 Task: Look for space in Ostuncalco, Guatemala from 3rd August, 2023 to 17th August, 2023 for 3 adults, 1 child in price range Rs.3000 to Rs.15000. Place can be entire place with 3 bedrooms having 4 beds and 2 bathrooms. Property type can be house, flat, guest house. Amenities needed are: washing machine. Booking option can be shelf check-in. Required host language is English.
Action: Mouse moved to (546, 94)
Screenshot: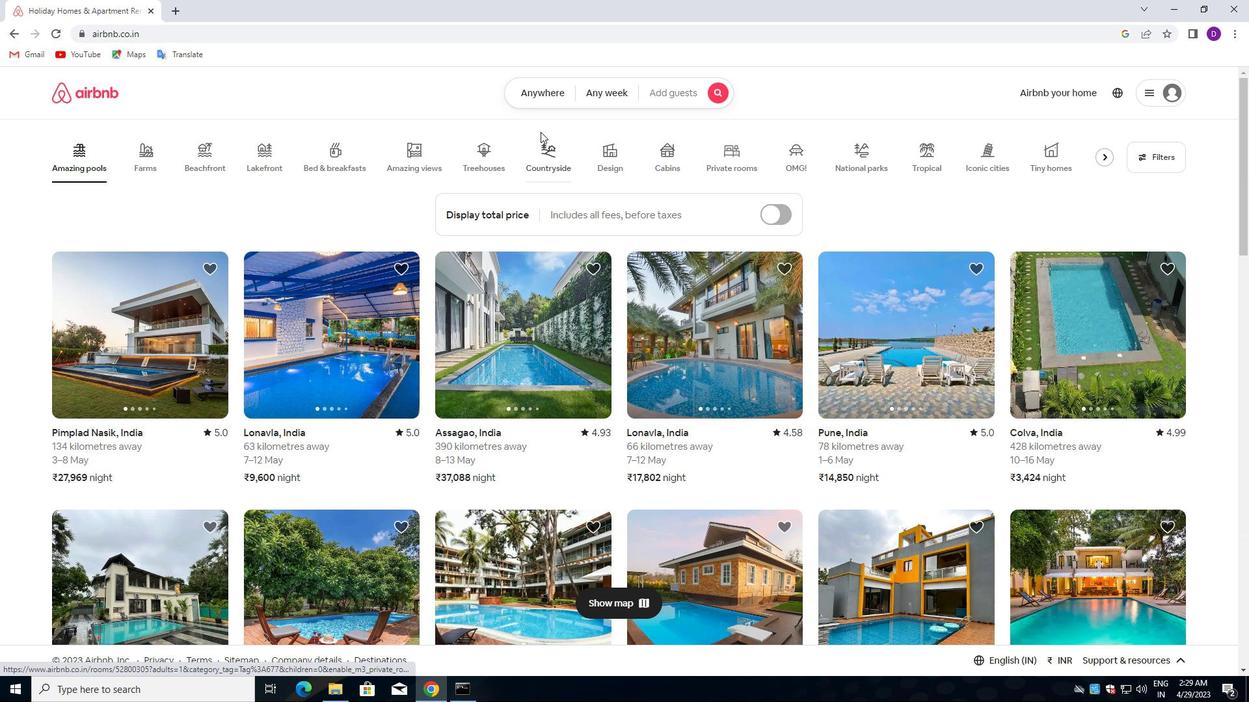 
Action: Mouse pressed left at (546, 94)
Screenshot: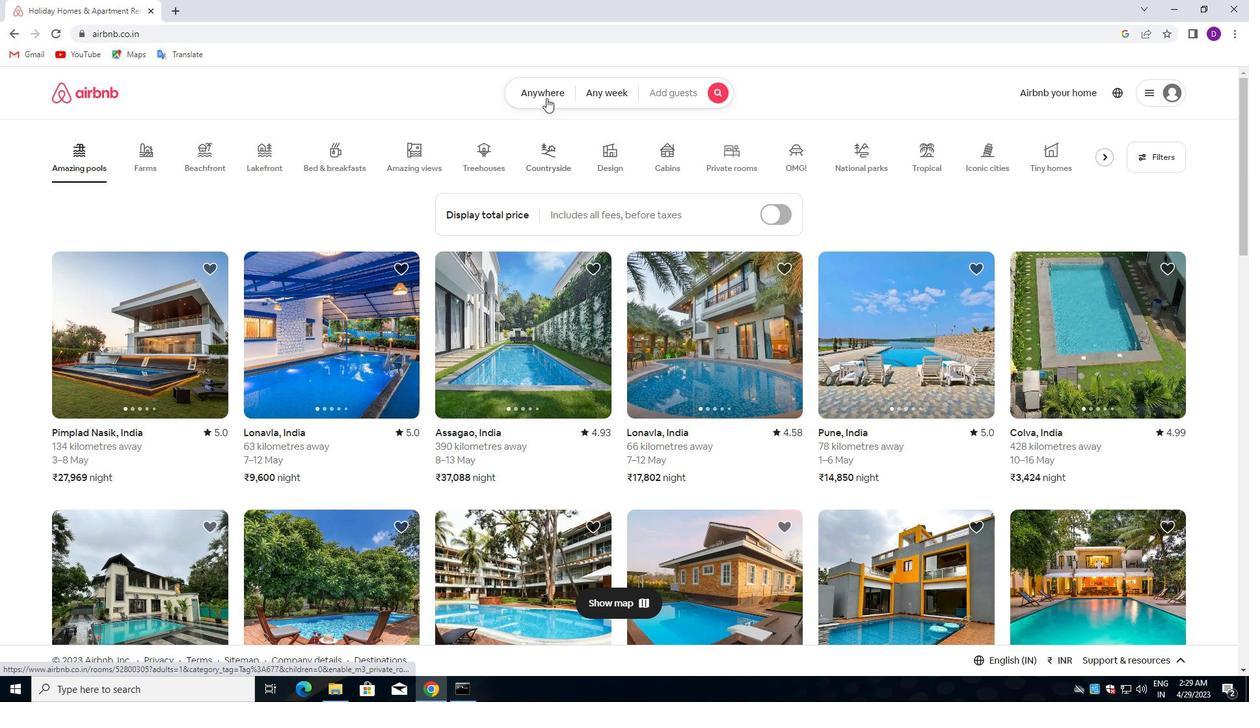 
Action: Mouse moved to (406, 146)
Screenshot: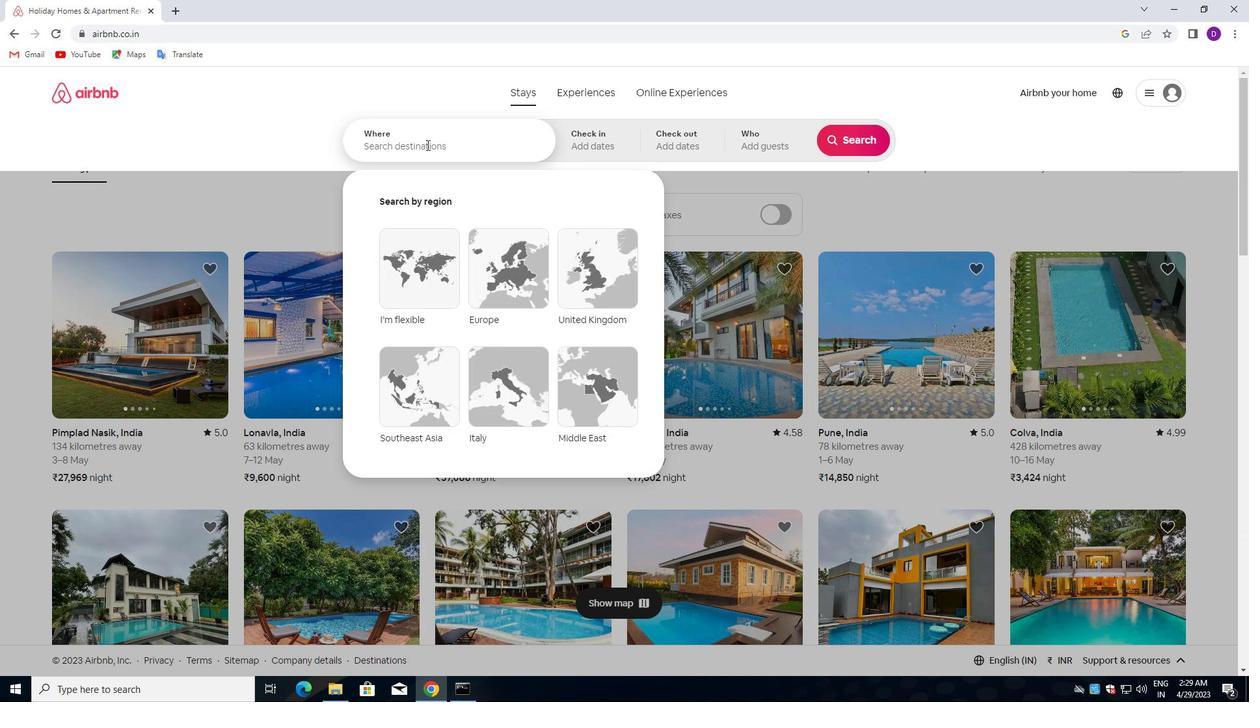 
Action: Mouse pressed left at (406, 146)
Screenshot: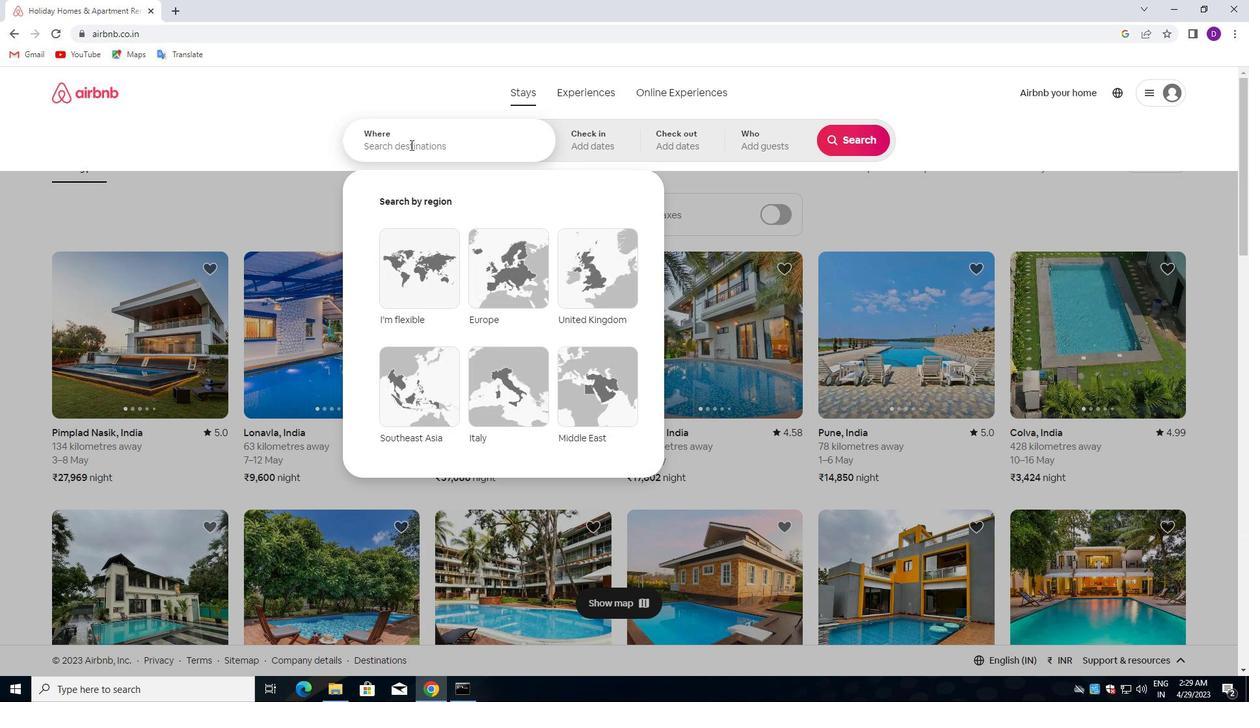 
Action: Key pressed <Key.shift>OSTUNCALCO<Key.down><Key.enter>
Screenshot: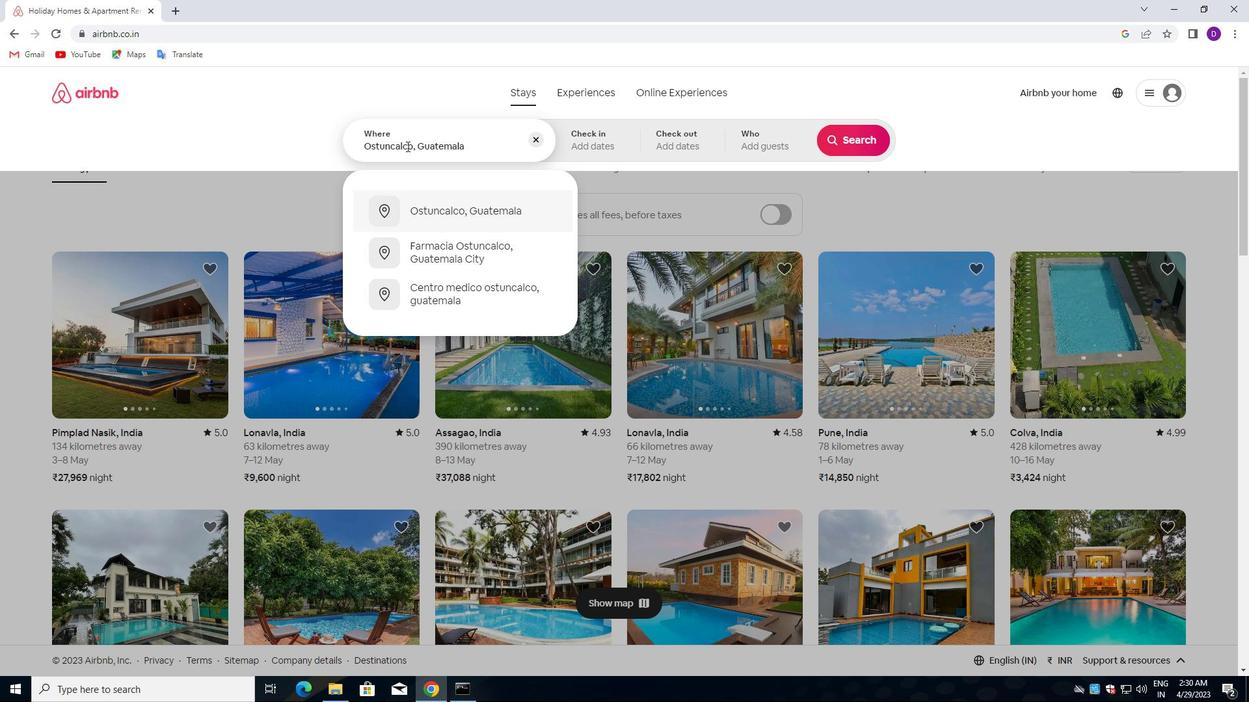 
Action: Mouse moved to (846, 240)
Screenshot: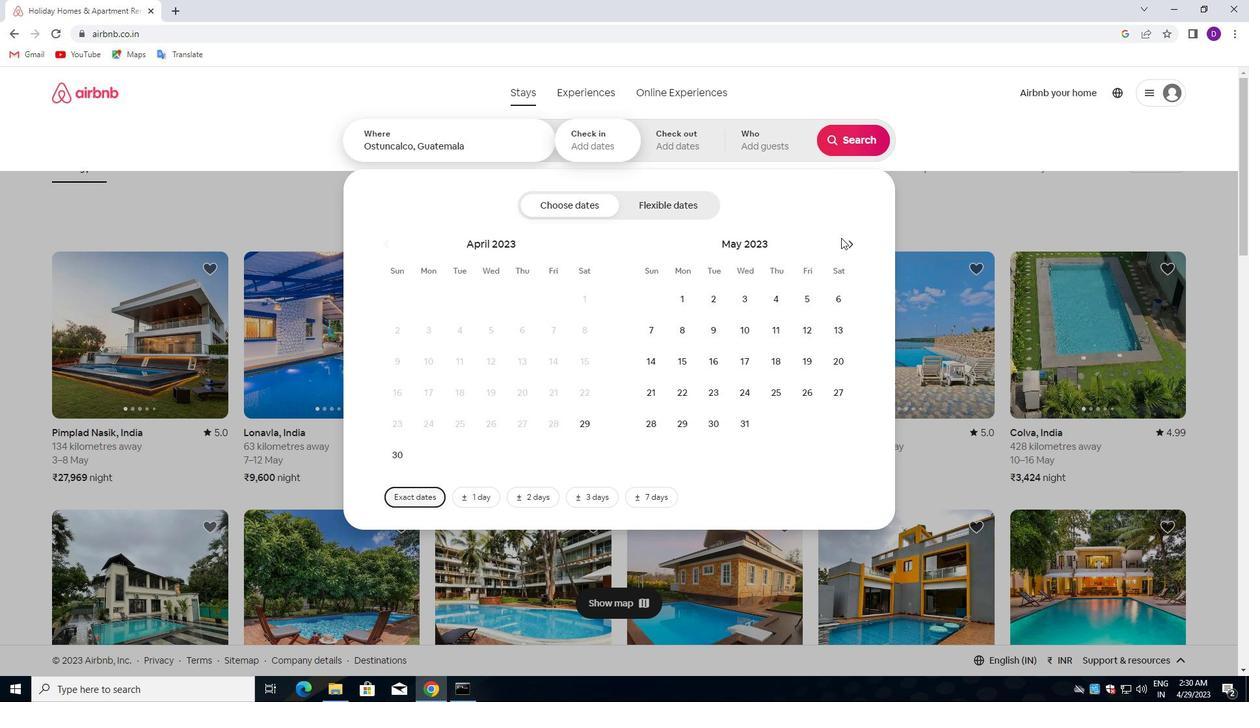 
Action: Mouse pressed left at (846, 240)
Screenshot: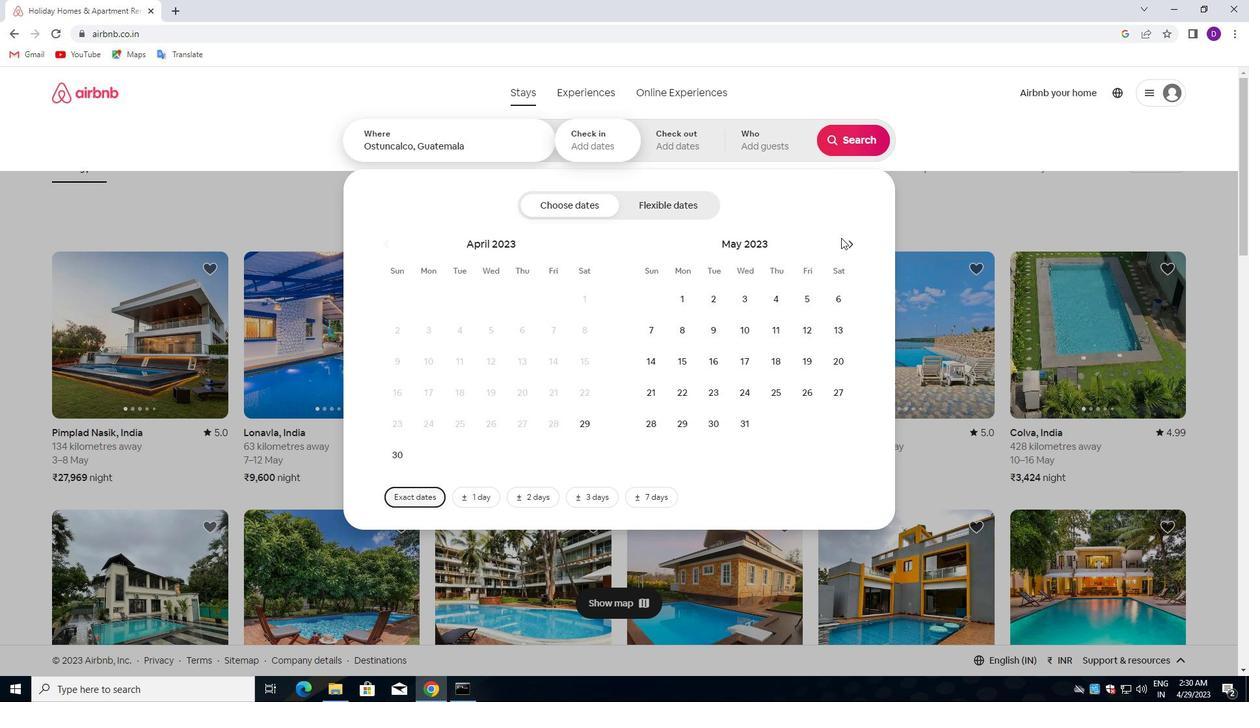 
Action: Mouse pressed left at (846, 240)
Screenshot: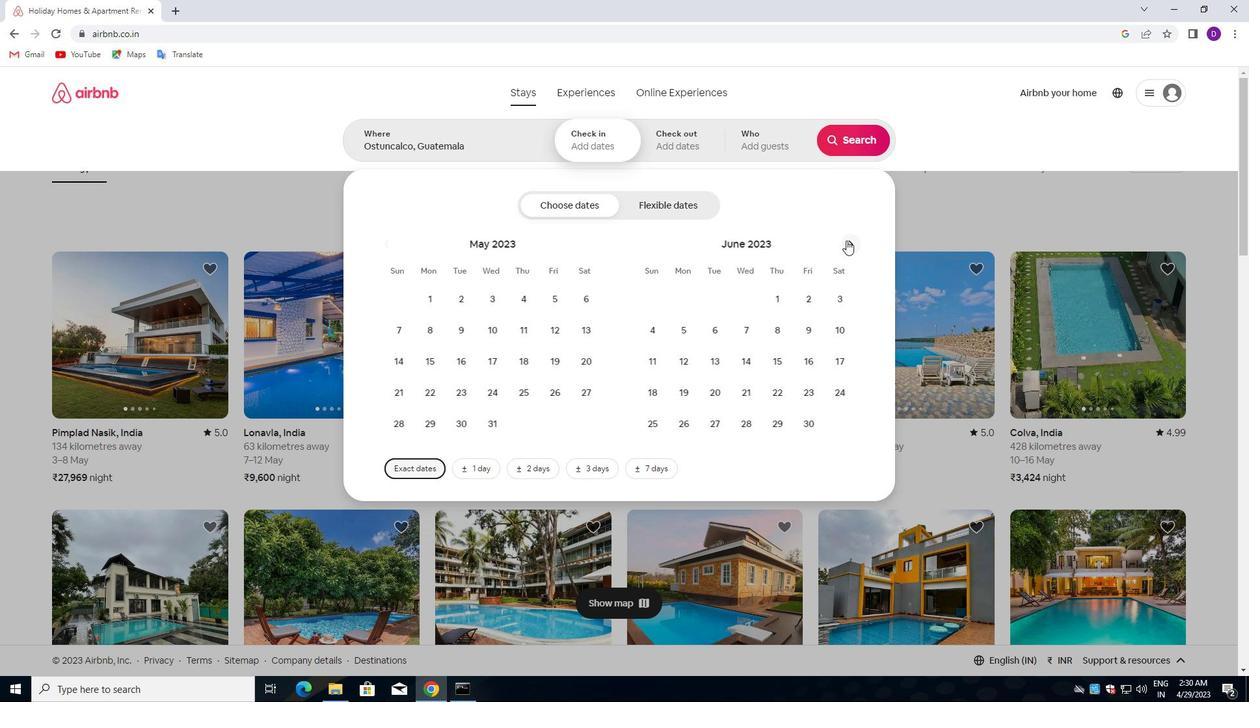 
Action: Mouse pressed left at (846, 240)
Screenshot: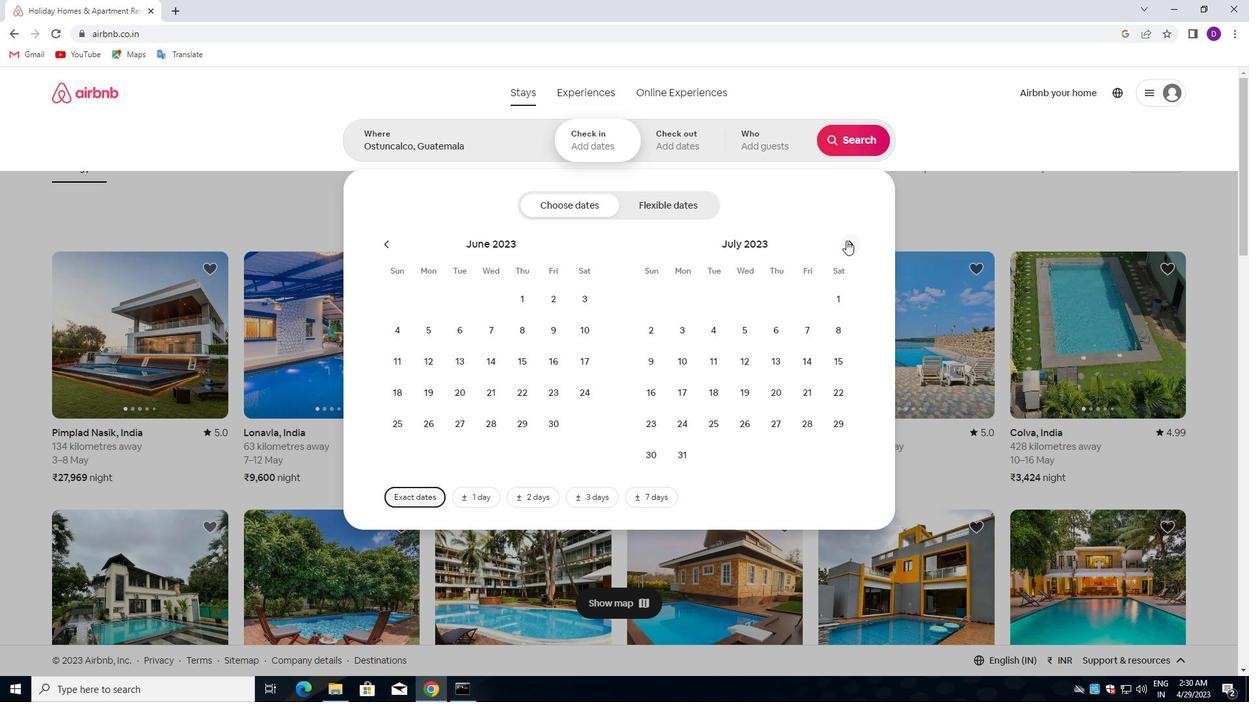 
Action: Mouse moved to (779, 292)
Screenshot: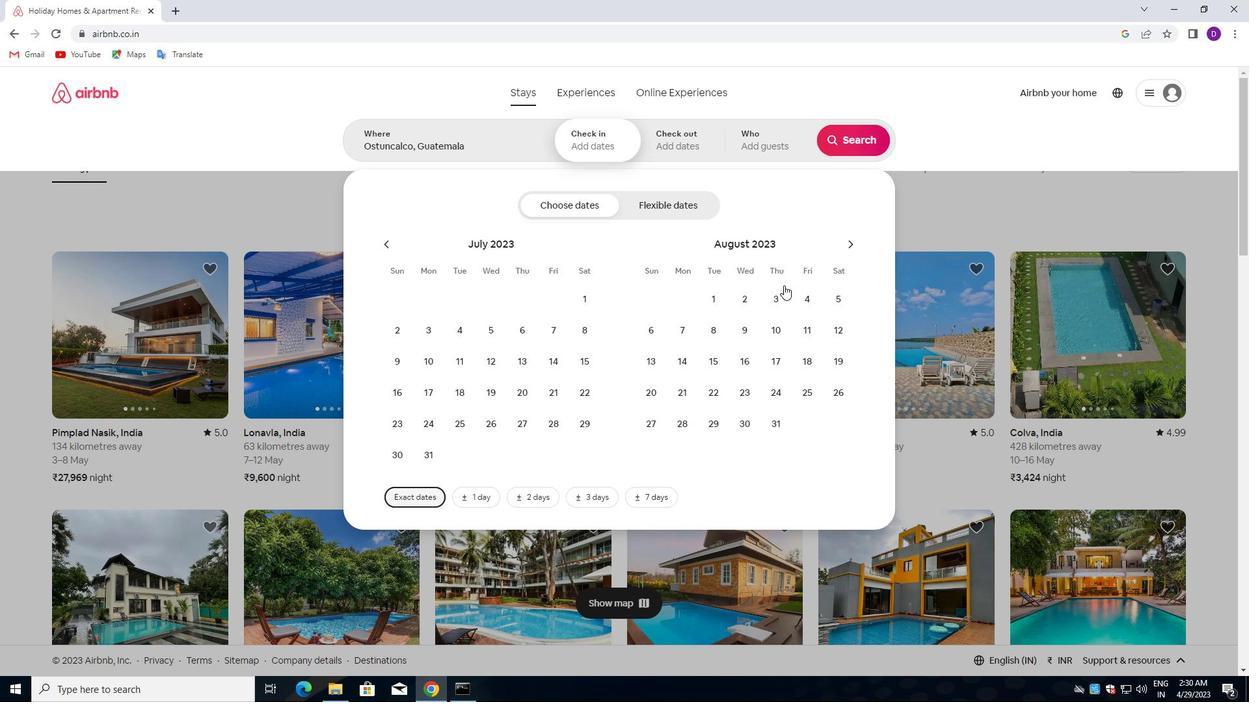 
Action: Mouse pressed left at (779, 292)
Screenshot: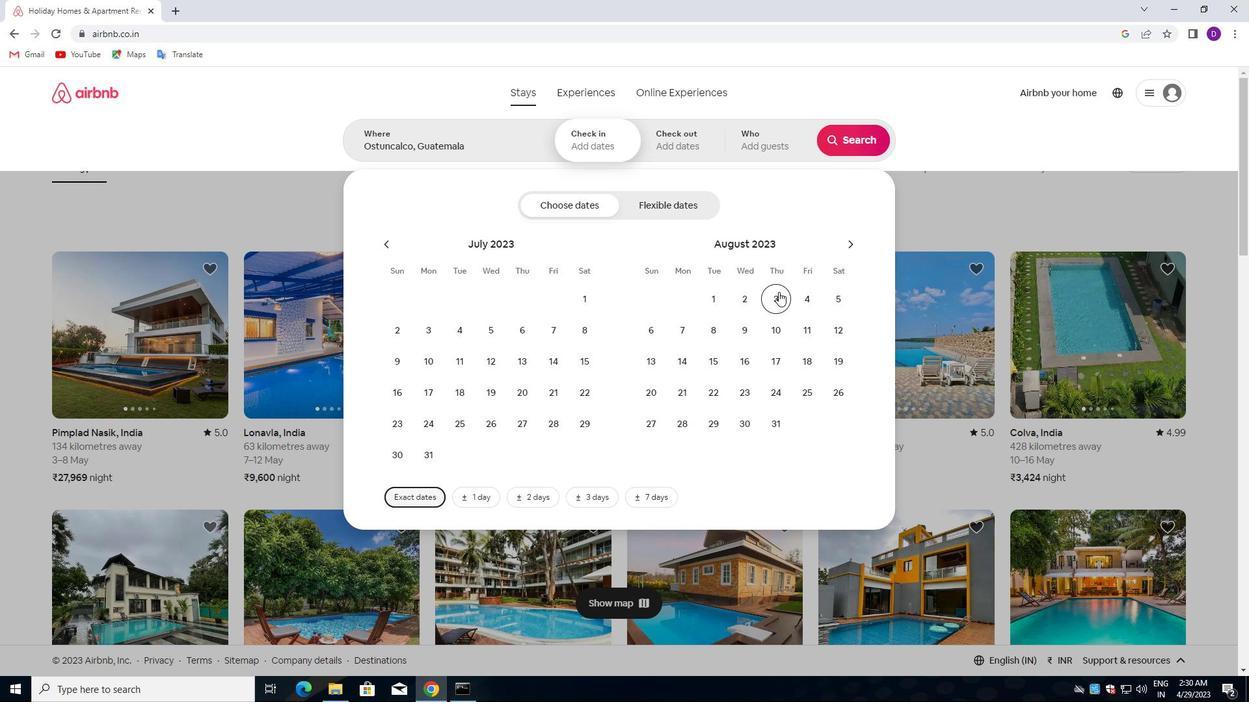 
Action: Mouse moved to (771, 358)
Screenshot: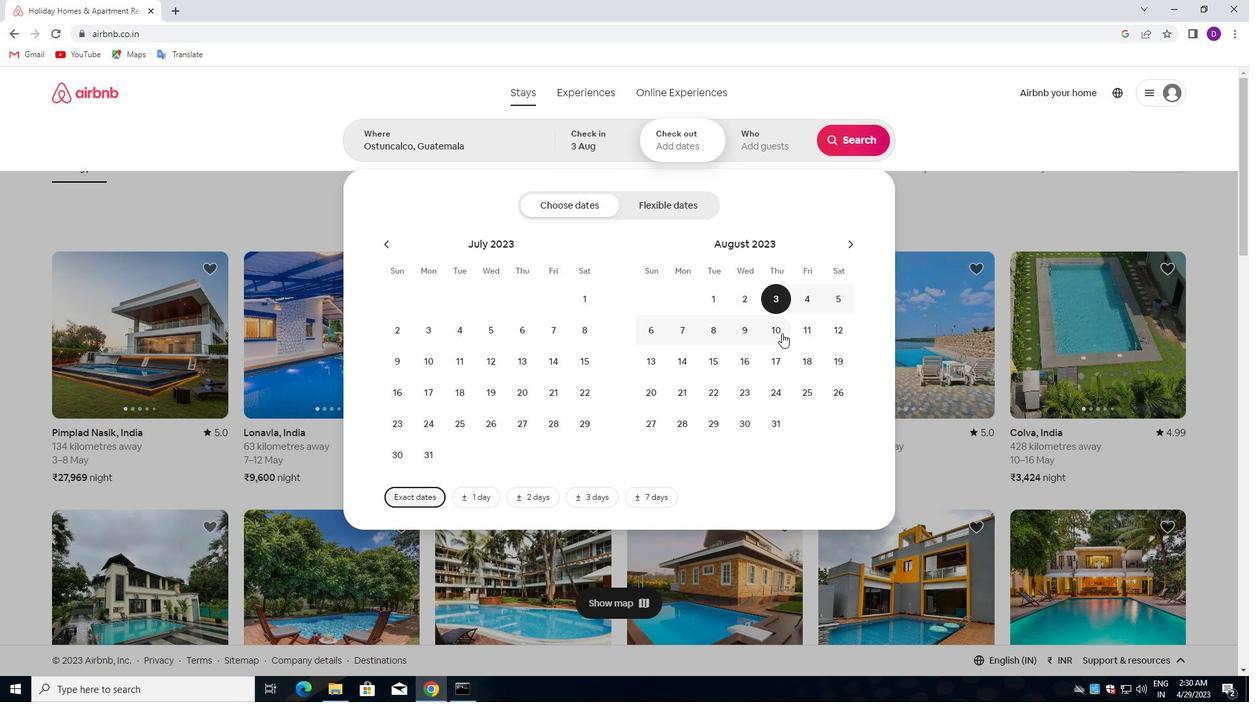 
Action: Mouse pressed left at (771, 358)
Screenshot: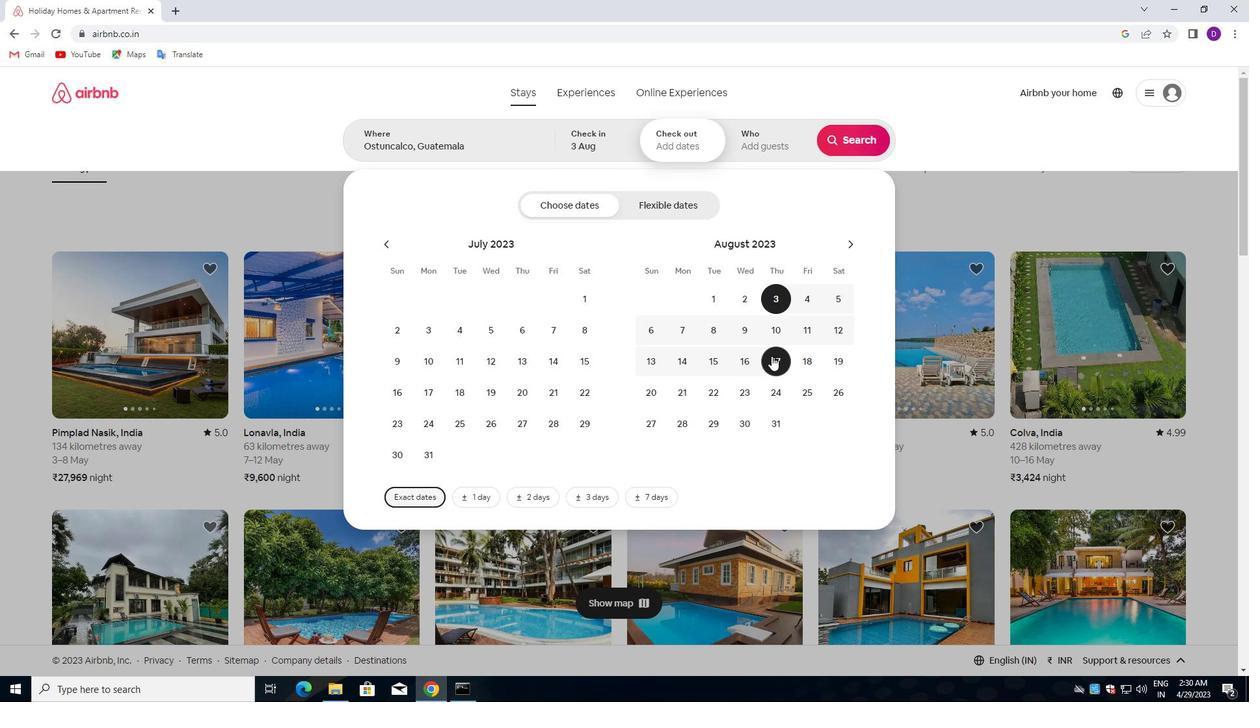
Action: Mouse moved to (758, 143)
Screenshot: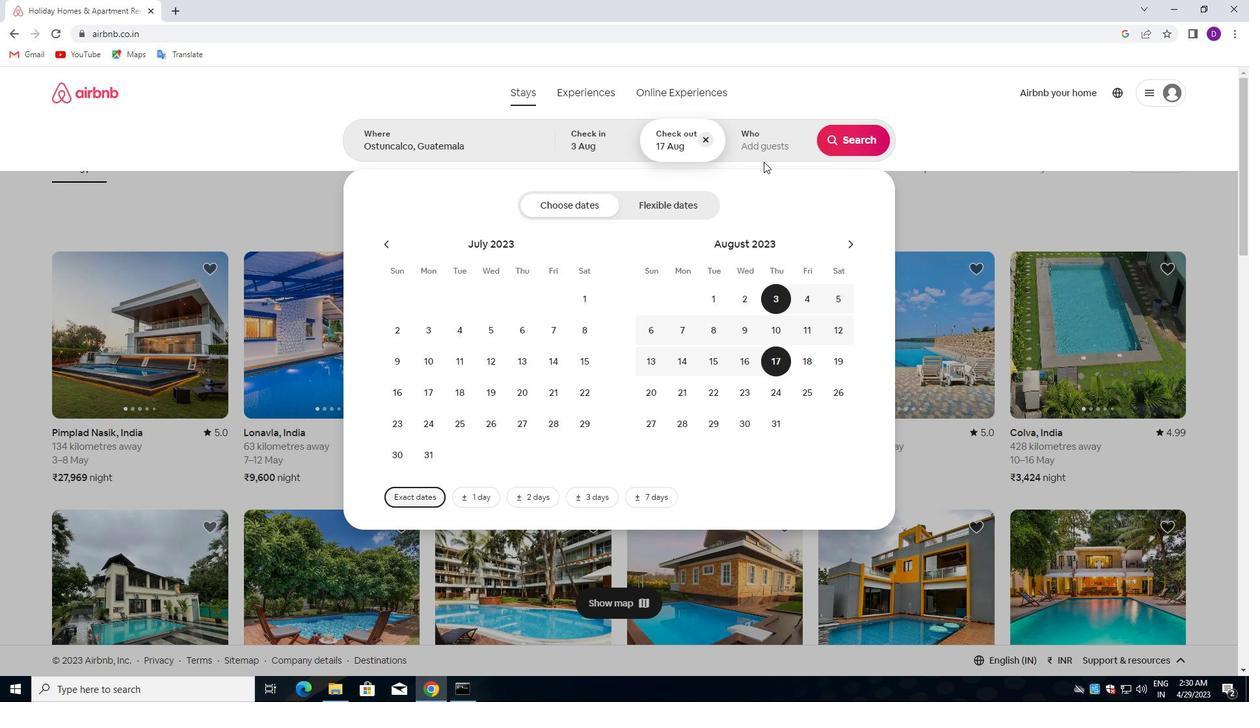 
Action: Mouse pressed left at (758, 143)
Screenshot: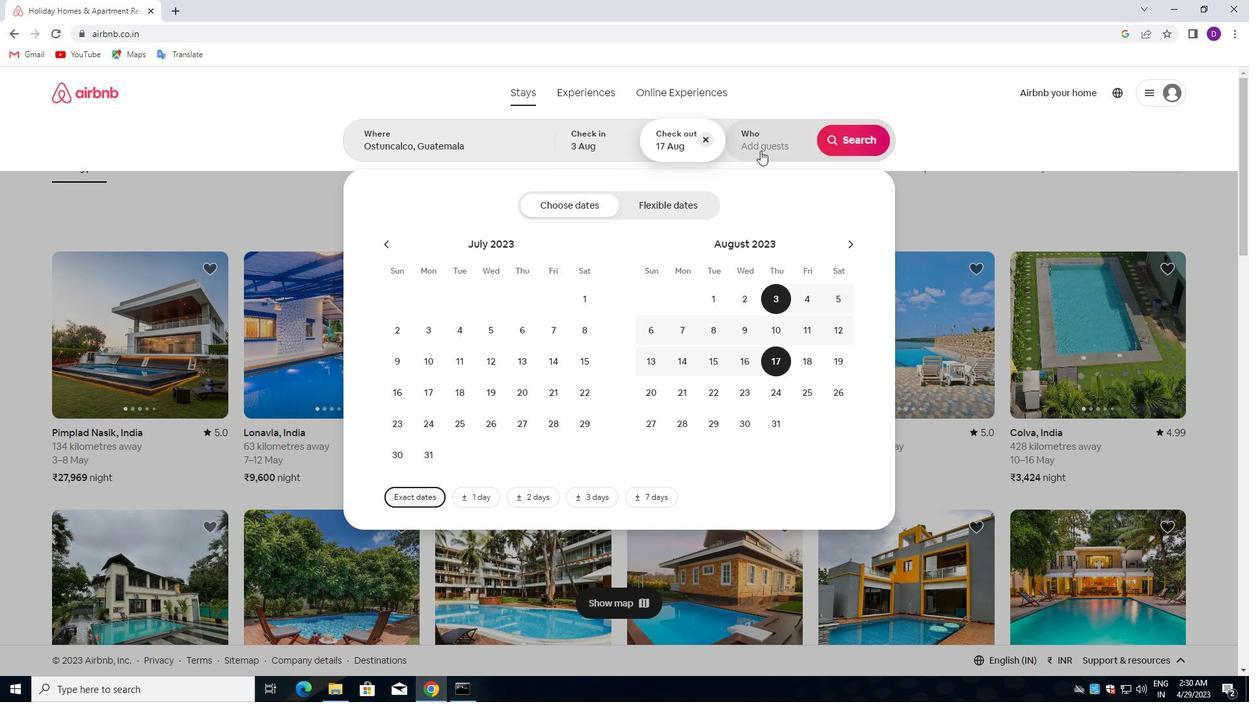 
Action: Mouse moved to (858, 212)
Screenshot: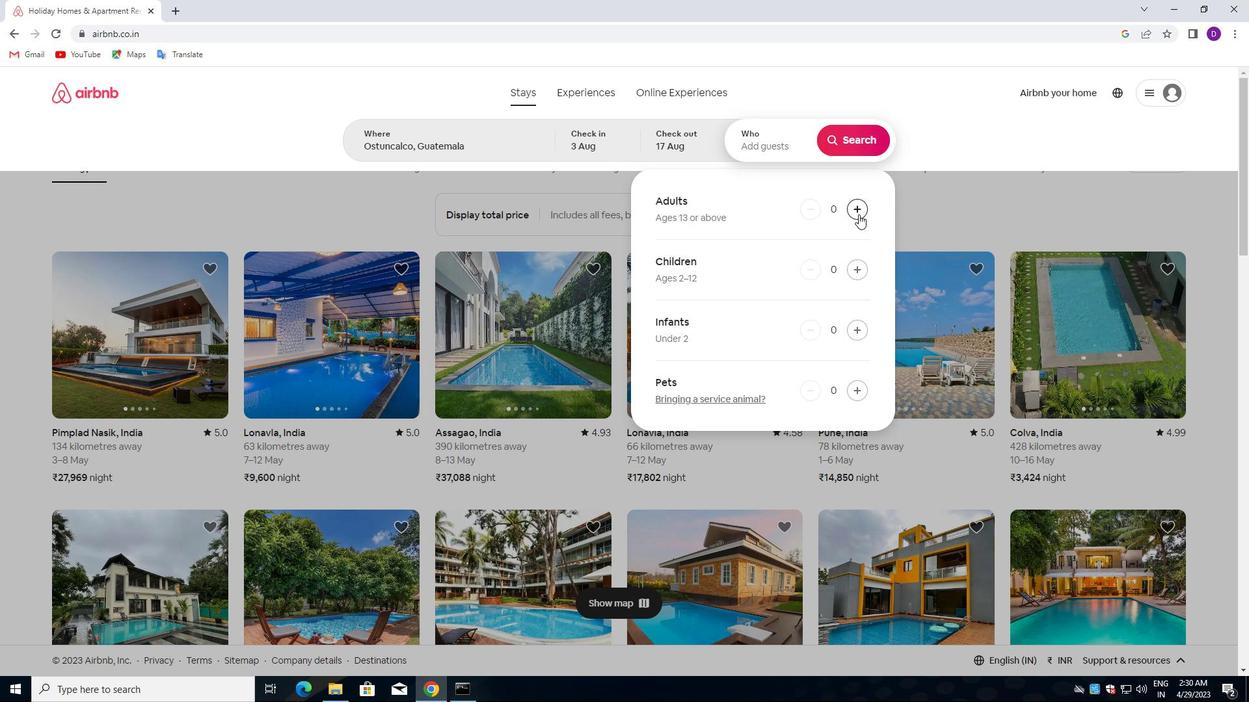 
Action: Mouse pressed left at (858, 212)
Screenshot: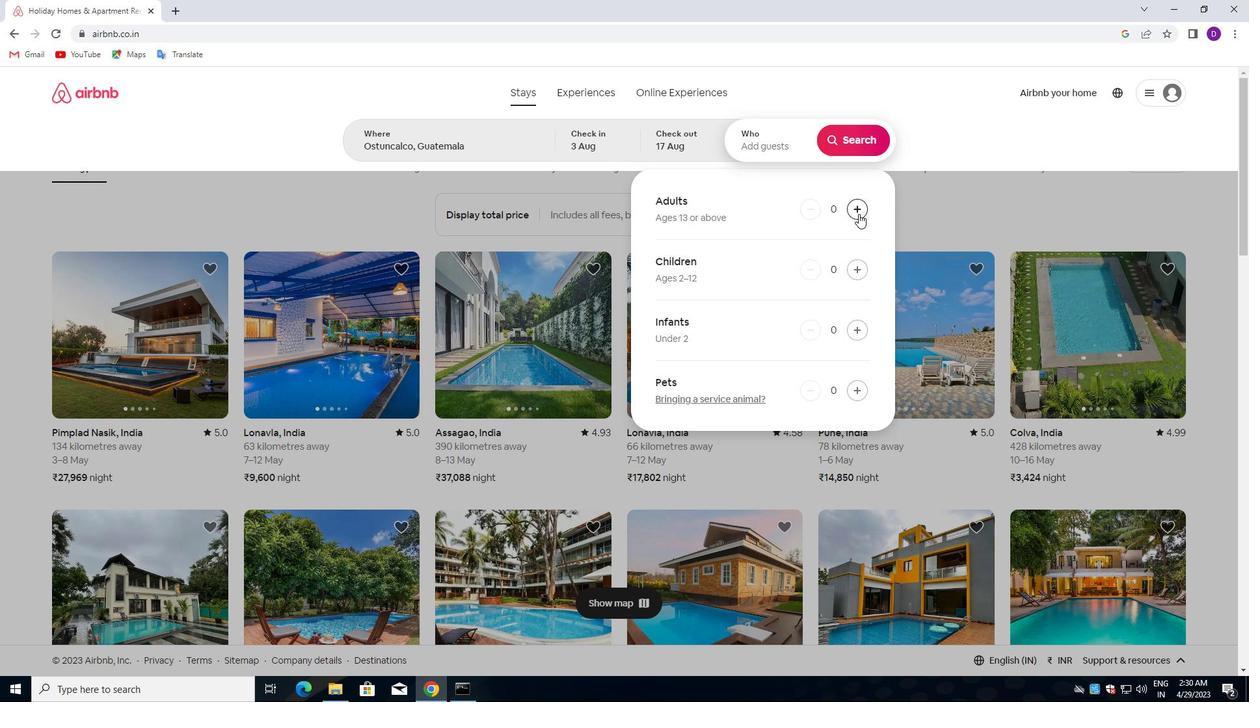 
Action: Mouse pressed left at (858, 212)
Screenshot: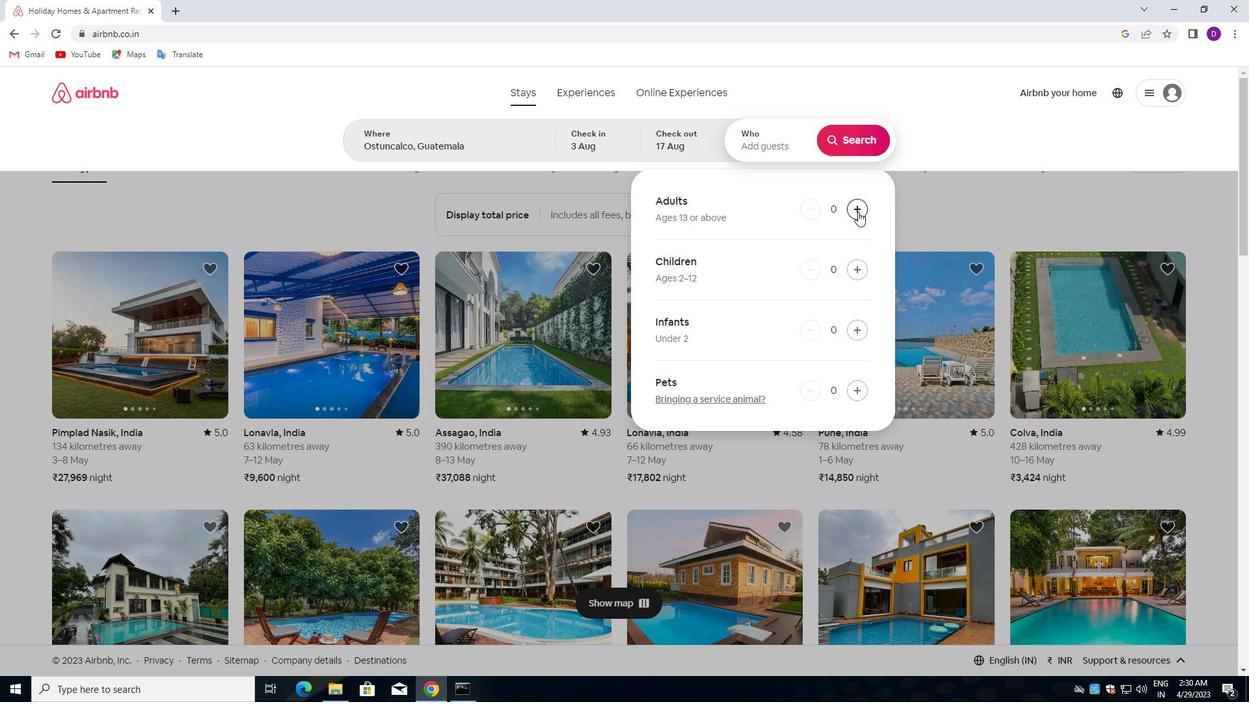 
Action: Mouse pressed left at (858, 212)
Screenshot: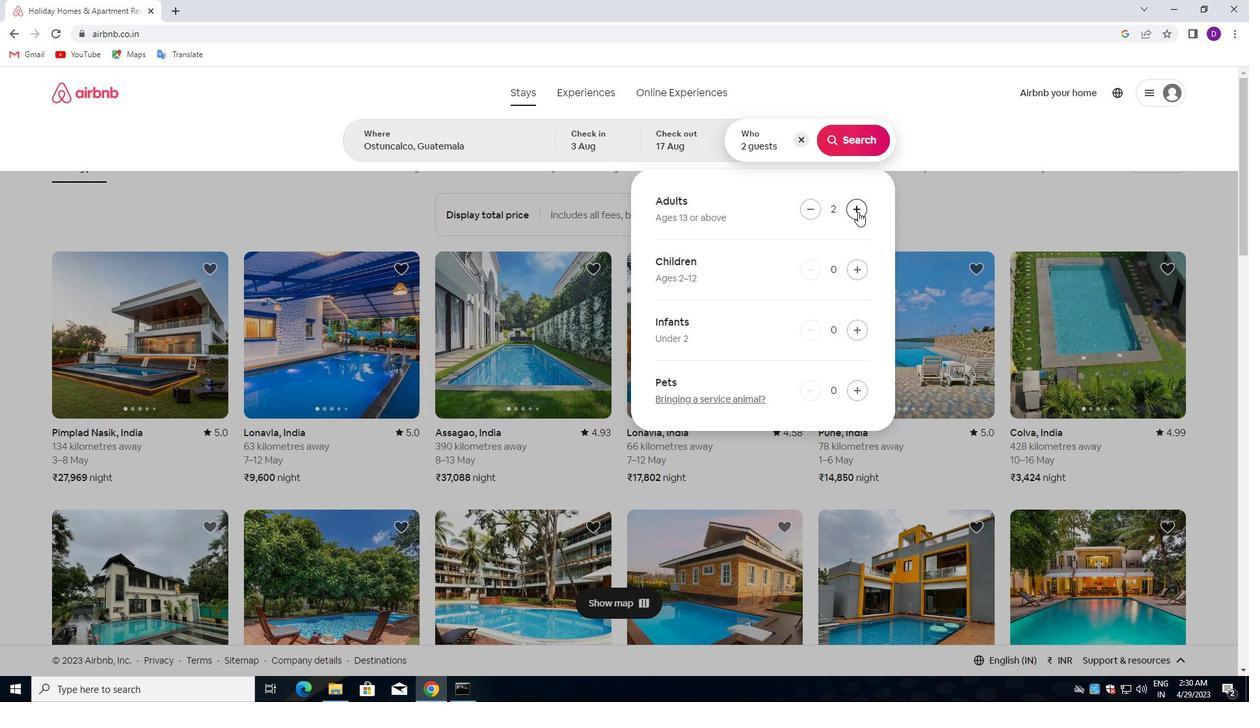 
Action: Mouse moved to (854, 268)
Screenshot: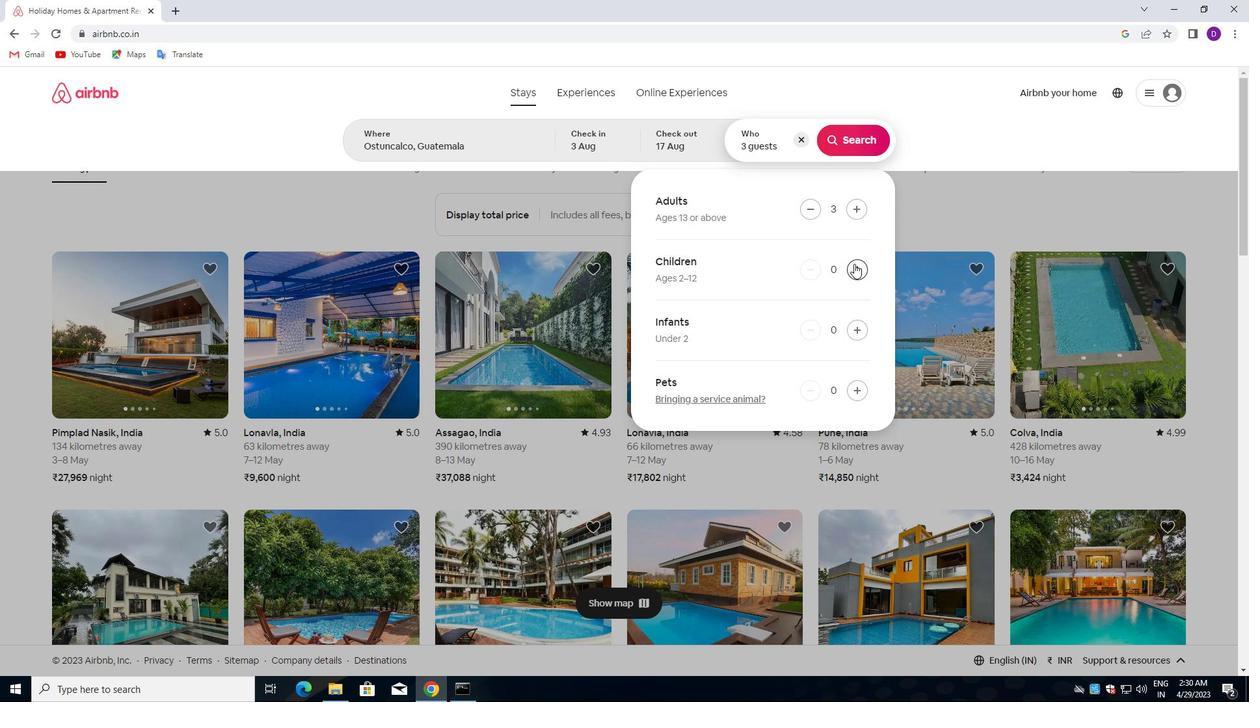 
Action: Mouse pressed left at (854, 268)
Screenshot: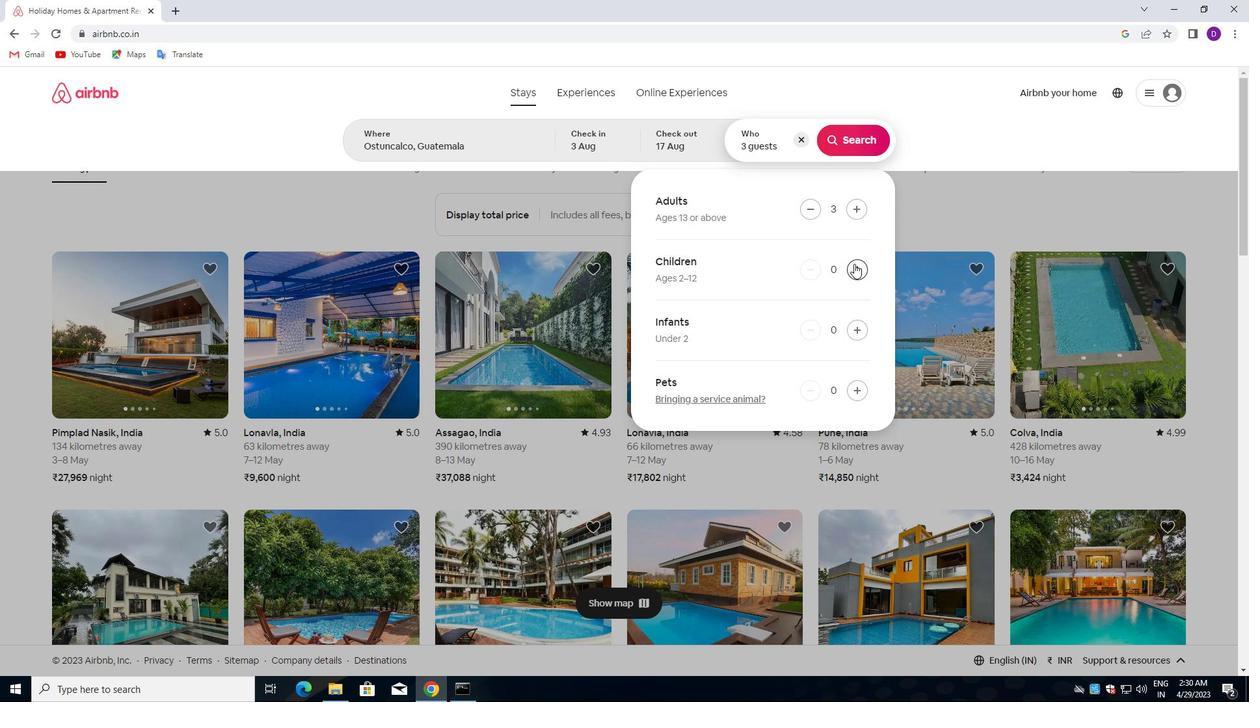 
Action: Mouse moved to (857, 152)
Screenshot: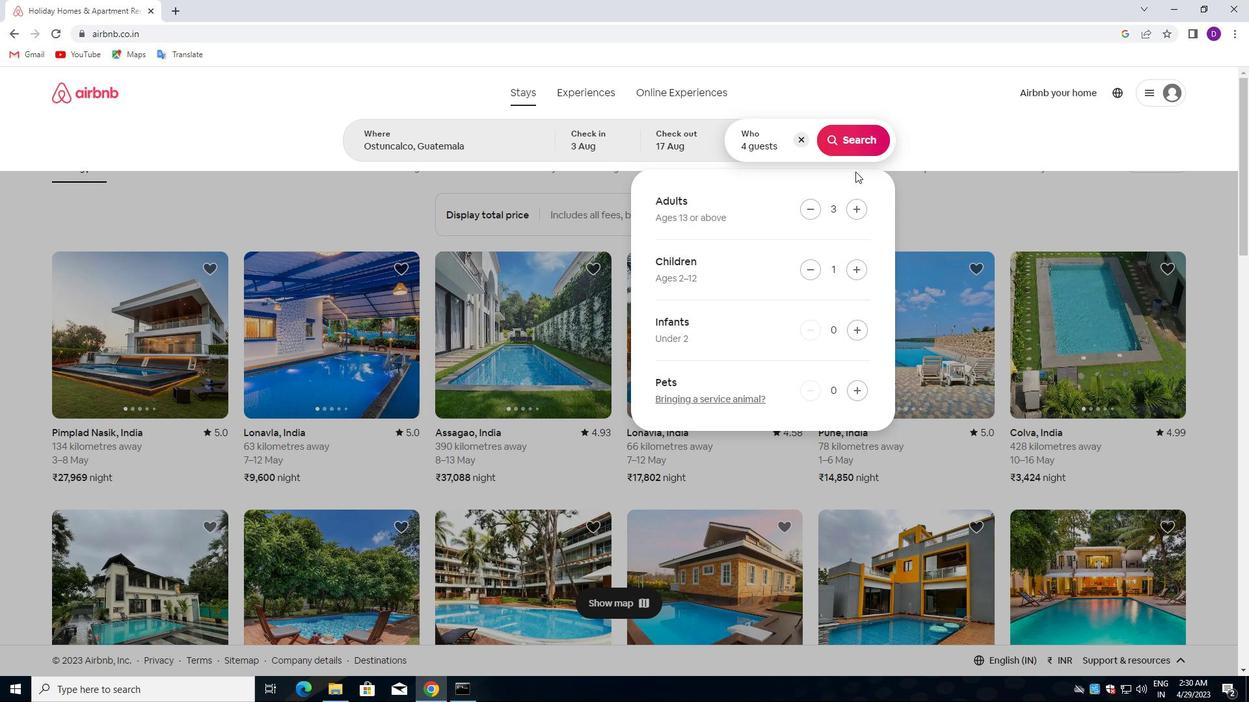 
Action: Mouse pressed left at (857, 152)
Screenshot: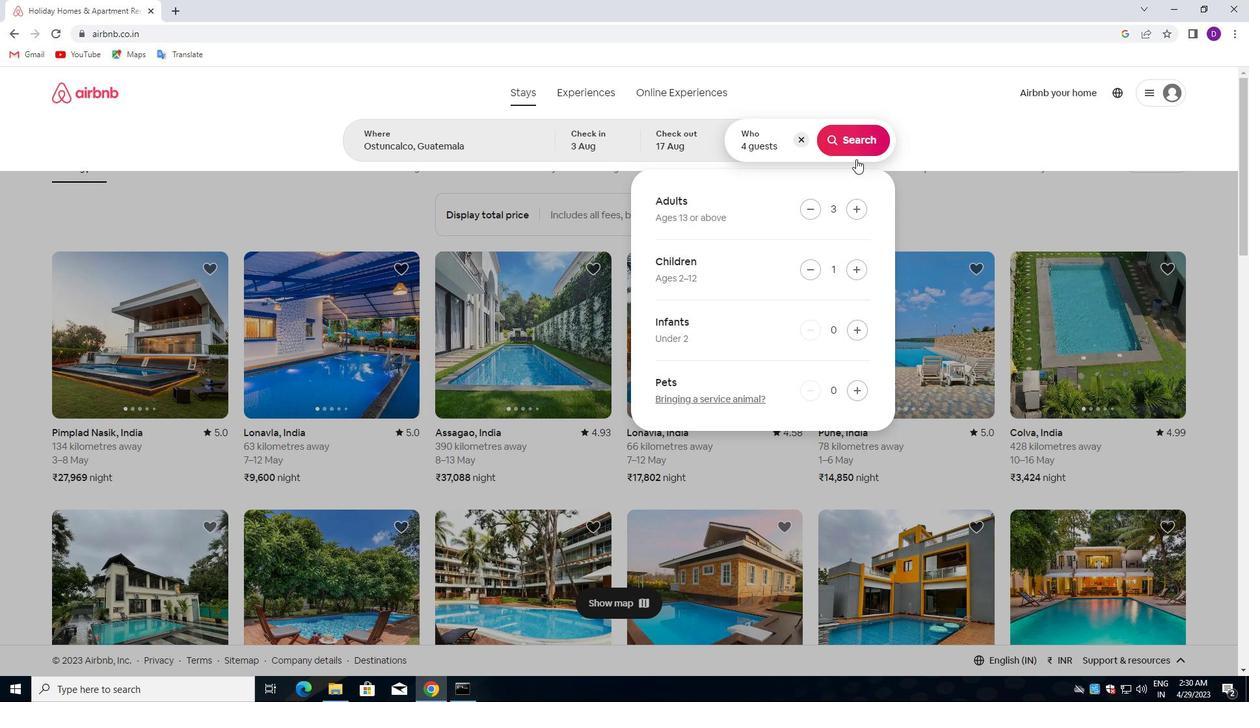 
Action: Mouse moved to (1196, 139)
Screenshot: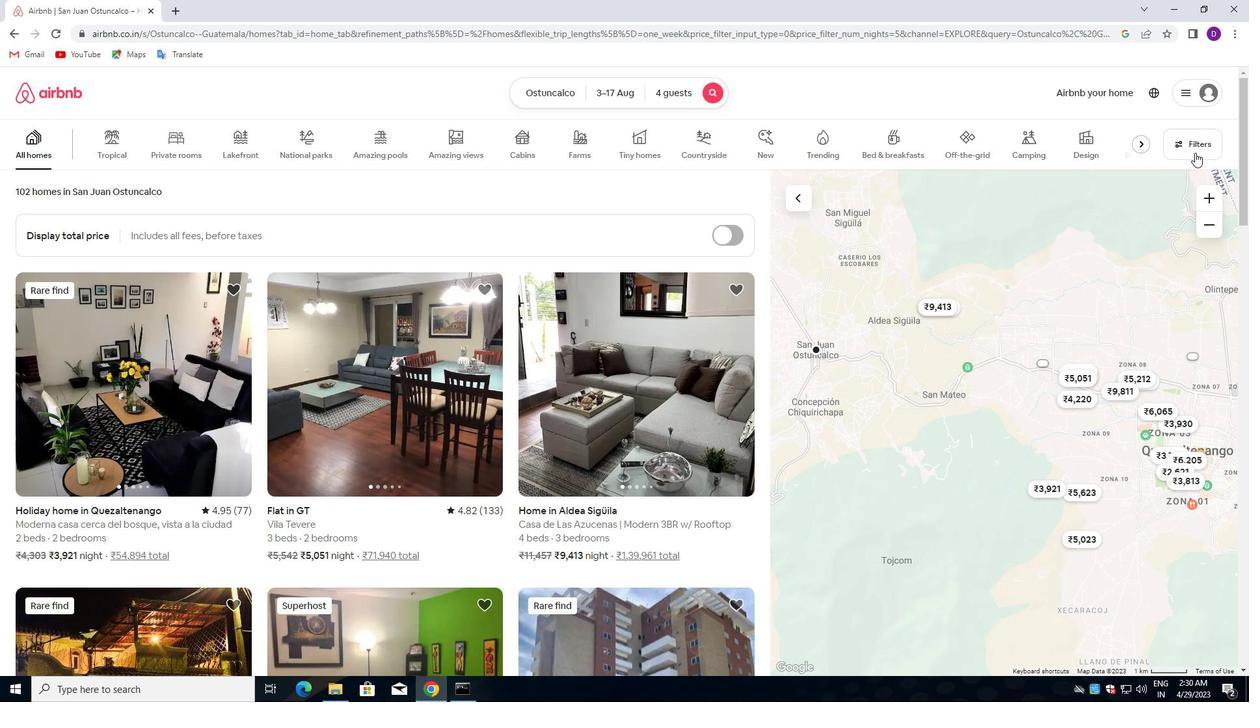 
Action: Mouse pressed left at (1196, 139)
Screenshot: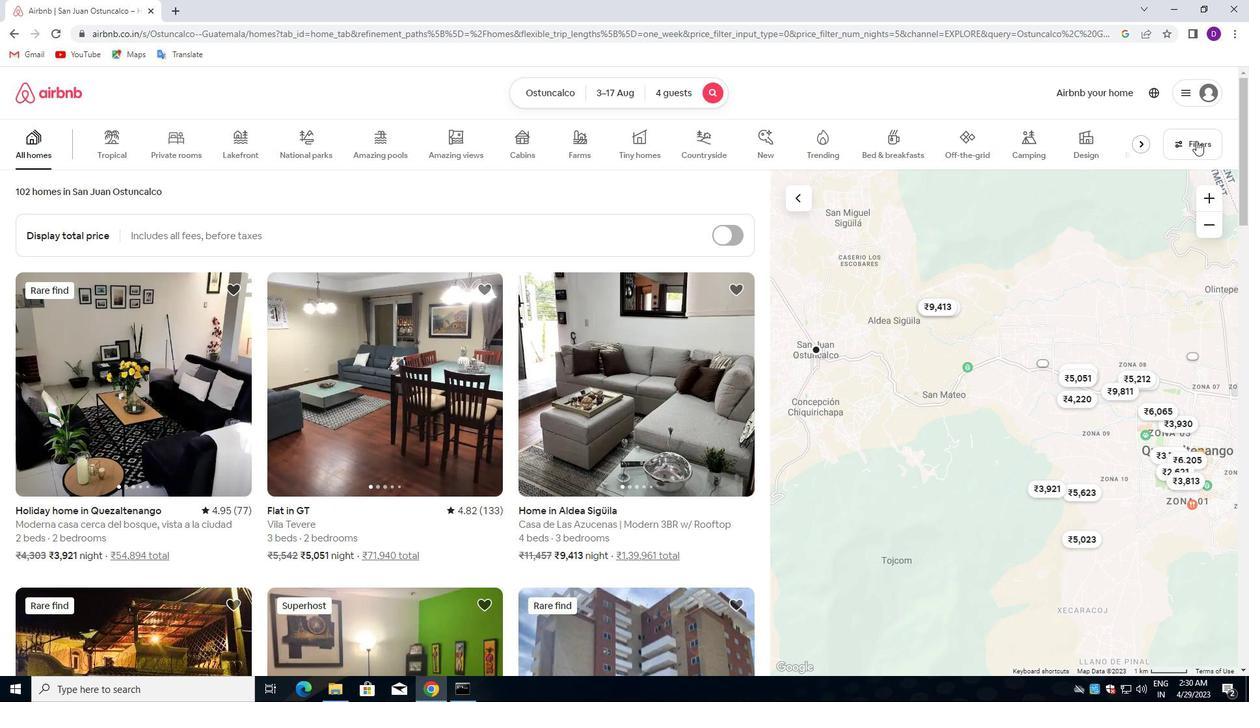 
Action: Mouse moved to (445, 312)
Screenshot: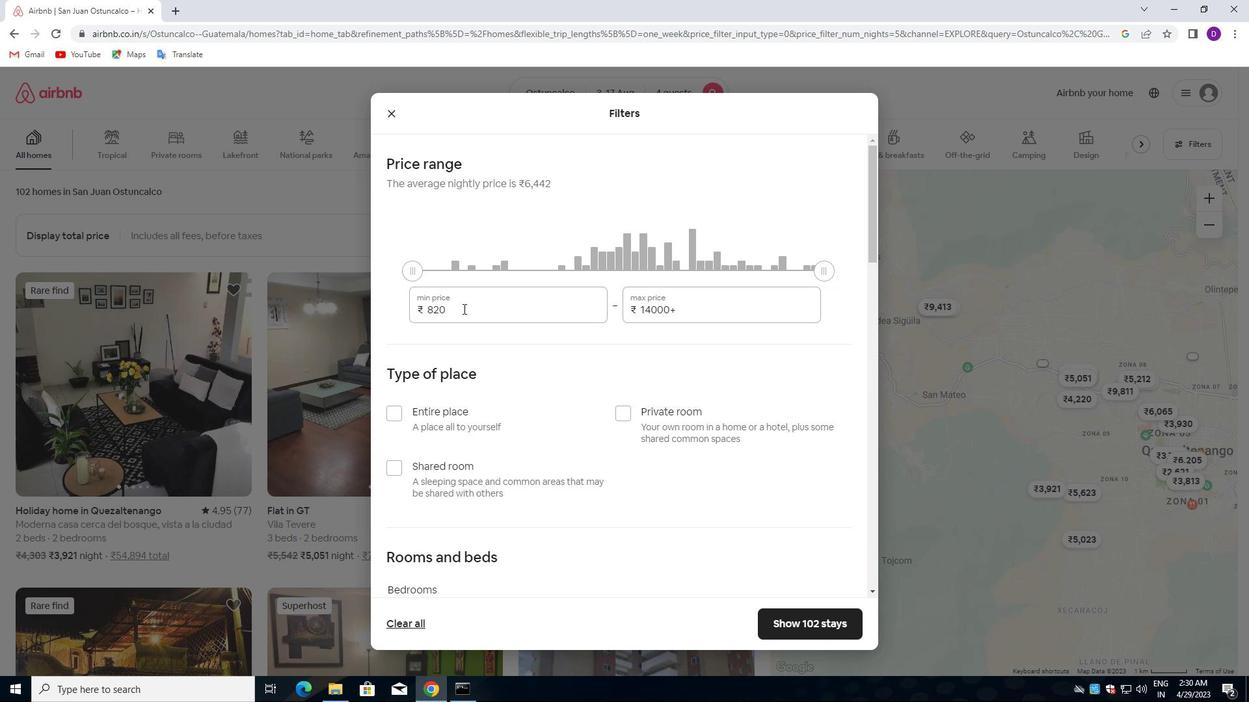 
Action: Mouse pressed left at (445, 312)
Screenshot: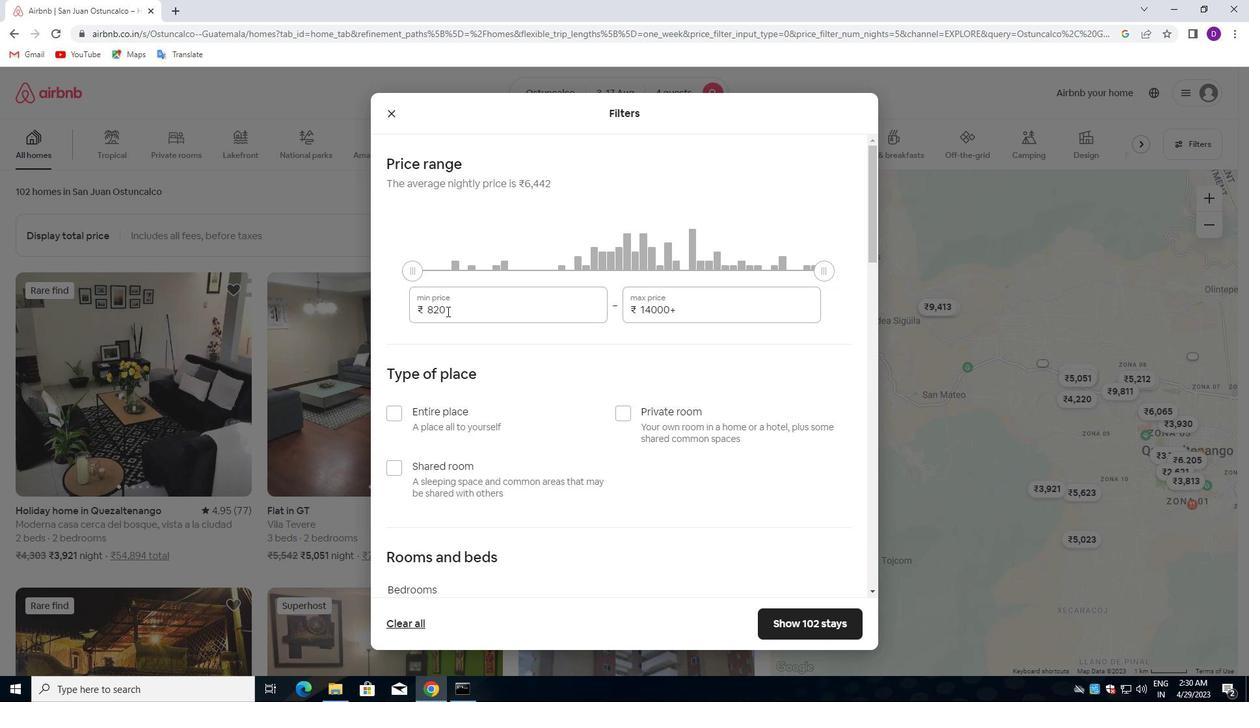 
Action: Mouse pressed left at (445, 312)
Screenshot: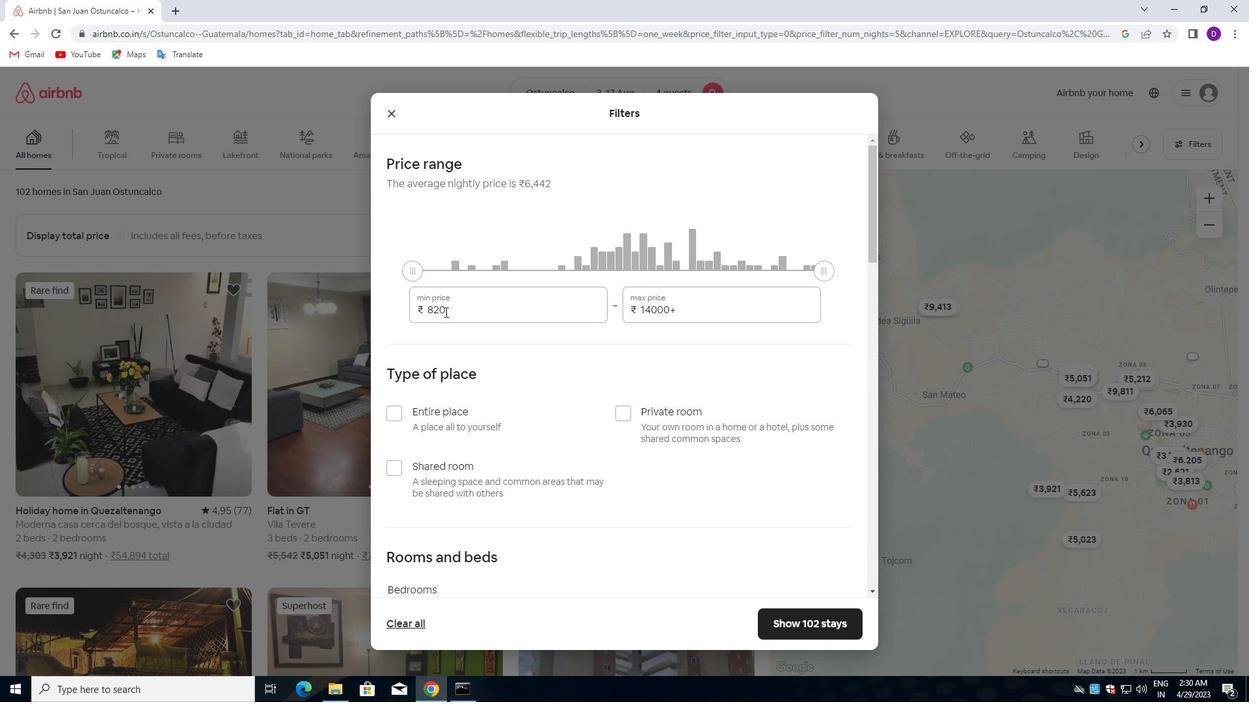 
Action: Key pressed 3000<Key.tab>15000
Screenshot: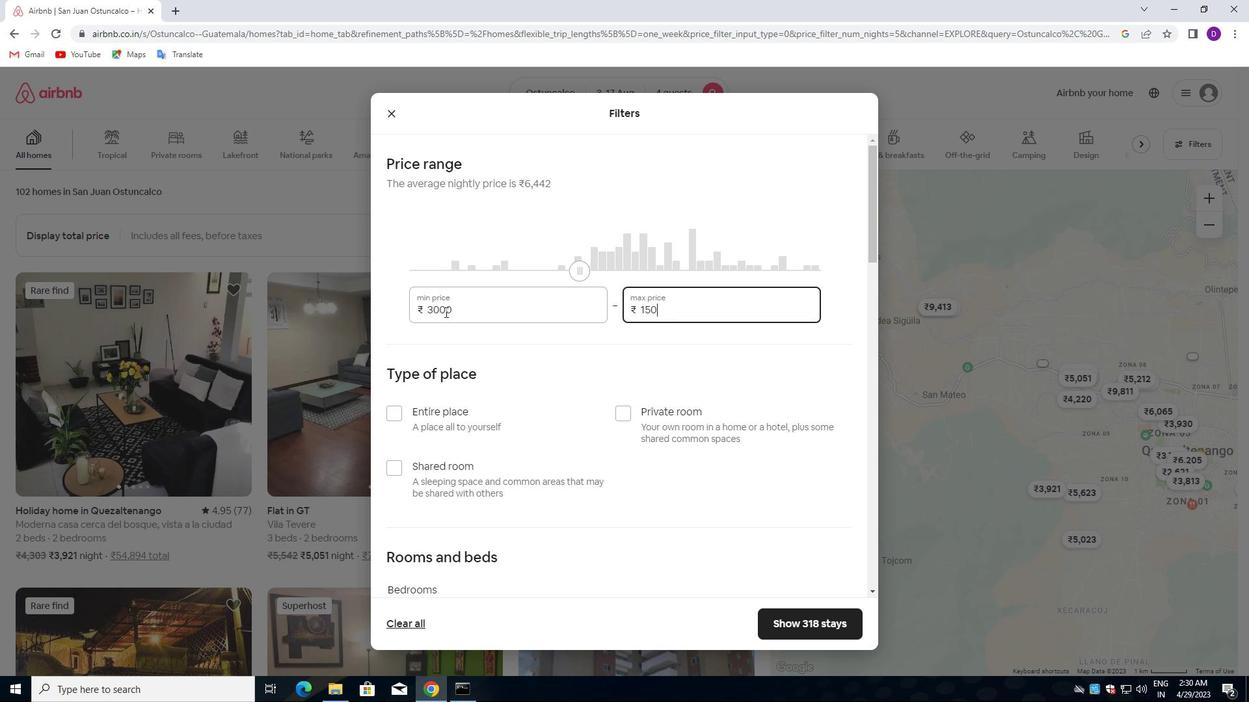 
Action: Mouse moved to (403, 333)
Screenshot: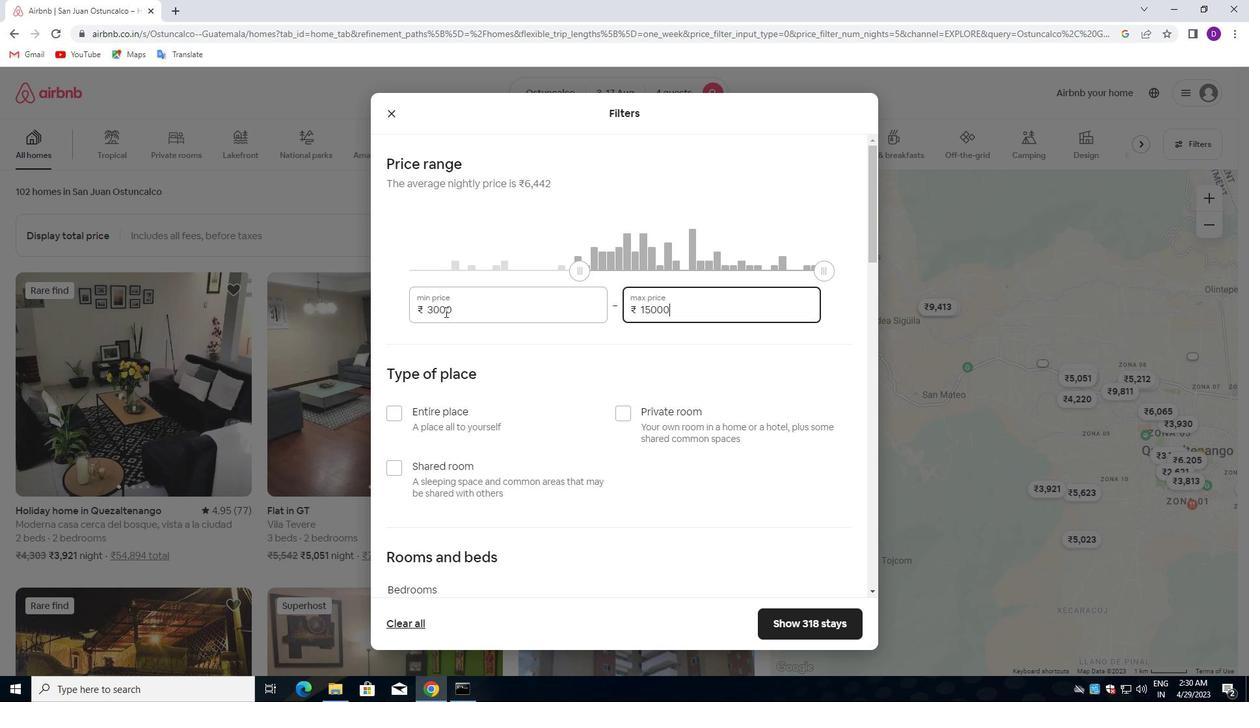 
Action: Mouse scrolled (403, 333) with delta (0, 0)
Screenshot: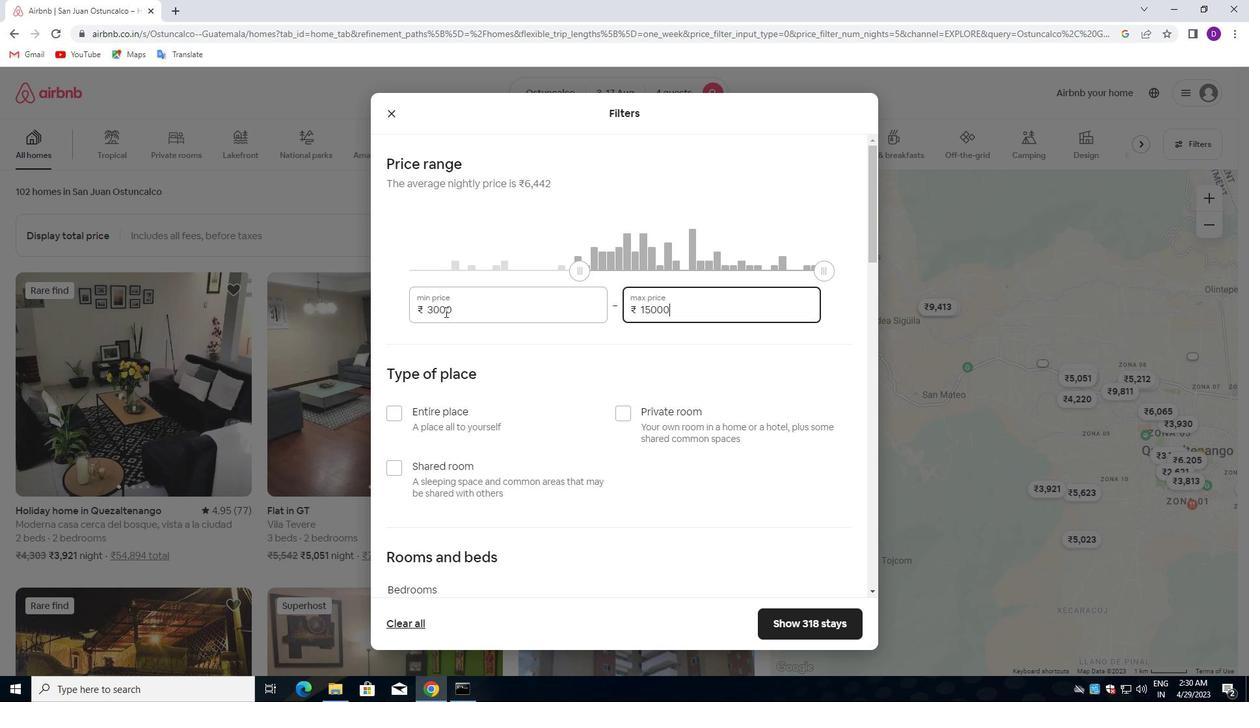 
Action: Mouse moved to (389, 348)
Screenshot: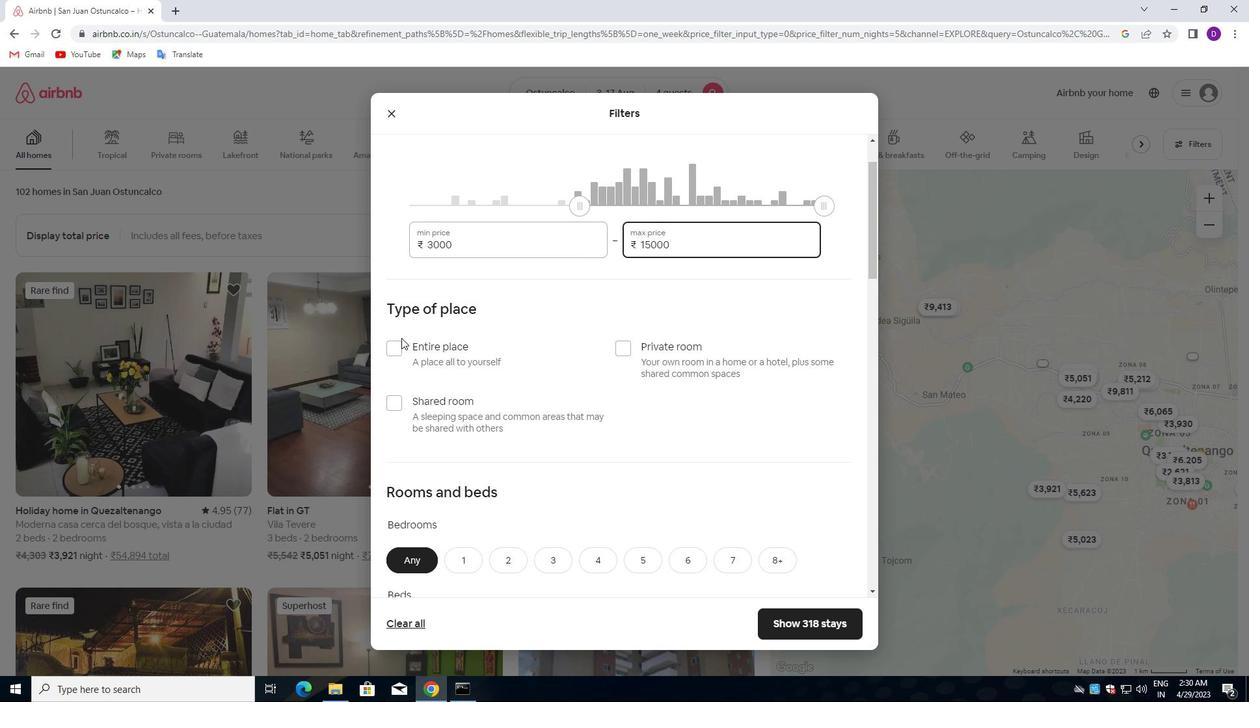 
Action: Mouse pressed left at (389, 348)
Screenshot: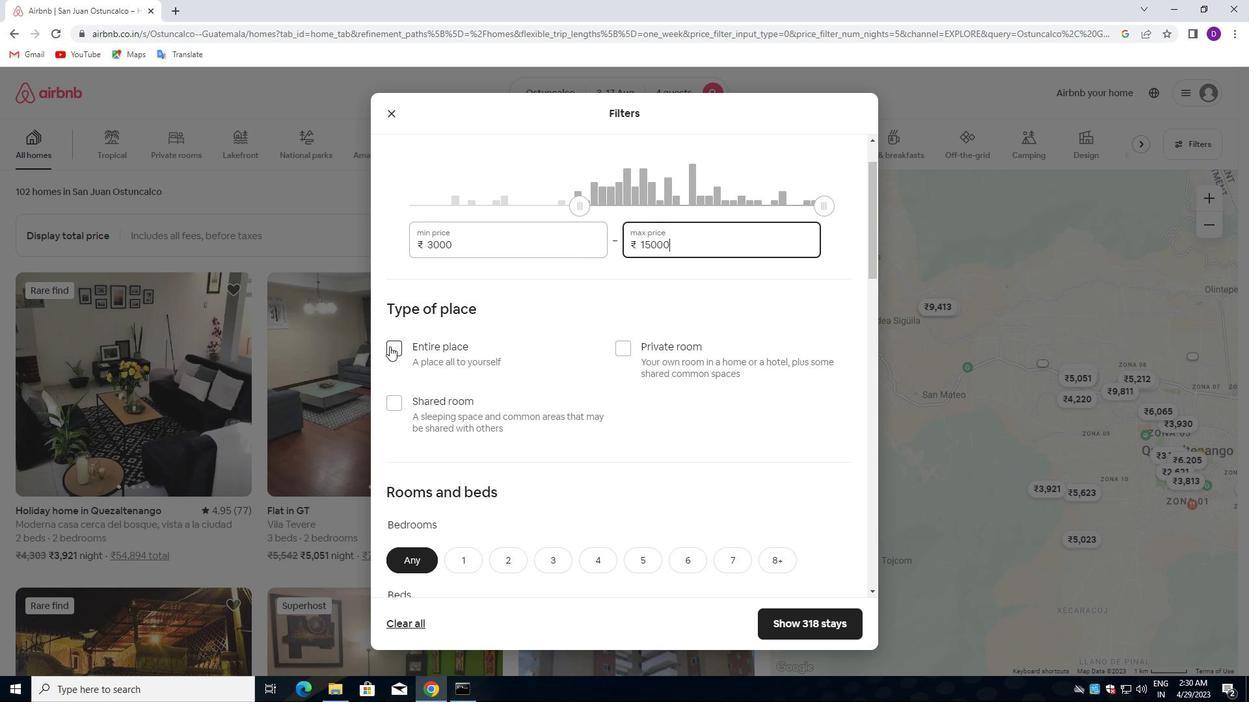 
Action: Mouse moved to (485, 370)
Screenshot: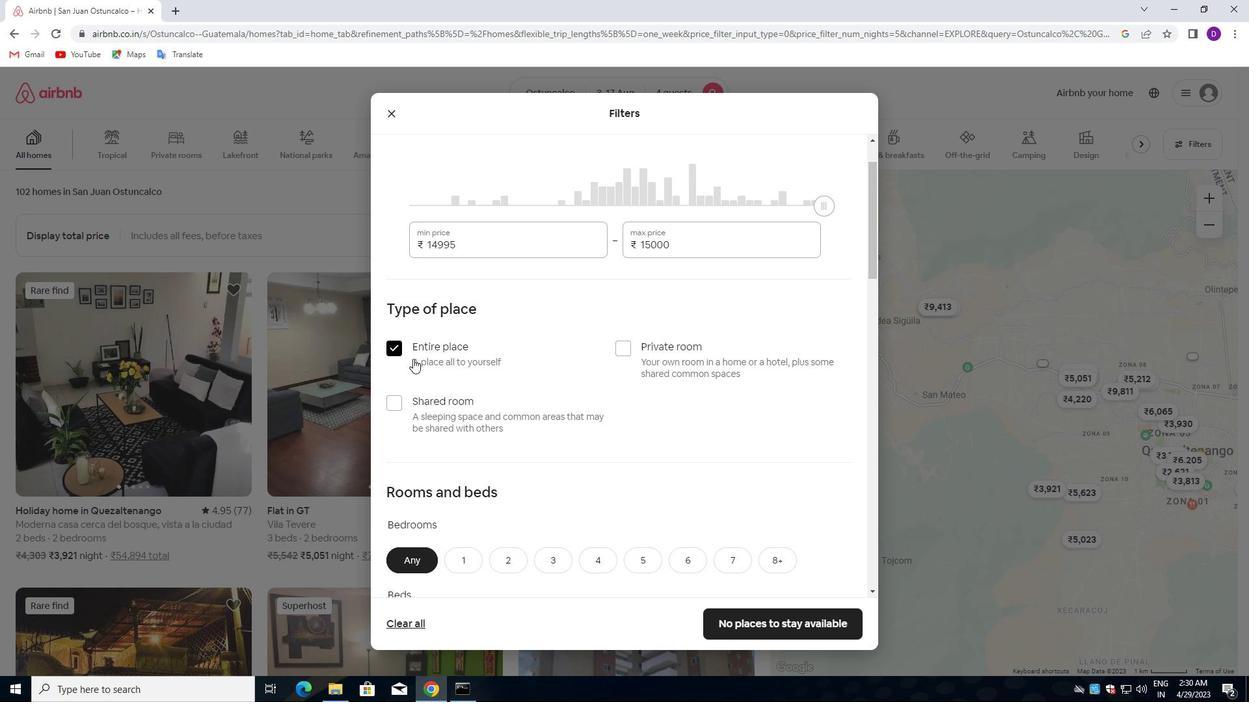 
Action: Mouse scrolled (485, 369) with delta (0, 0)
Screenshot: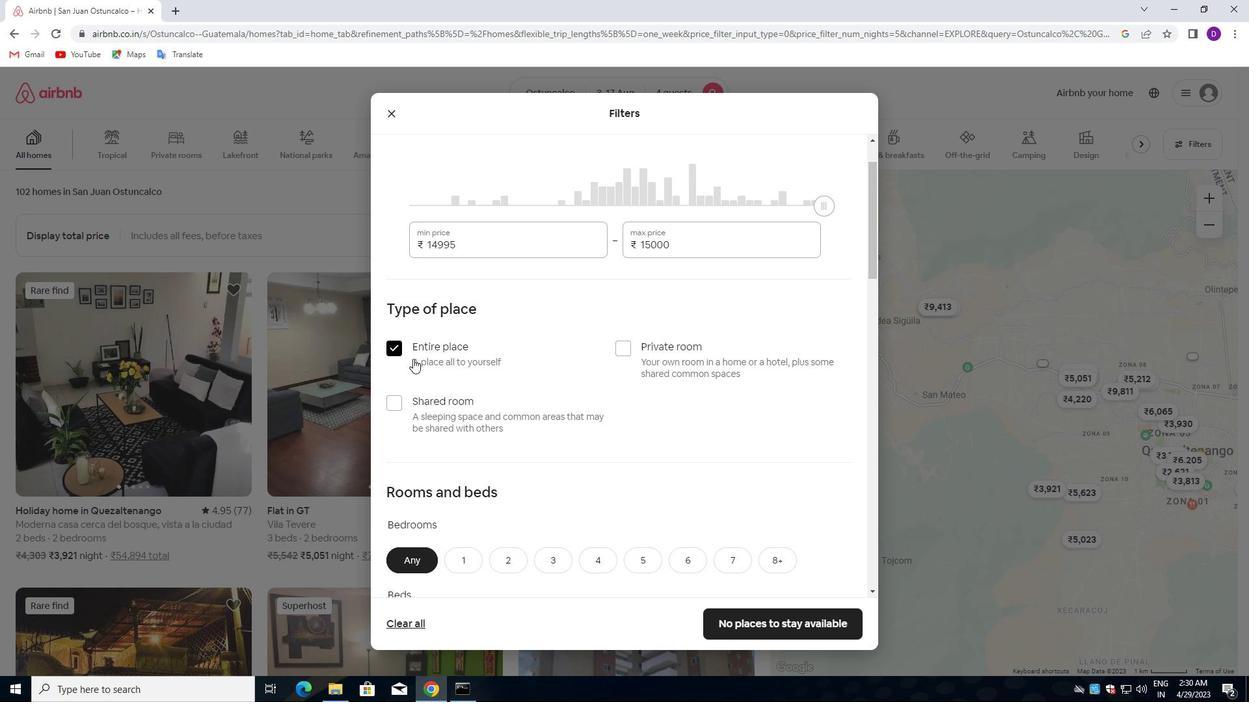 
Action: Mouse moved to (488, 370)
Screenshot: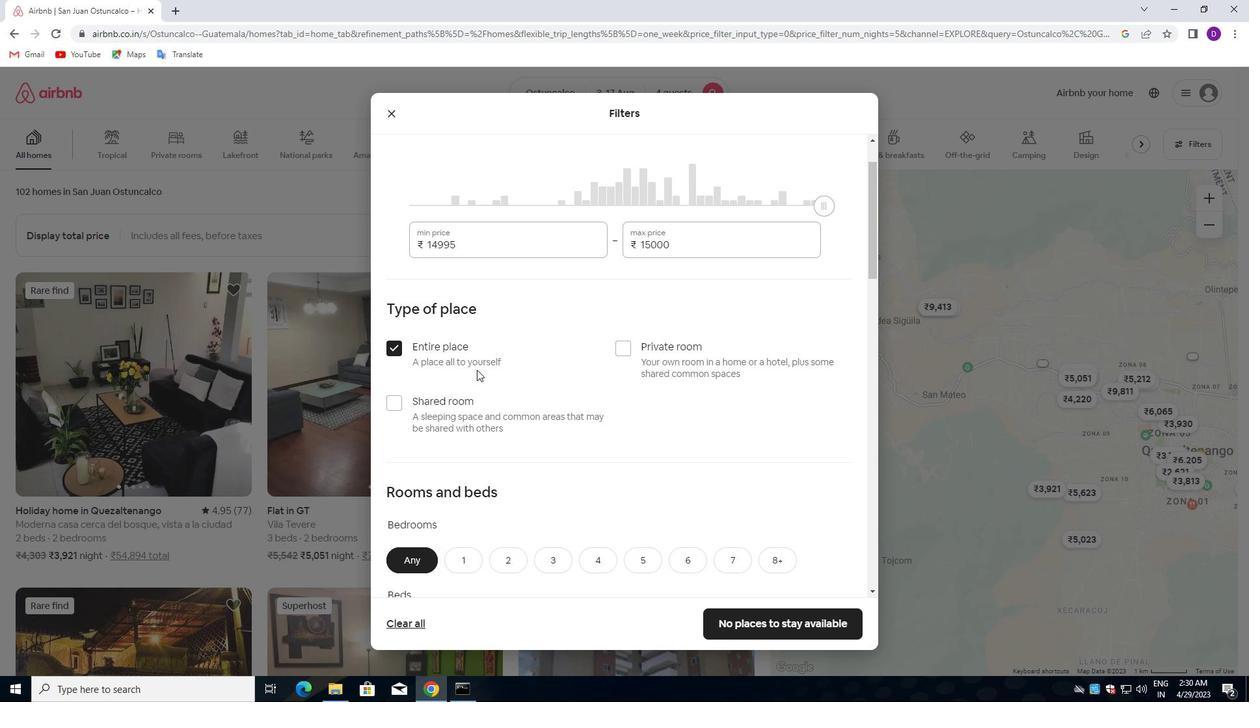 
Action: Mouse scrolled (488, 369) with delta (0, 0)
Screenshot: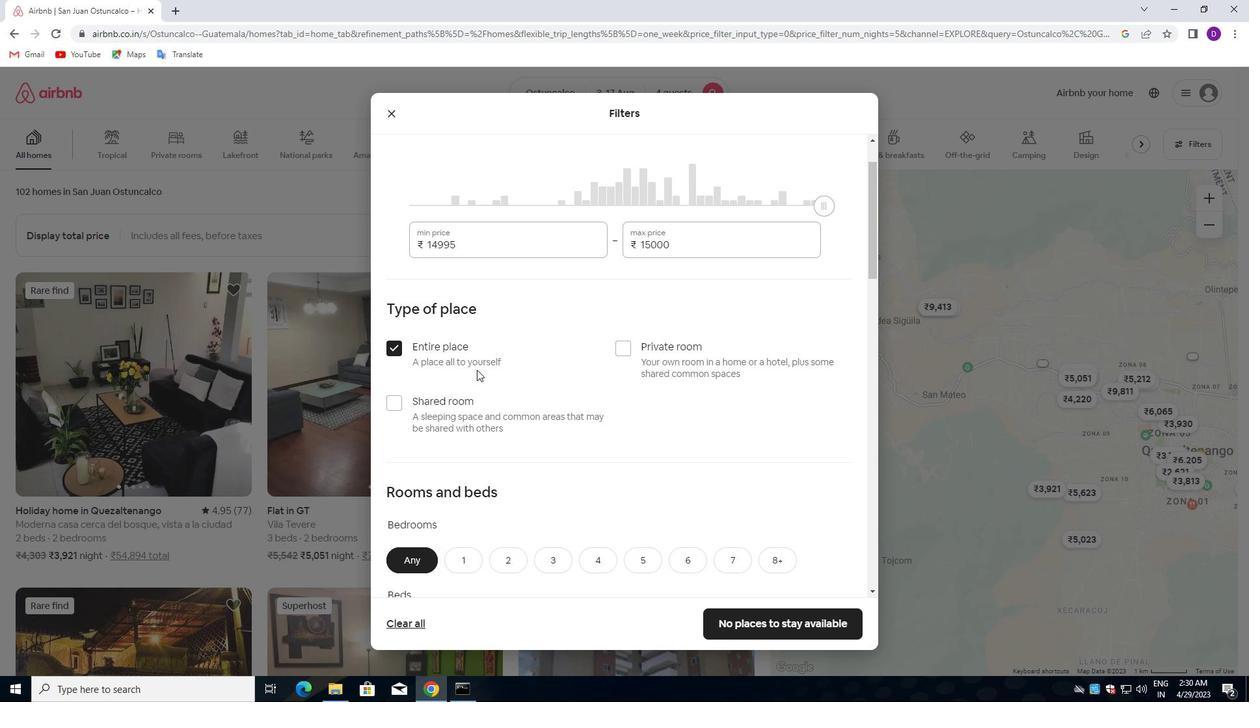 
Action: Mouse moved to (489, 370)
Screenshot: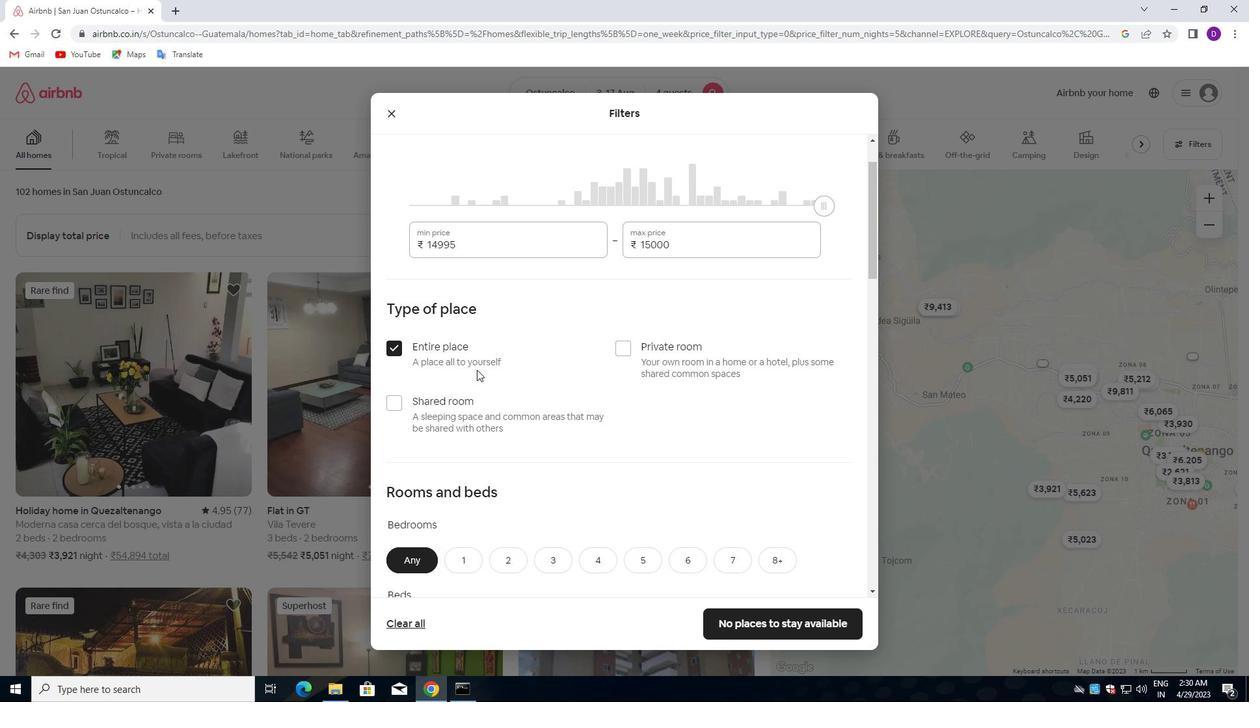 
Action: Mouse scrolled (489, 369) with delta (0, 0)
Screenshot: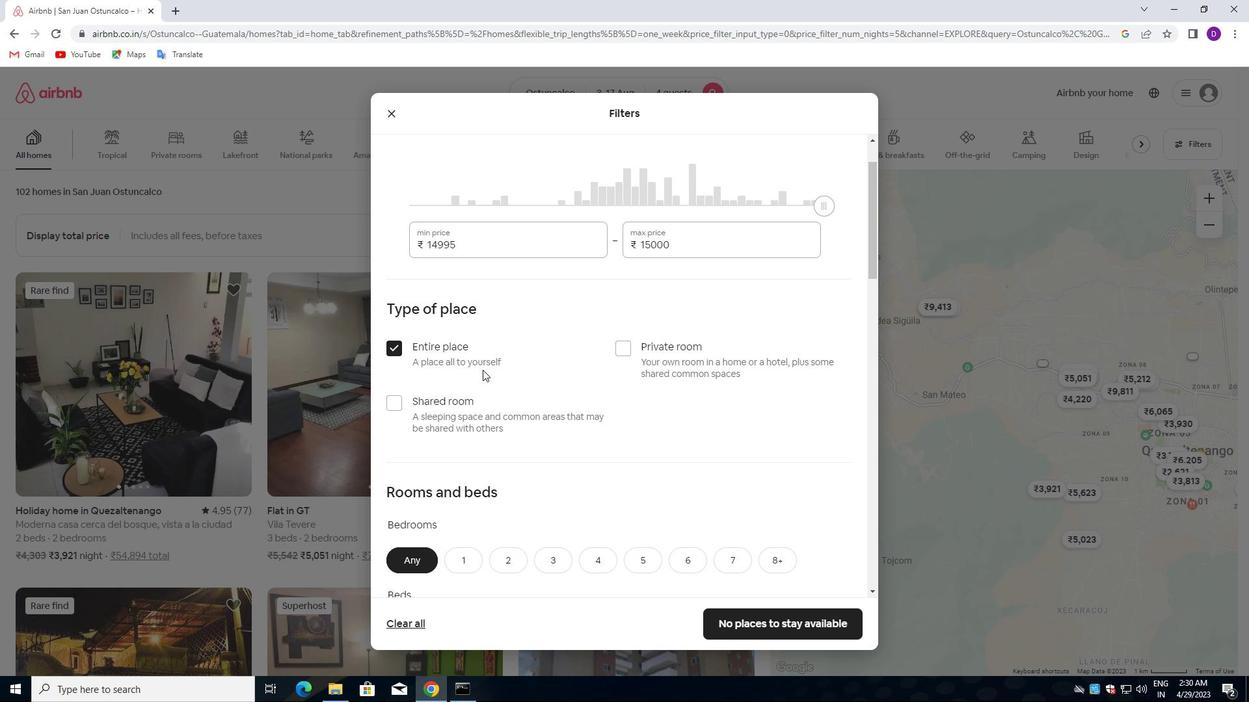 
Action: Mouse moved to (484, 372)
Screenshot: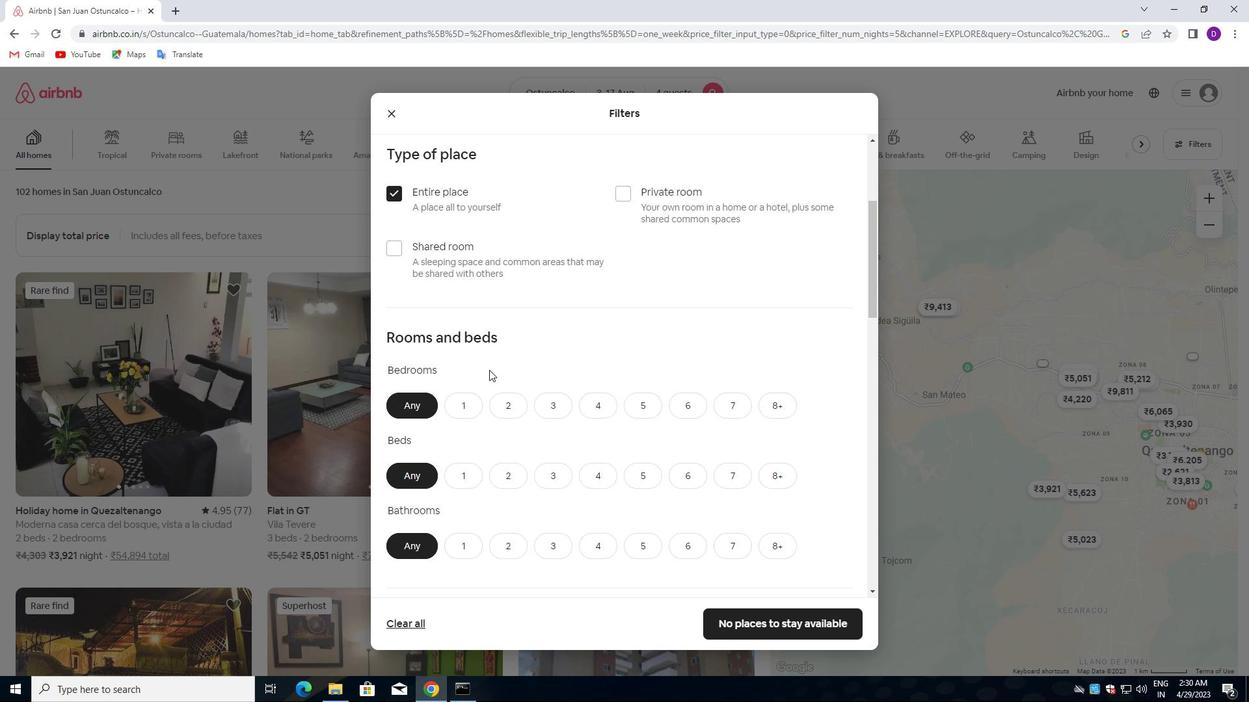 
Action: Mouse scrolled (484, 371) with delta (0, 0)
Screenshot: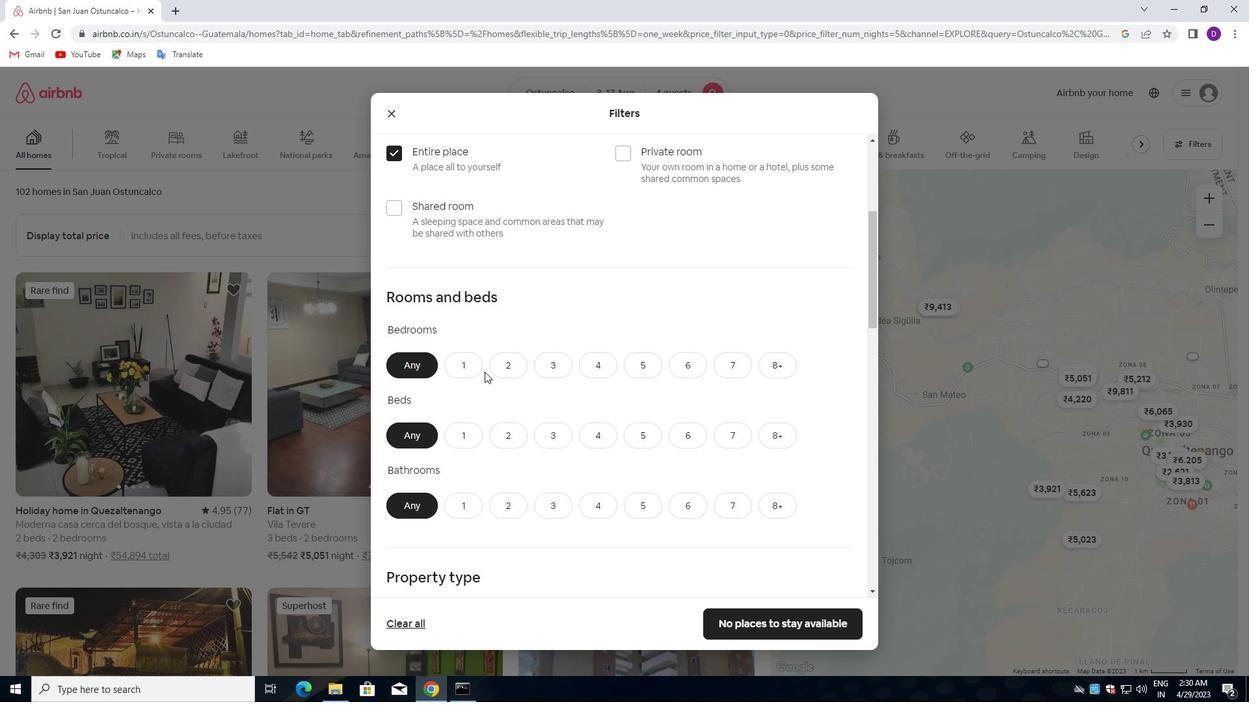 
Action: Mouse moved to (545, 300)
Screenshot: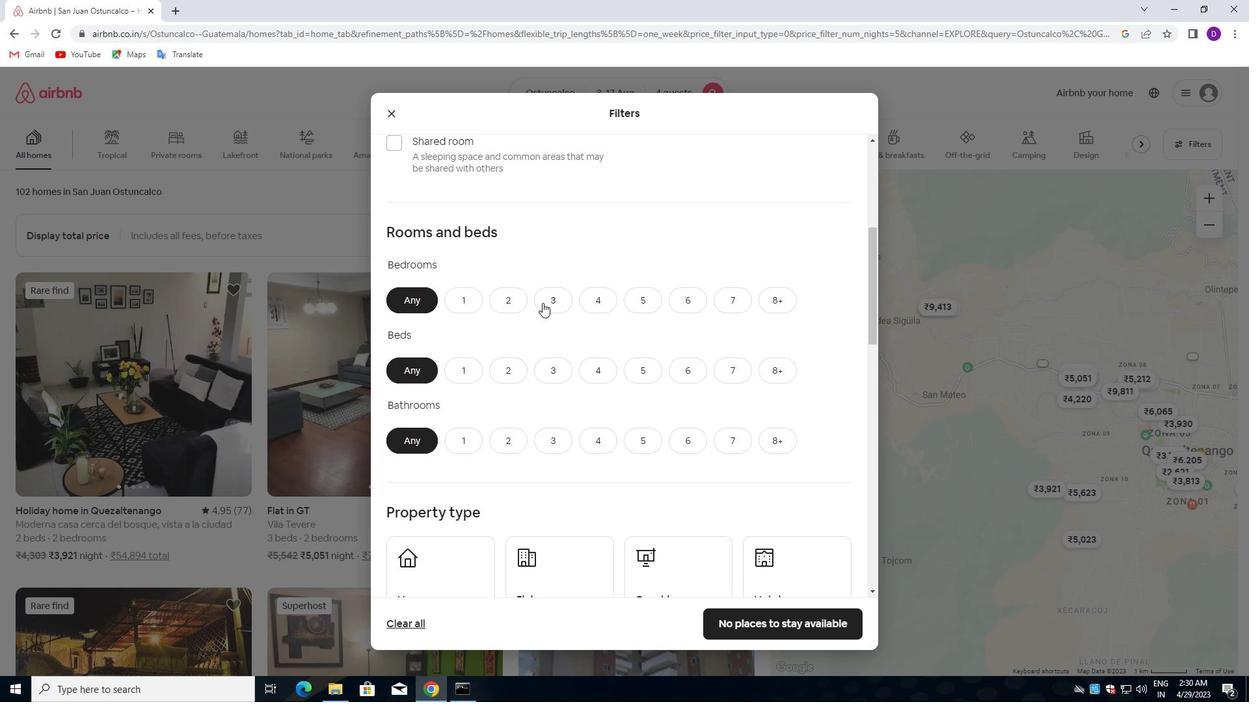 
Action: Mouse pressed left at (545, 300)
Screenshot: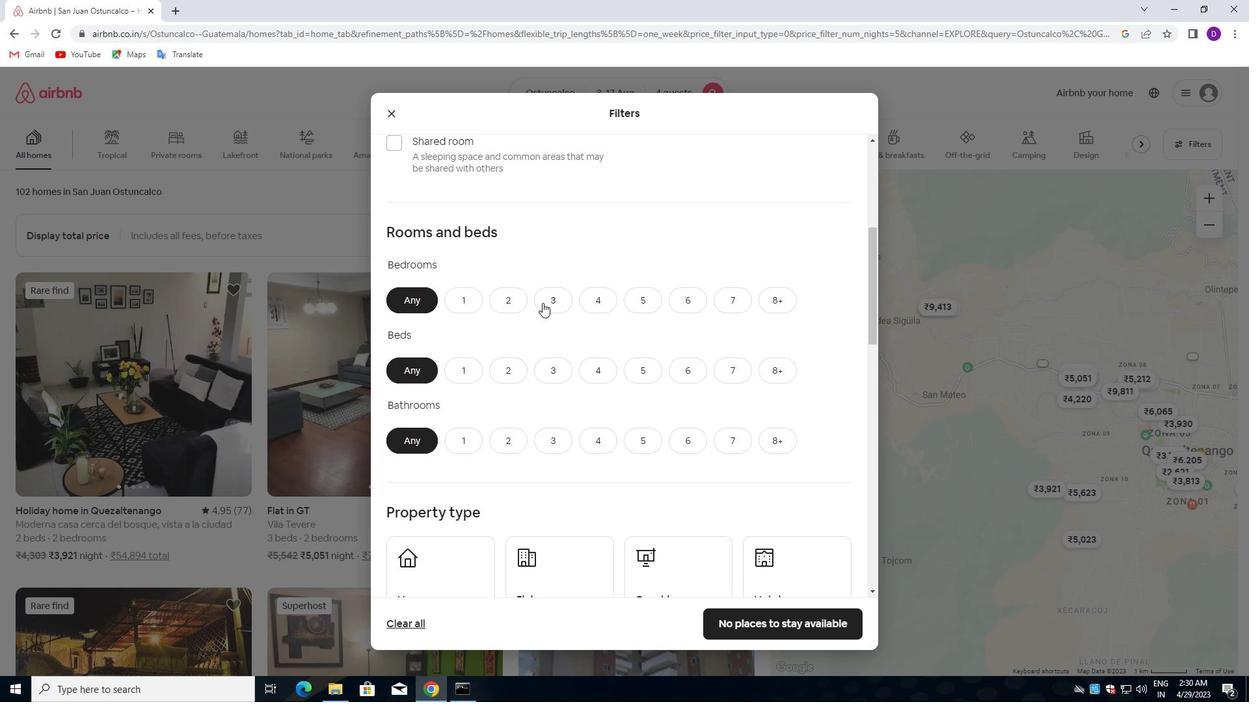
Action: Mouse moved to (590, 363)
Screenshot: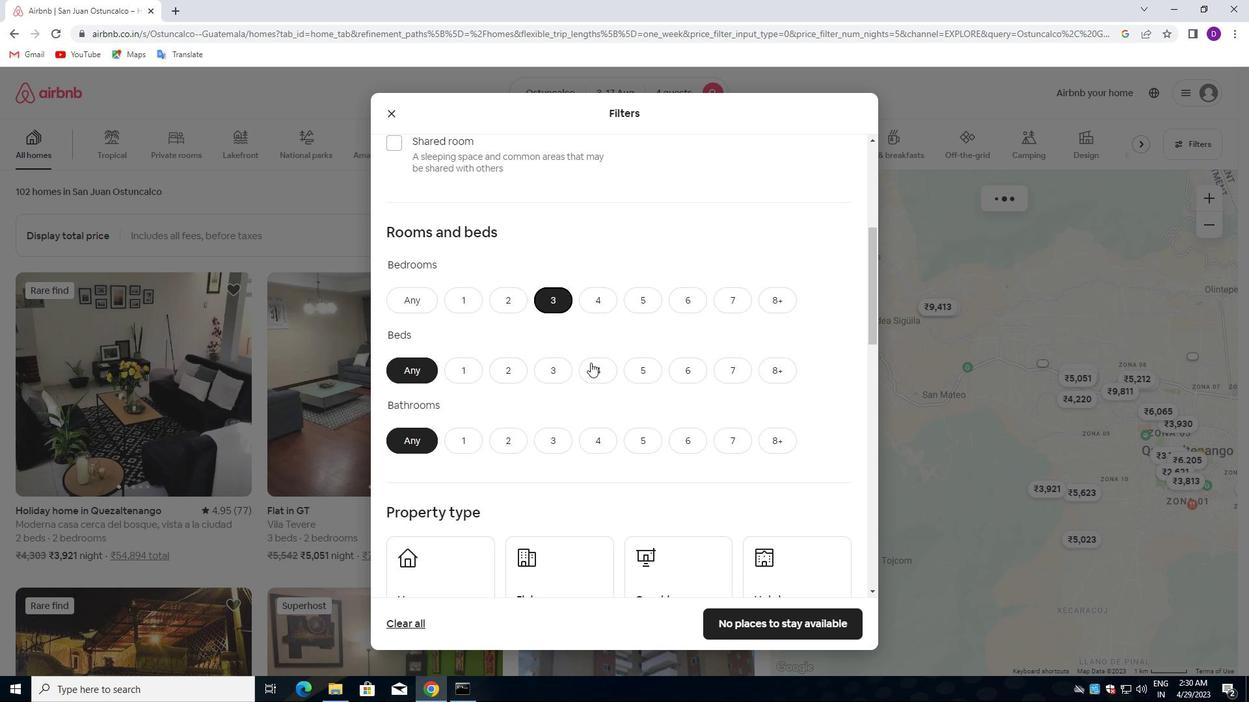 
Action: Mouse pressed left at (590, 363)
Screenshot: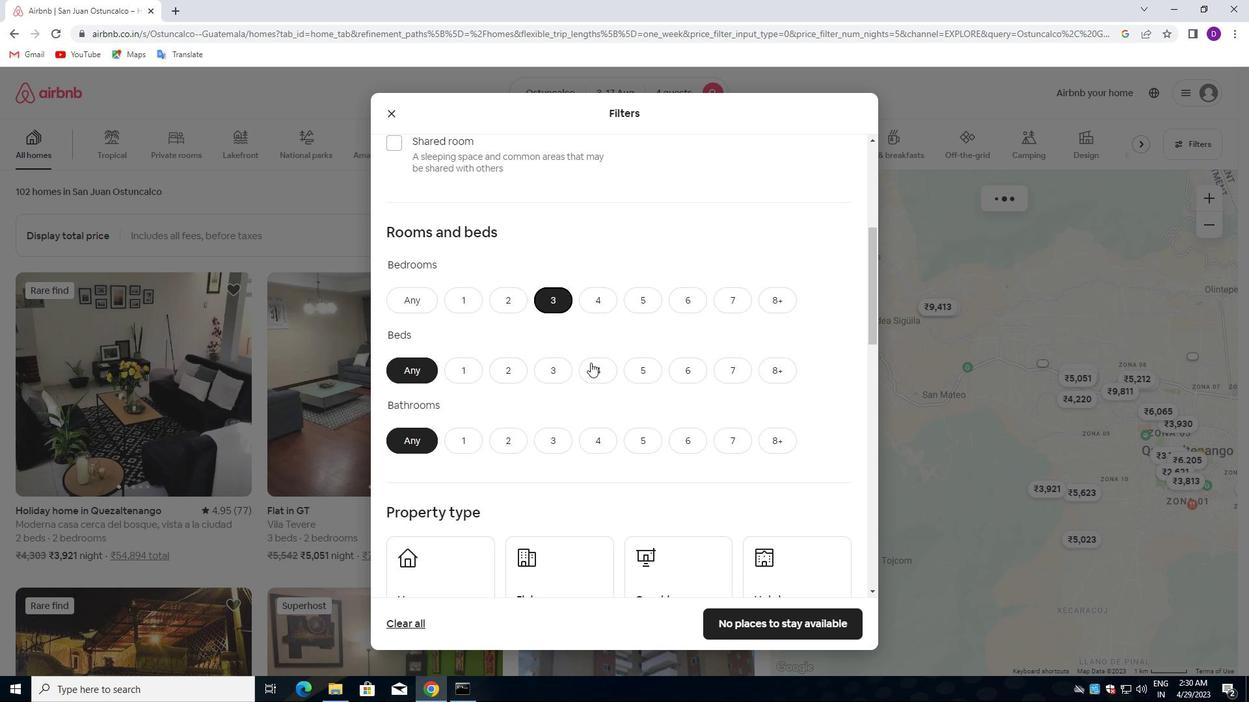 
Action: Mouse moved to (497, 443)
Screenshot: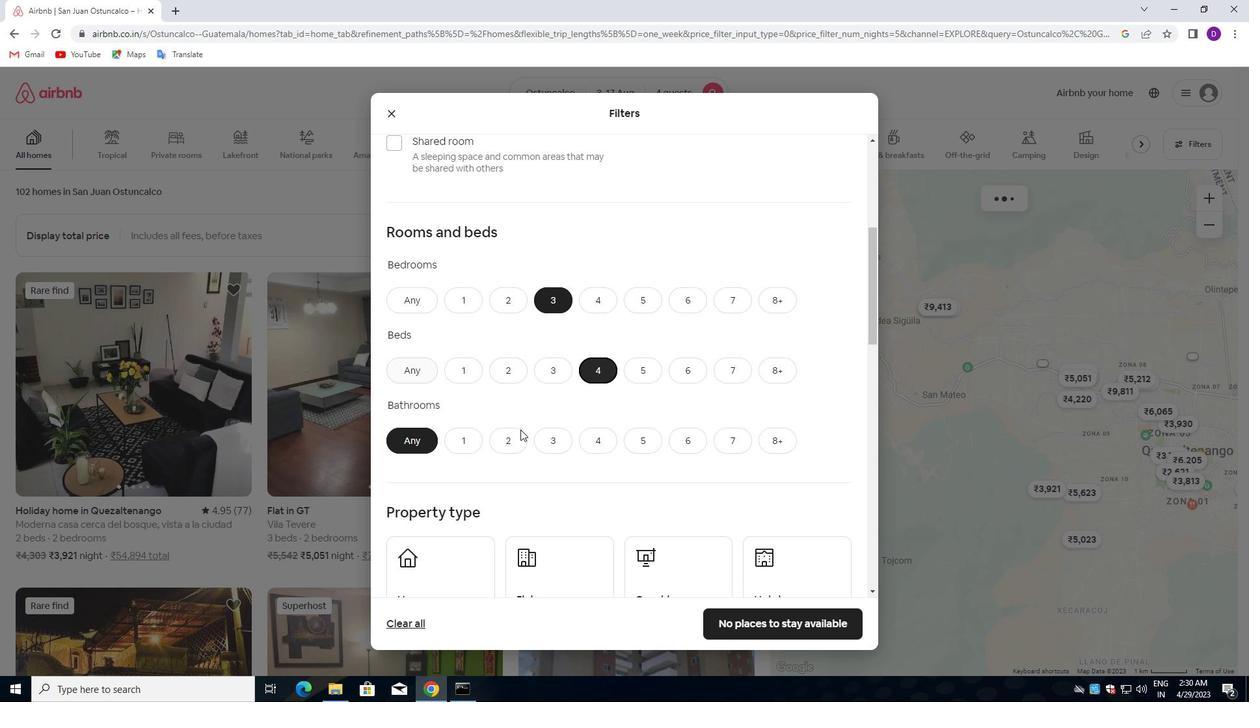 
Action: Mouse pressed left at (497, 443)
Screenshot: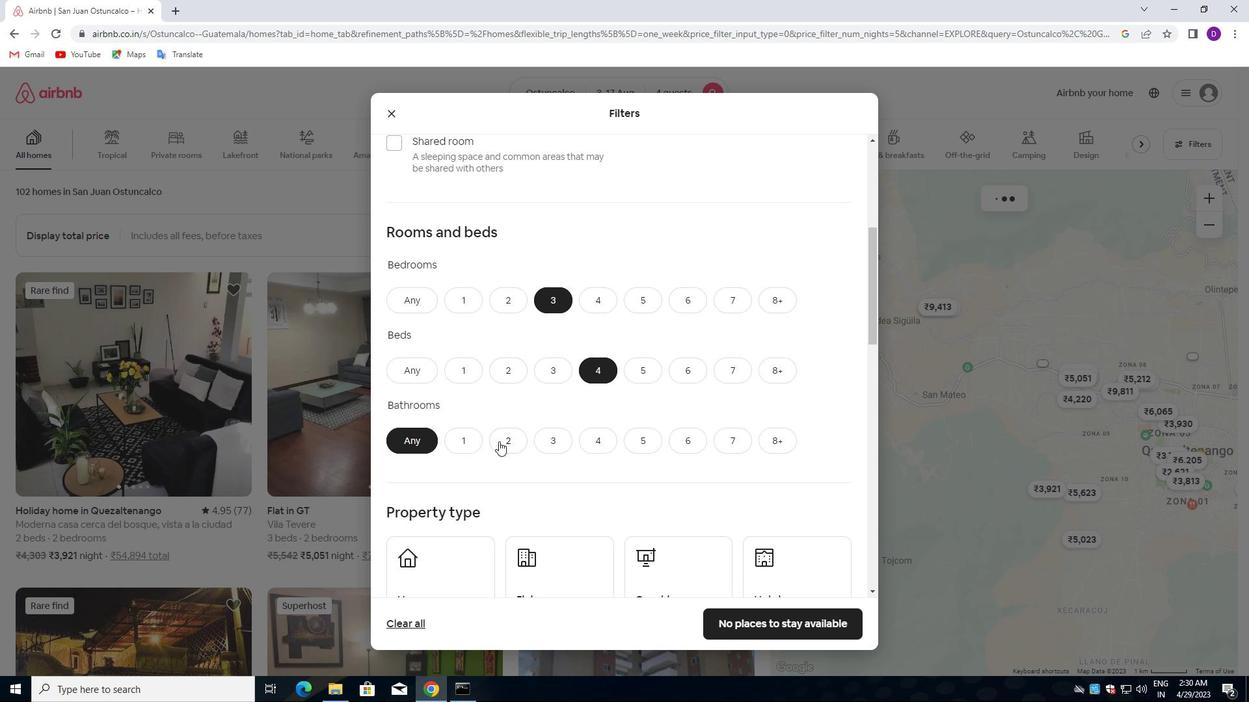 
Action: Mouse moved to (596, 377)
Screenshot: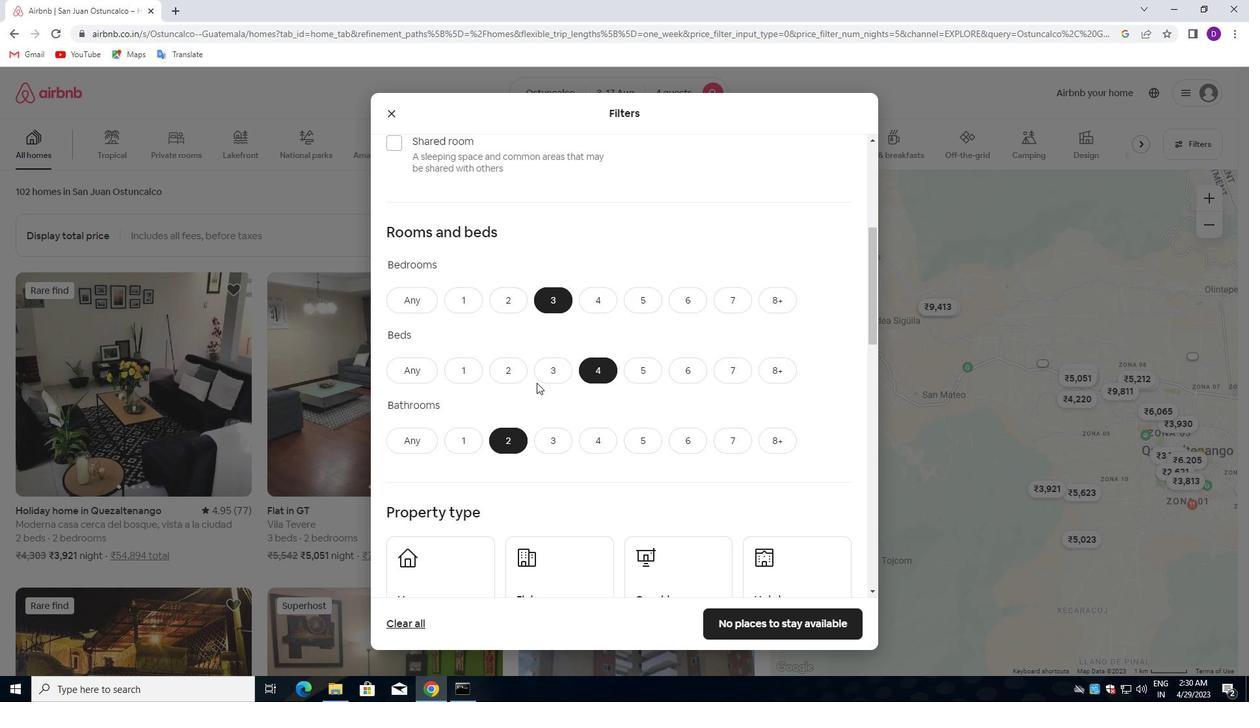 
Action: Mouse scrolled (596, 376) with delta (0, 0)
Screenshot: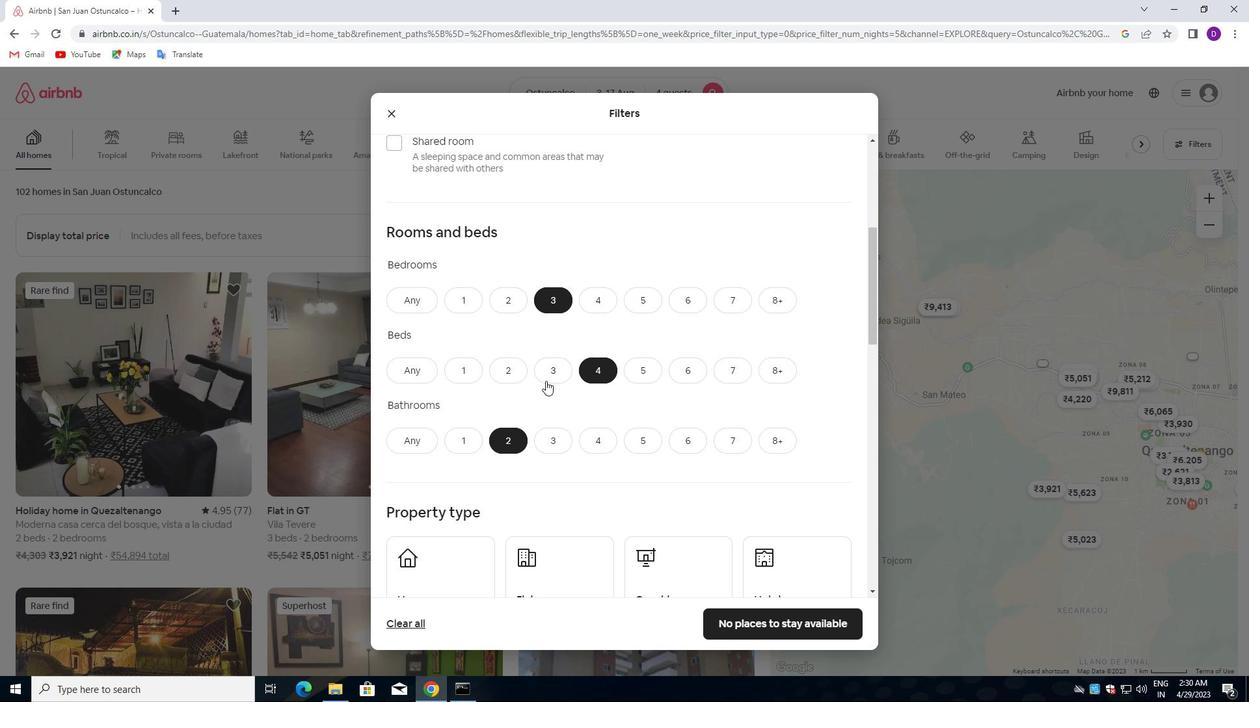 
Action: Mouse scrolled (596, 376) with delta (0, 0)
Screenshot: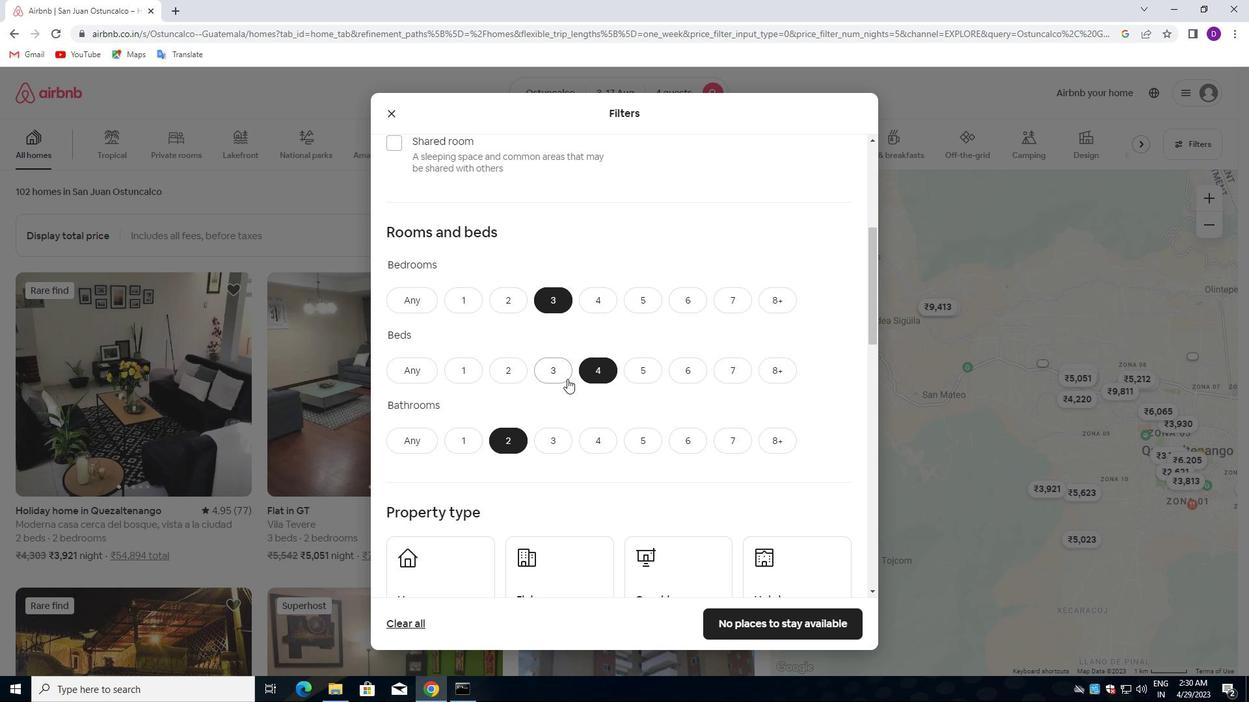
Action: Mouse scrolled (596, 376) with delta (0, 0)
Screenshot: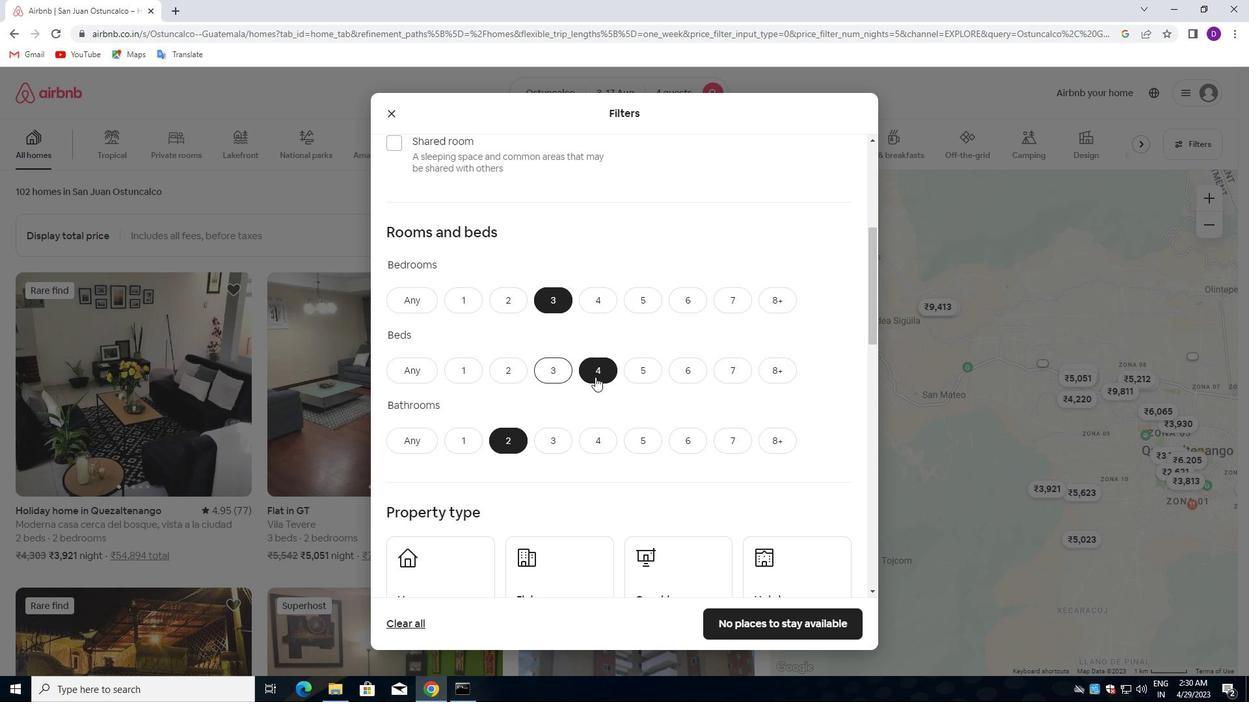 
Action: Mouse moved to (446, 378)
Screenshot: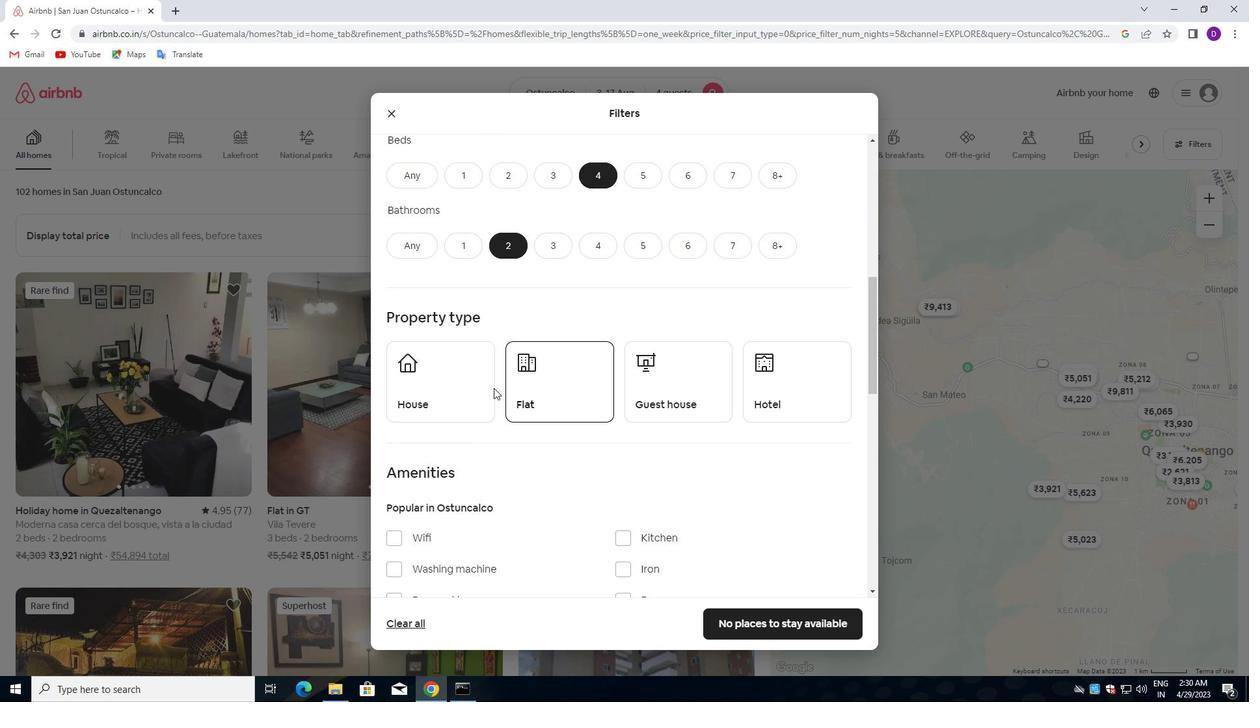 
Action: Mouse pressed left at (446, 378)
Screenshot: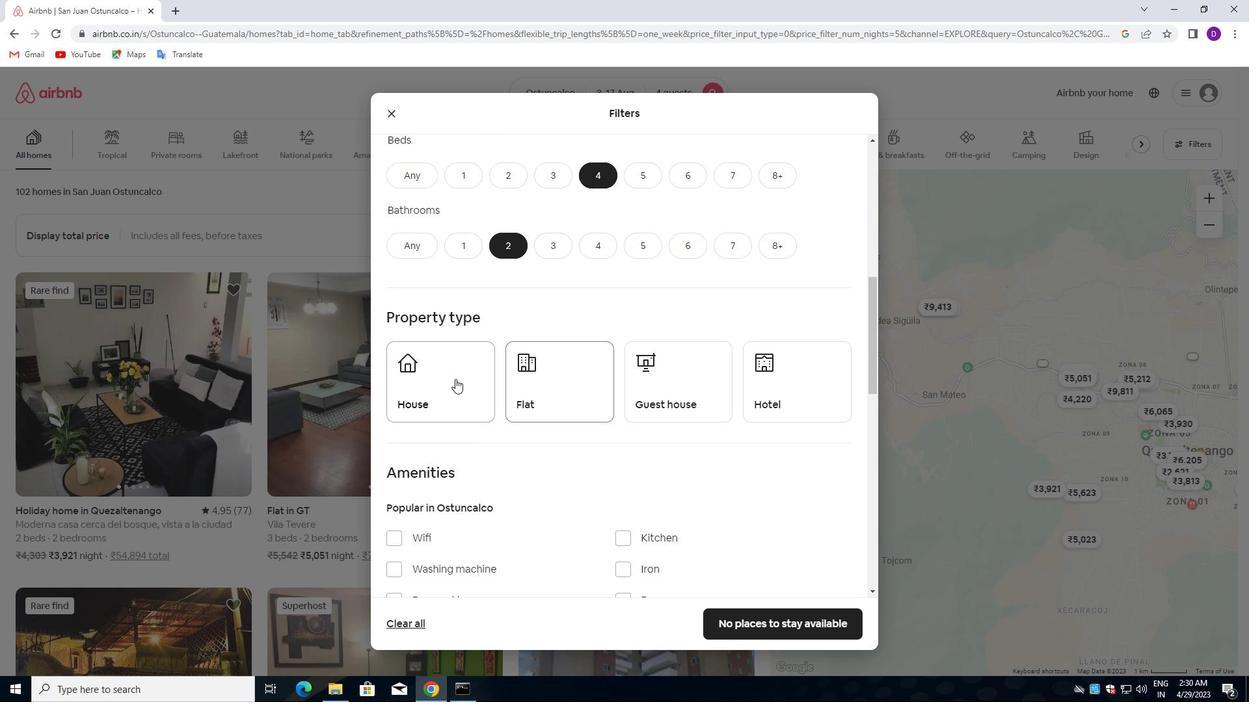 
Action: Mouse moved to (540, 379)
Screenshot: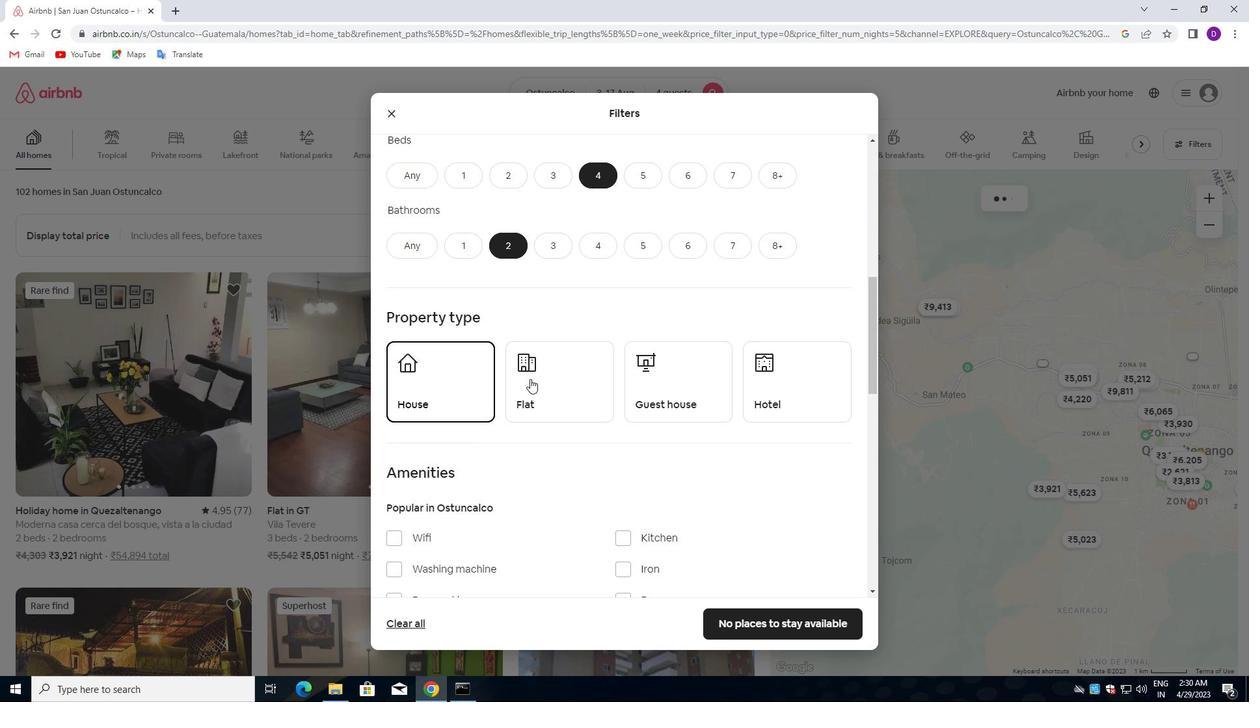 
Action: Mouse pressed left at (540, 379)
Screenshot: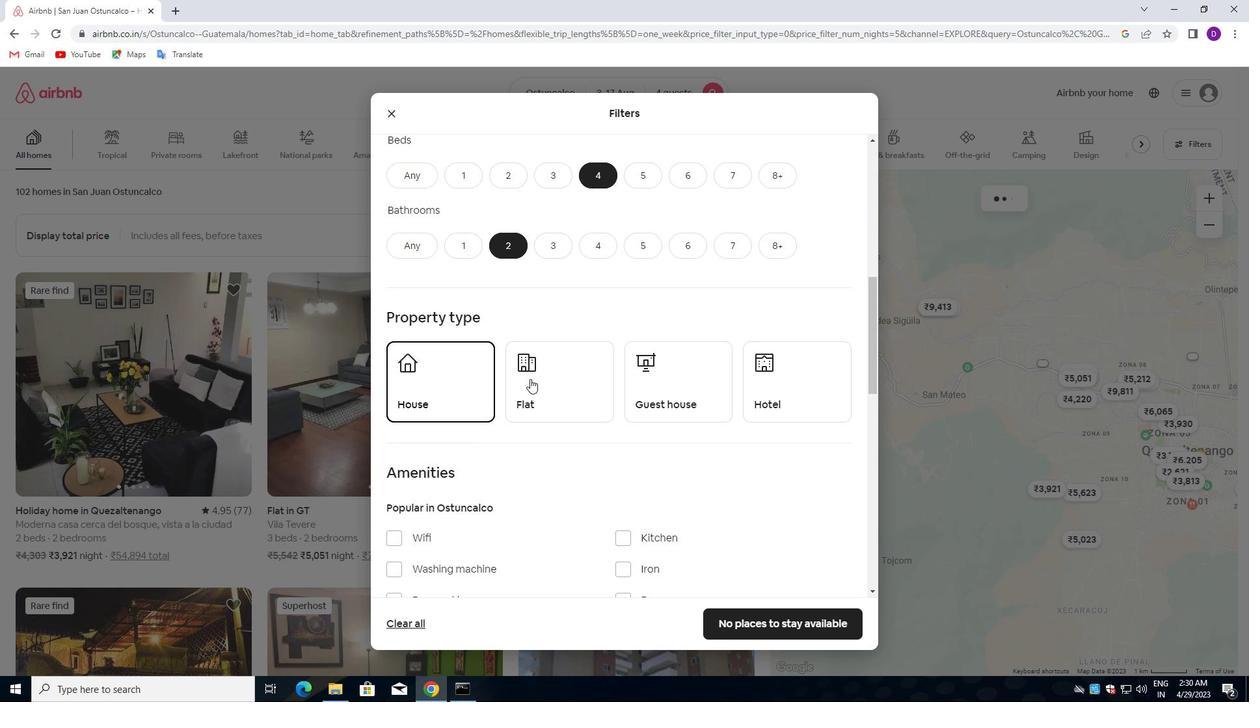 
Action: Mouse moved to (666, 379)
Screenshot: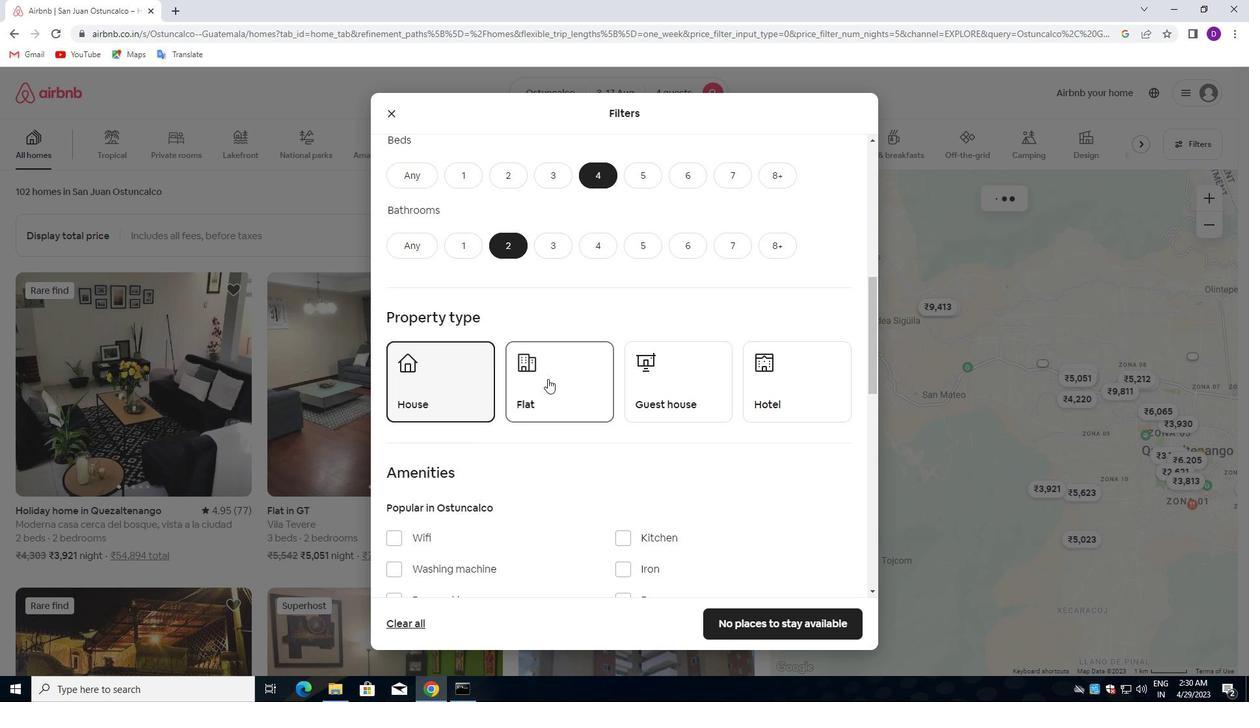 
Action: Mouse pressed left at (666, 379)
Screenshot: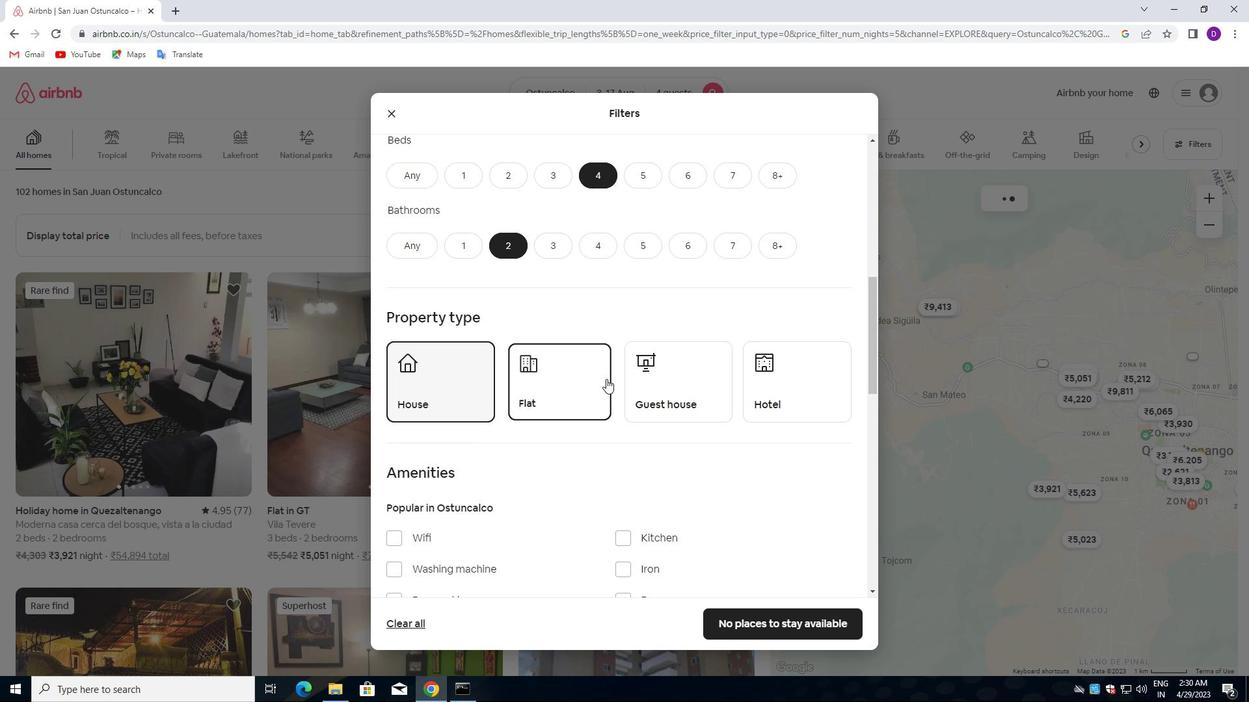 
Action: Mouse moved to (588, 403)
Screenshot: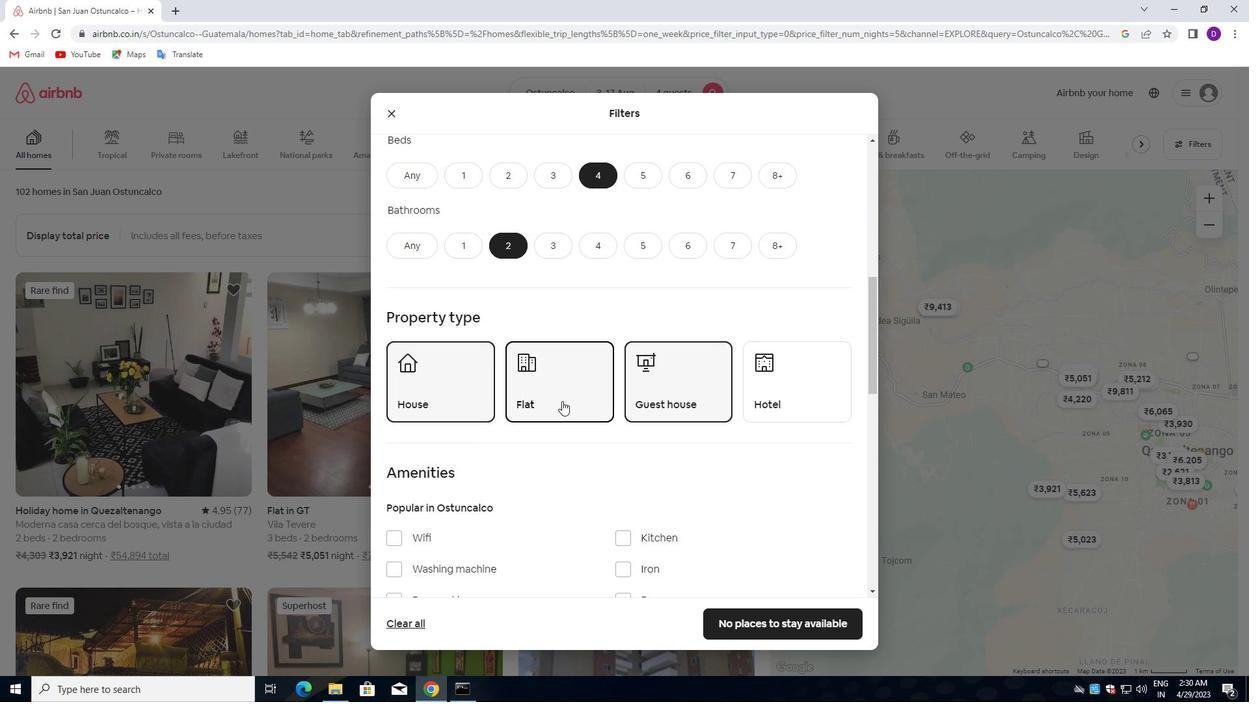
Action: Mouse scrolled (588, 402) with delta (0, 0)
Screenshot: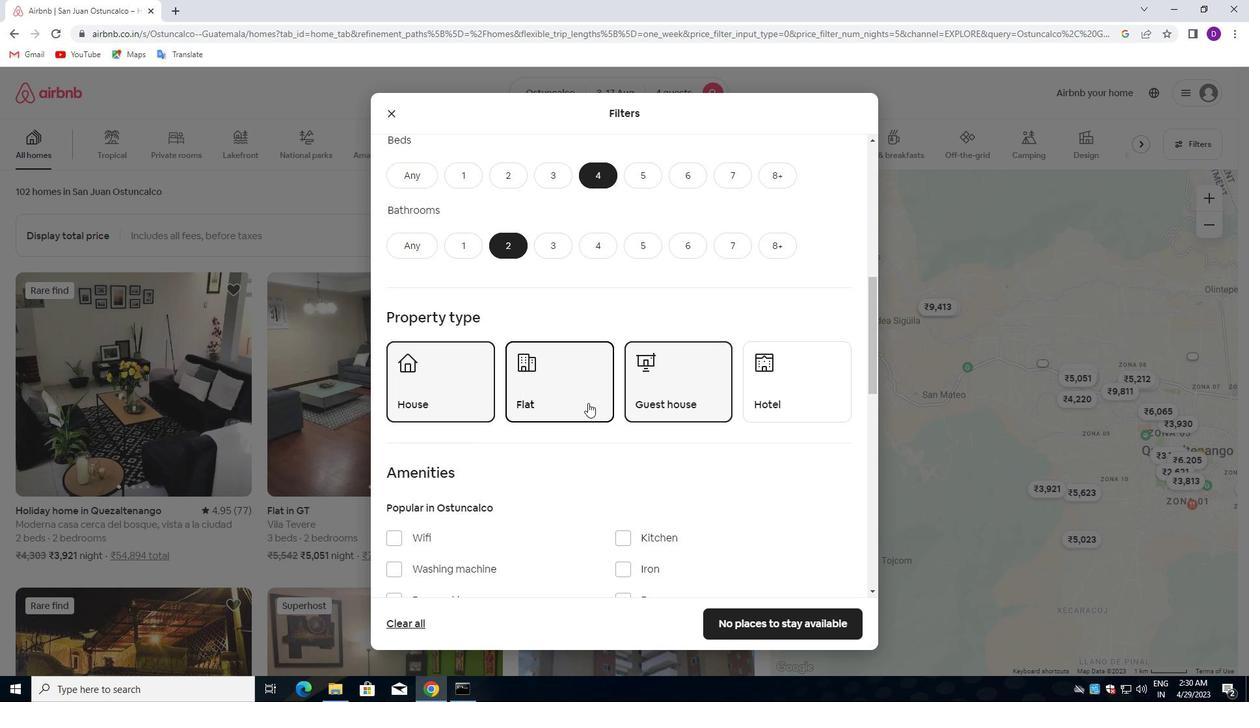 
Action: Mouse scrolled (588, 402) with delta (0, 0)
Screenshot: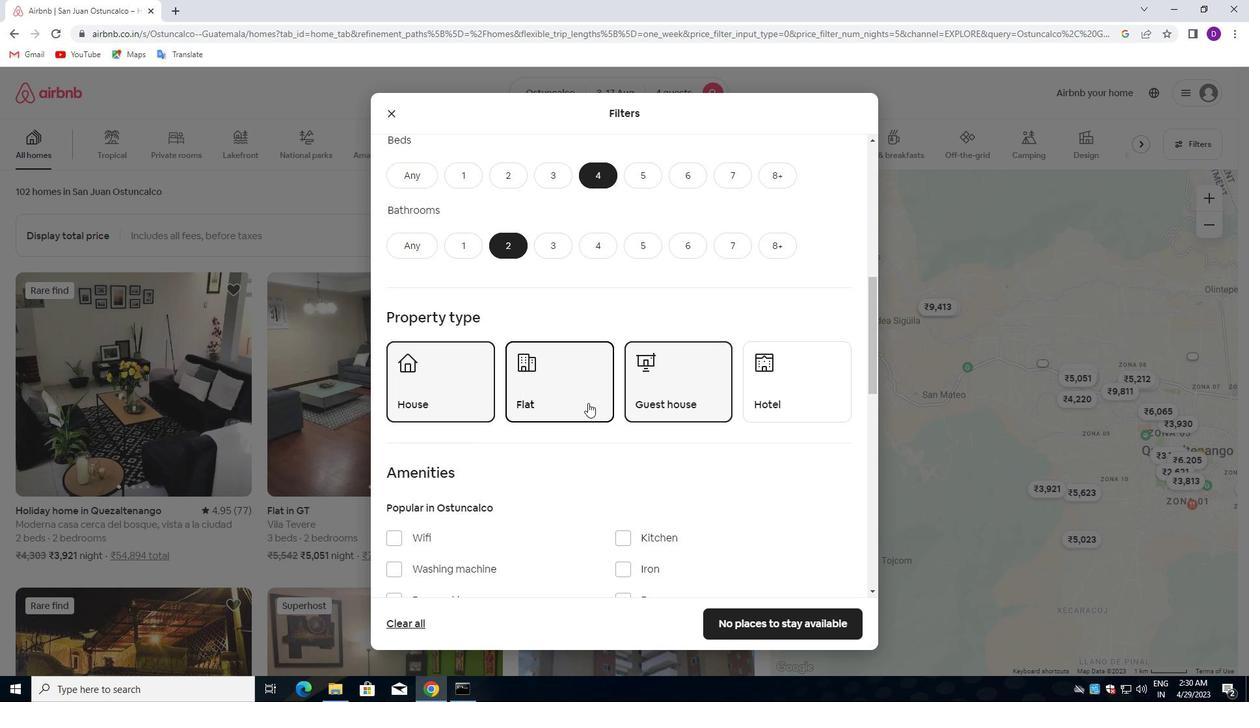 
Action: Mouse moved to (588, 403)
Screenshot: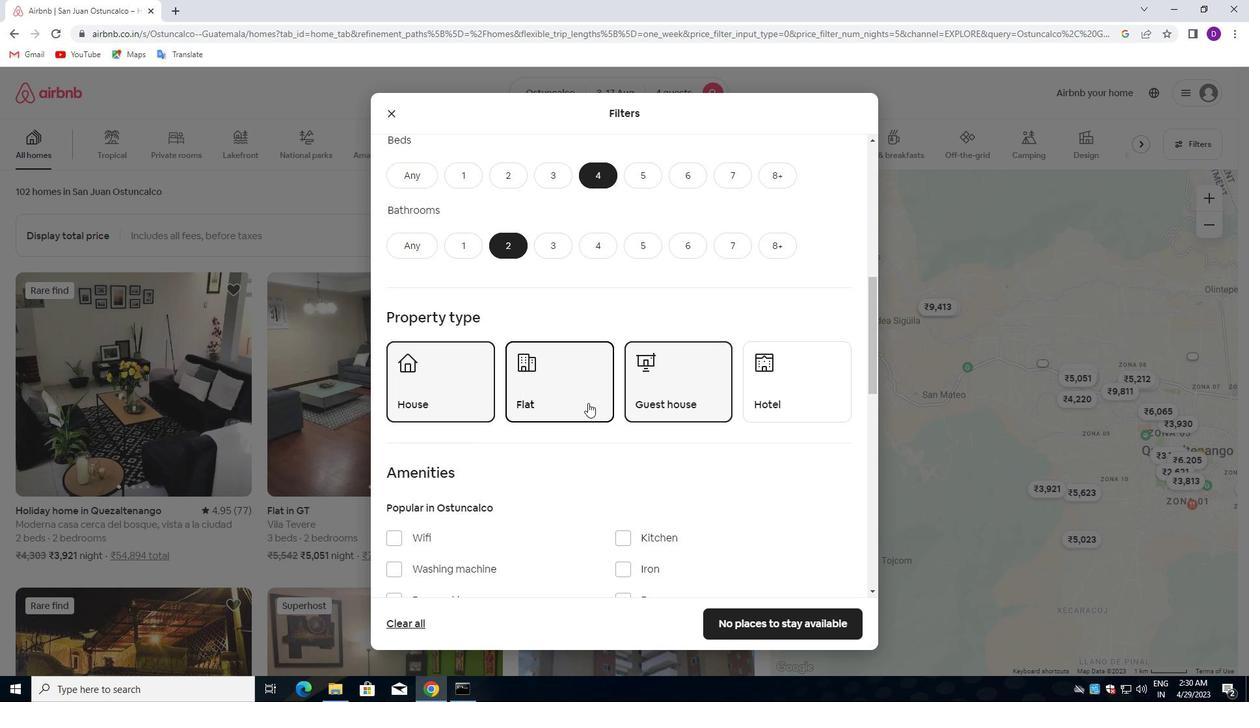 
Action: Mouse scrolled (588, 402) with delta (0, 0)
Screenshot: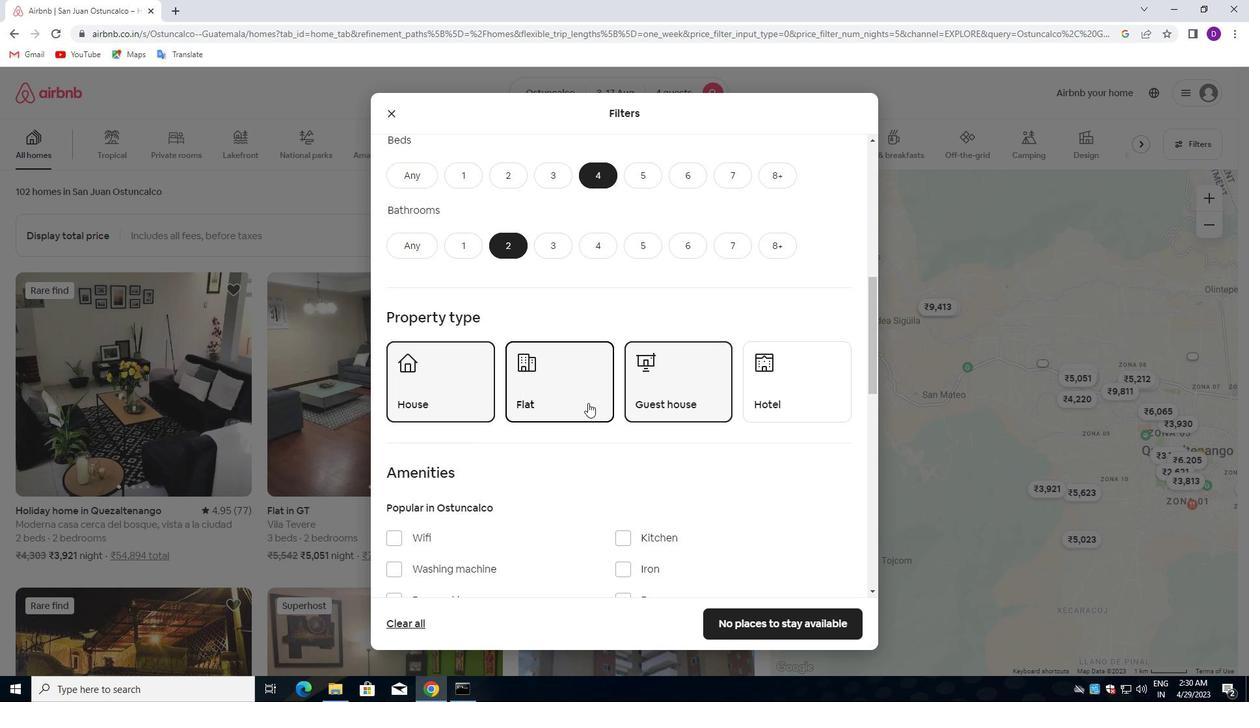 
Action: Mouse moved to (397, 378)
Screenshot: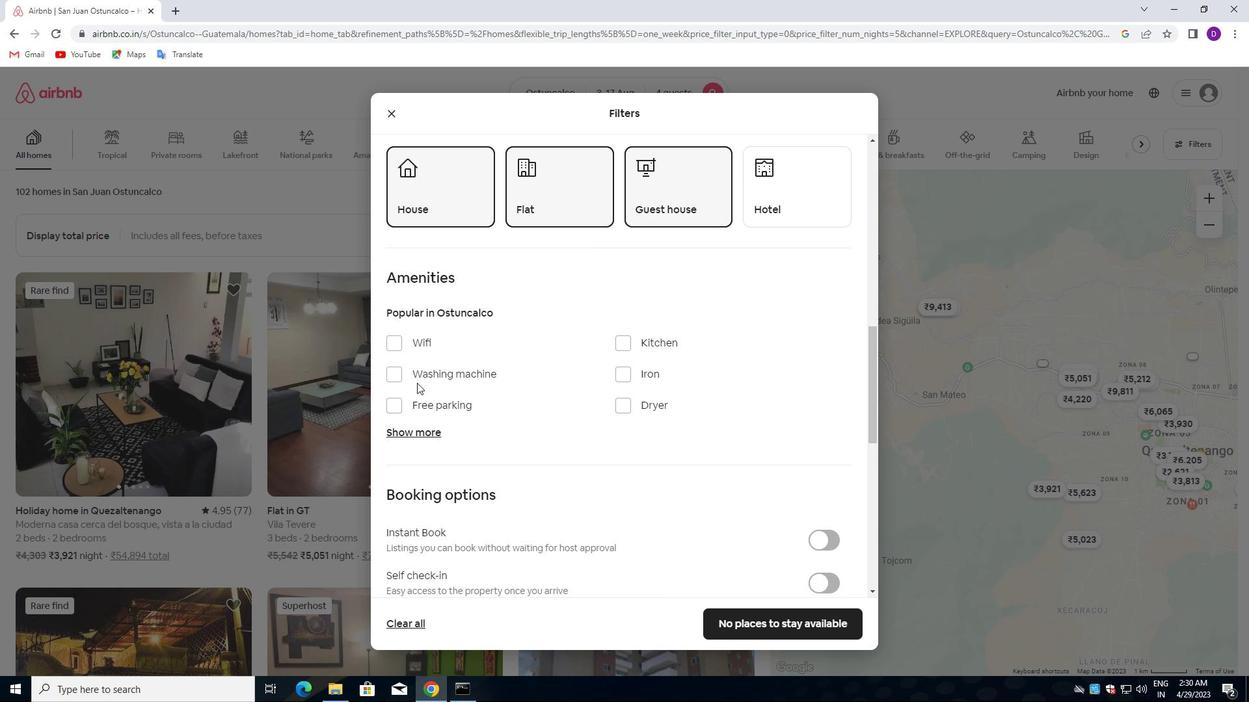 
Action: Mouse pressed left at (397, 378)
Screenshot: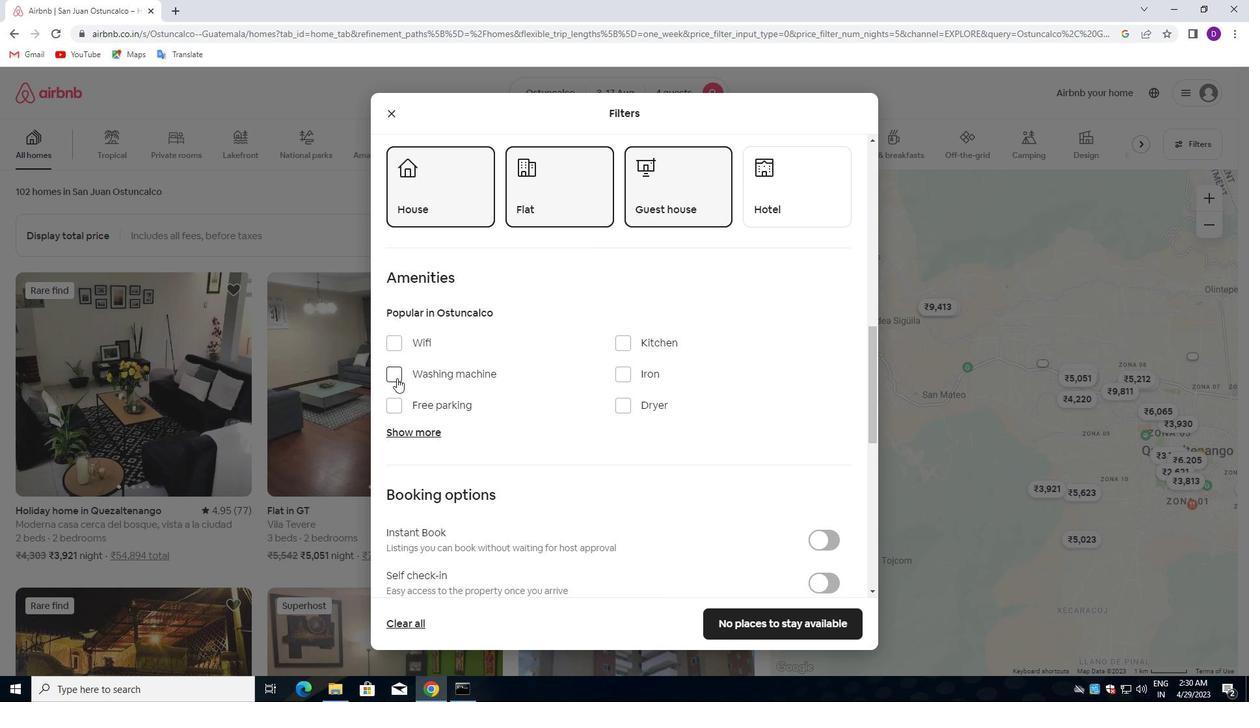 
Action: Mouse moved to (597, 413)
Screenshot: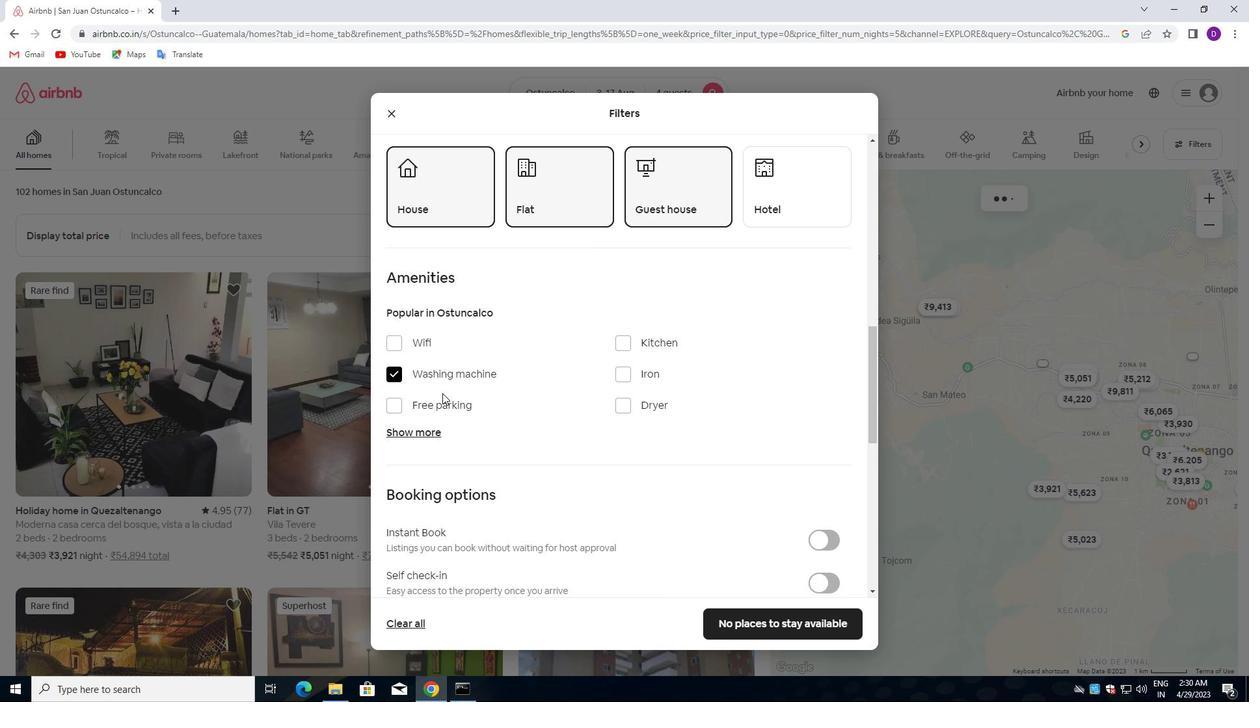 
Action: Mouse scrolled (597, 412) with delta (0, 0)
Screenshot: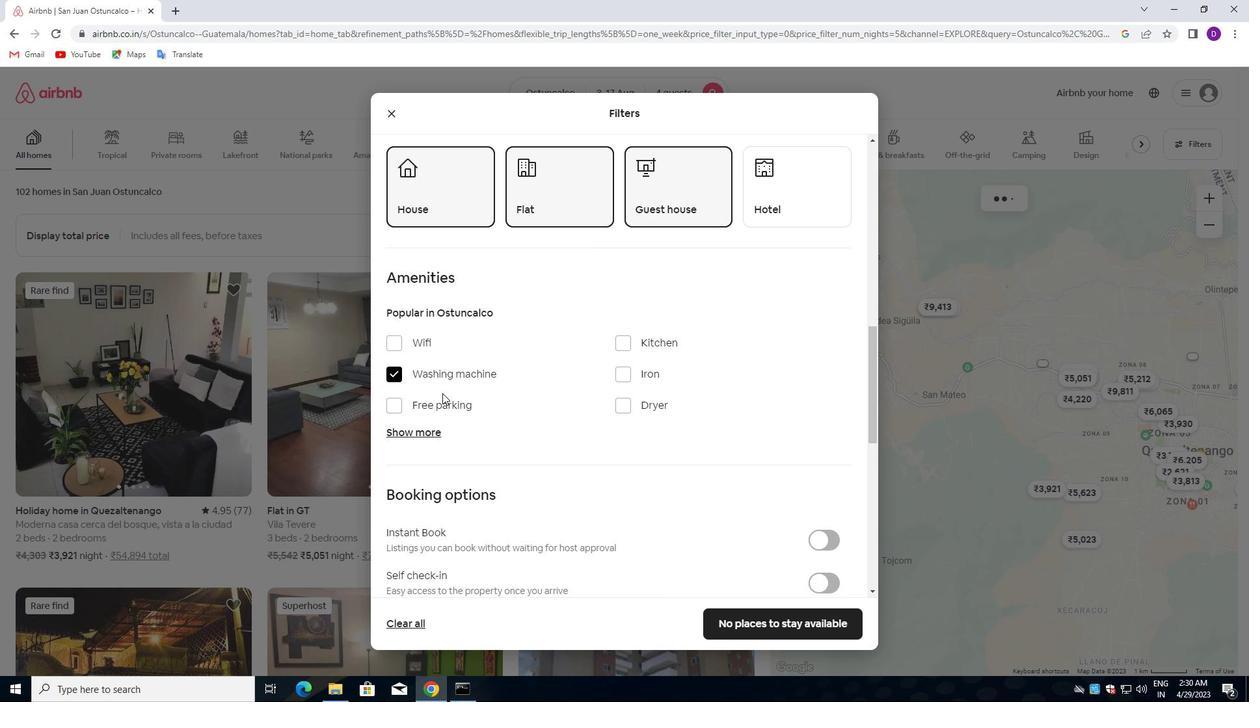 
Action: Mouse moved to (598, 413)
Screenshot: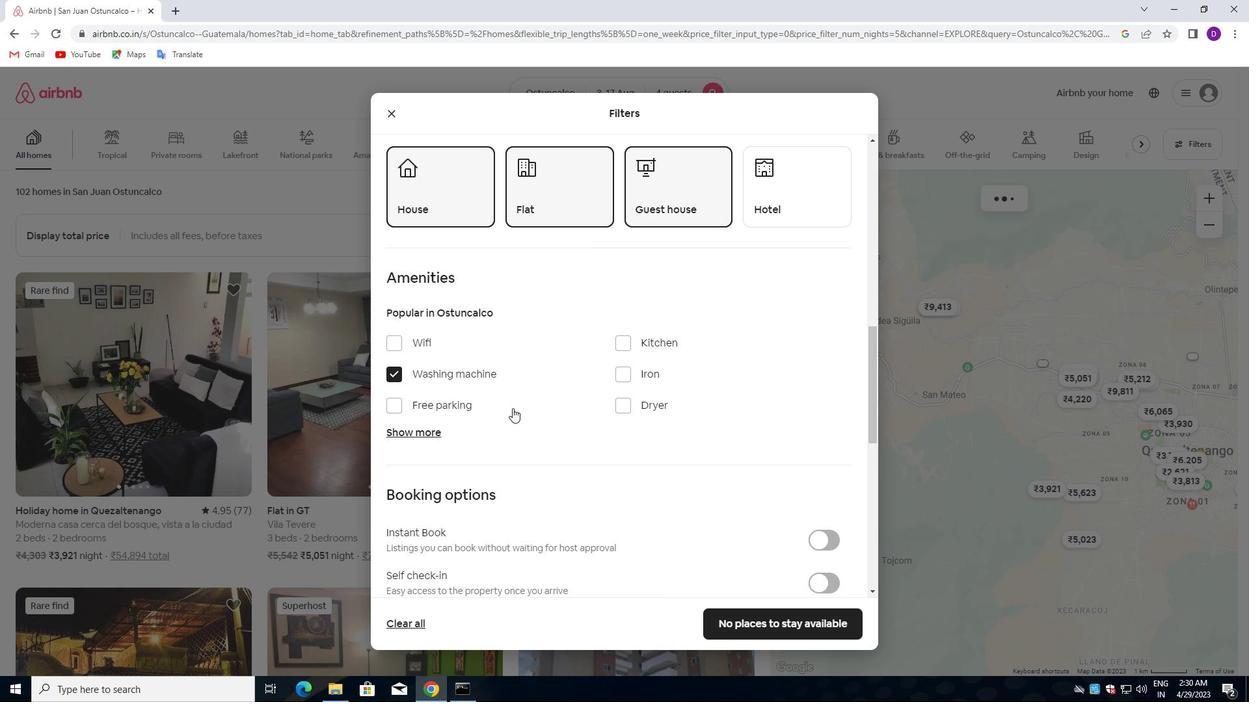 
Action: Mouse scrolled (598, 413) with delta (0, 0)
Screenshot: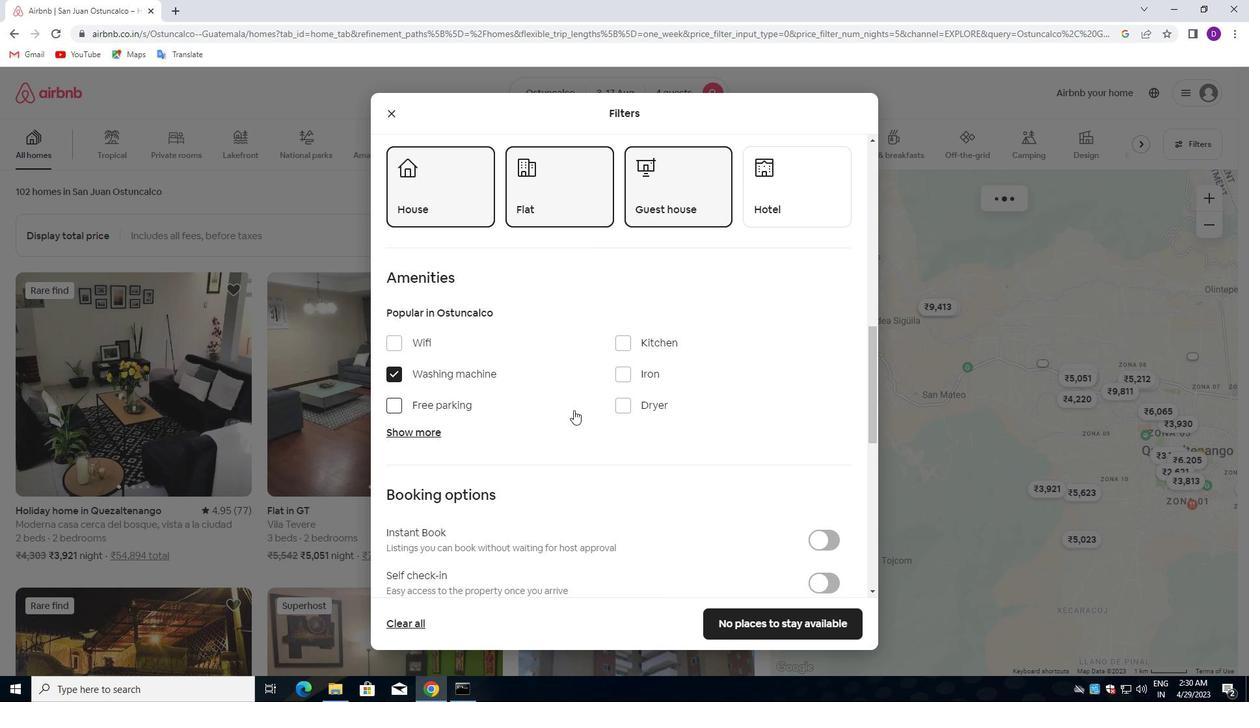
Action: Mouse moved to (599, 414)
Screenshot: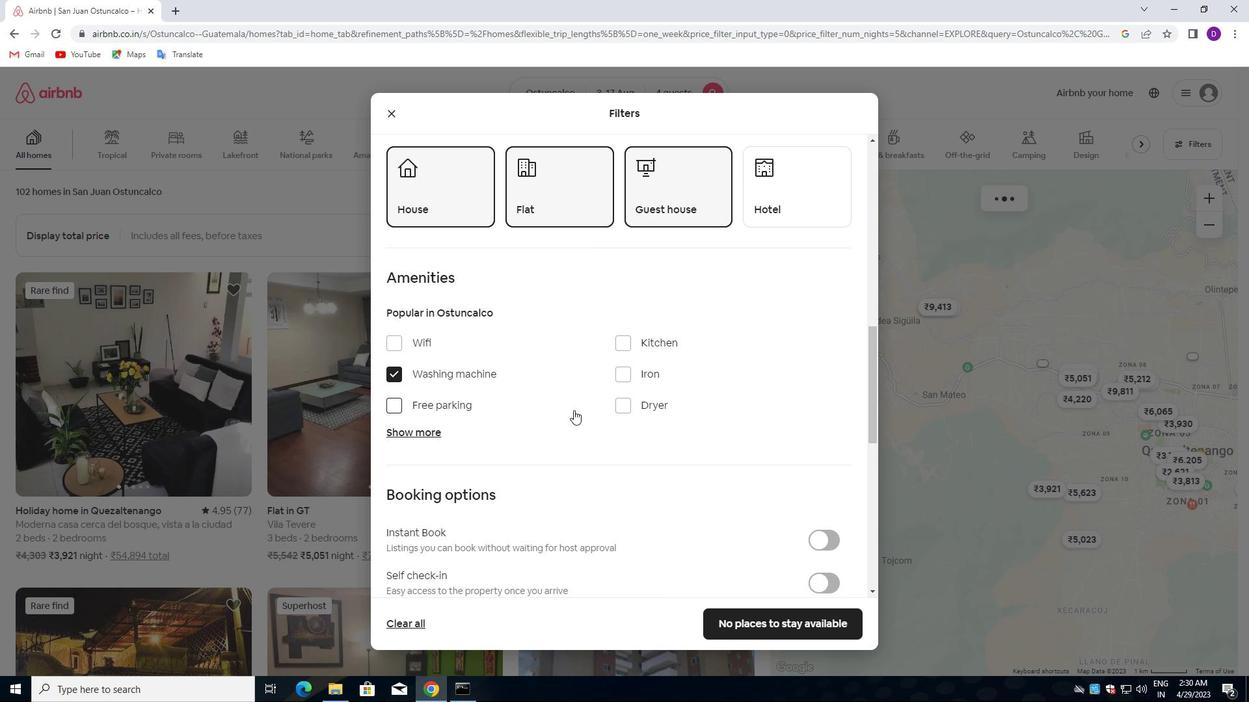 
Action: Mouse scrolled (599, 413) with delta (0, 0)
Screenshot: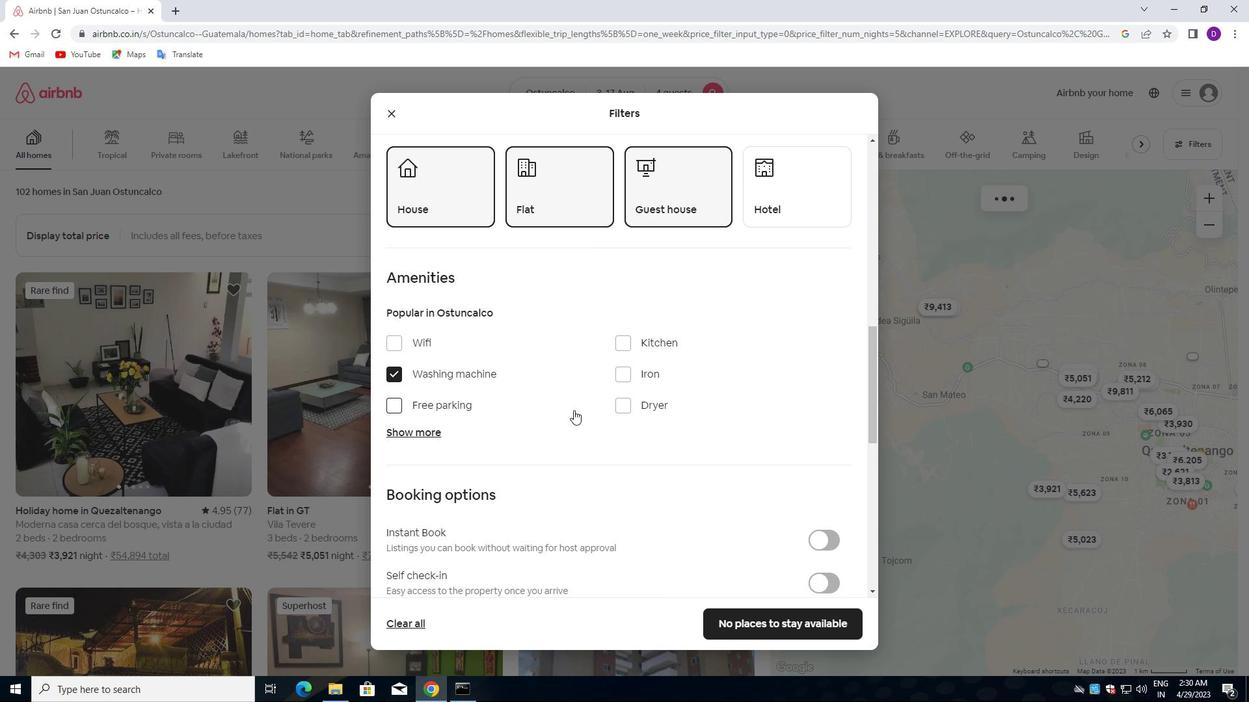 
Action: Mouse moved to (599, 415)
Screenshot: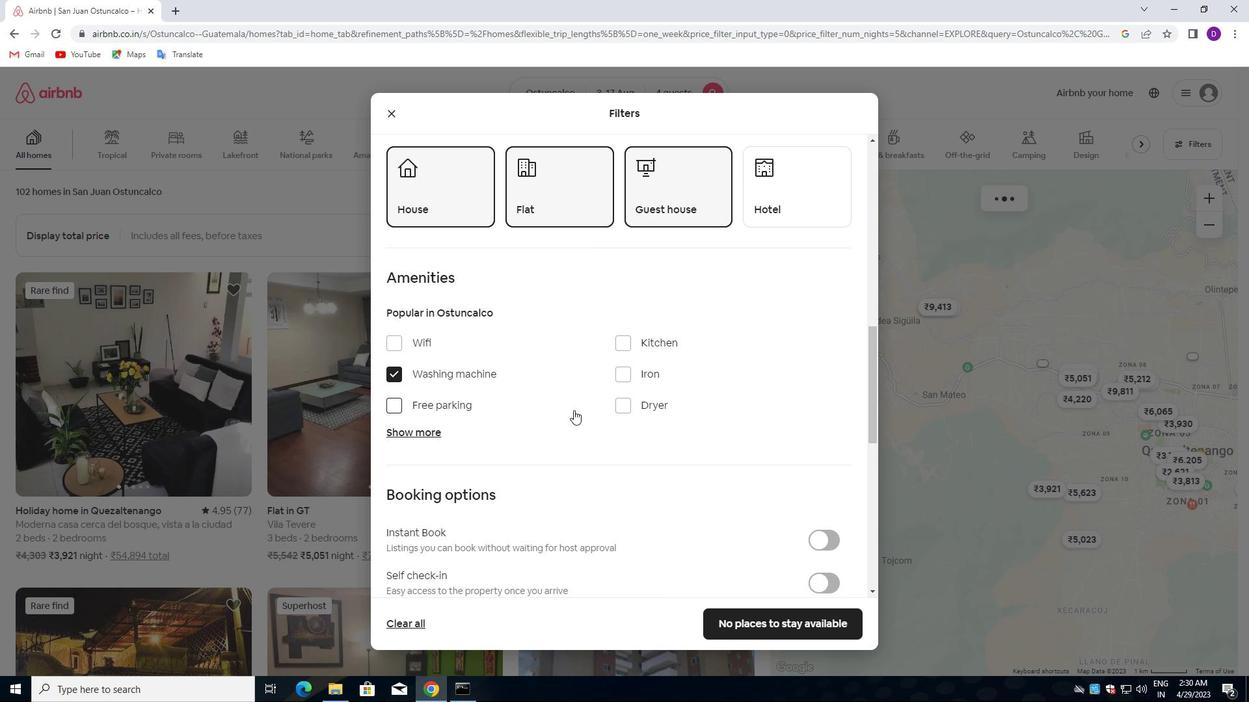 
Action: Mouse scrolled (599, 414) with delta (0, 0)
Screenshot: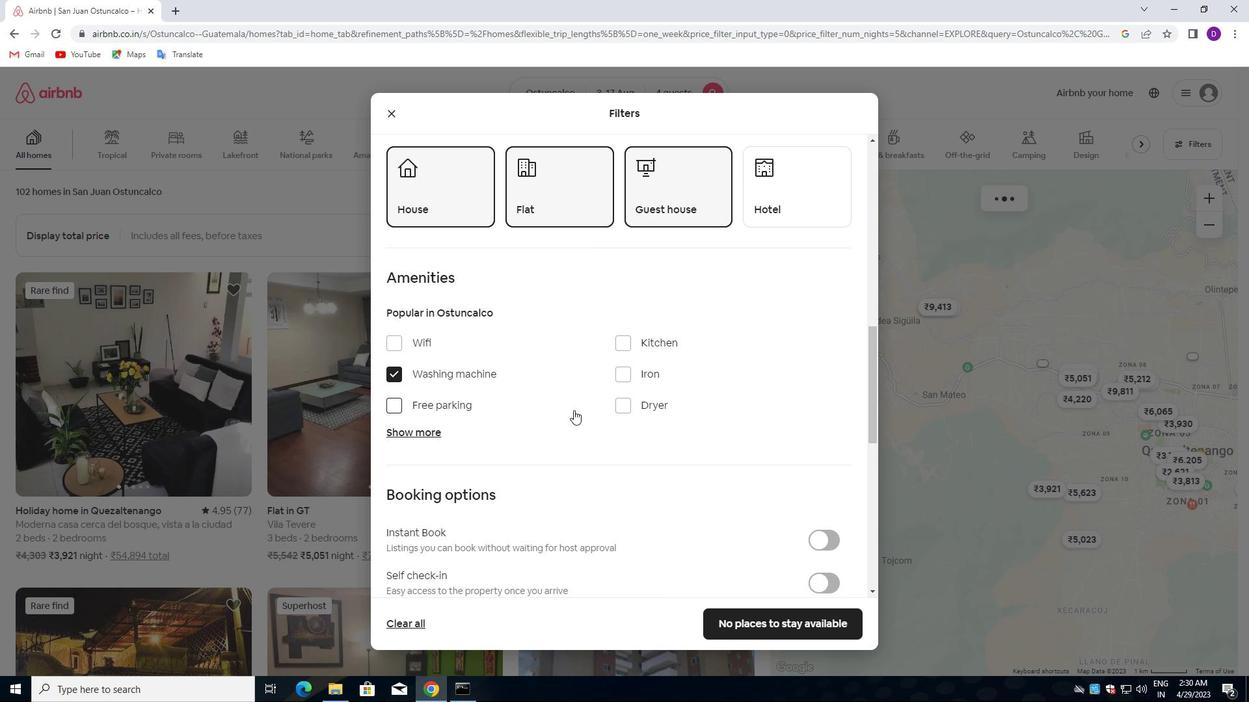 
Action: Mouse moved to (812, 322)
Screenshot: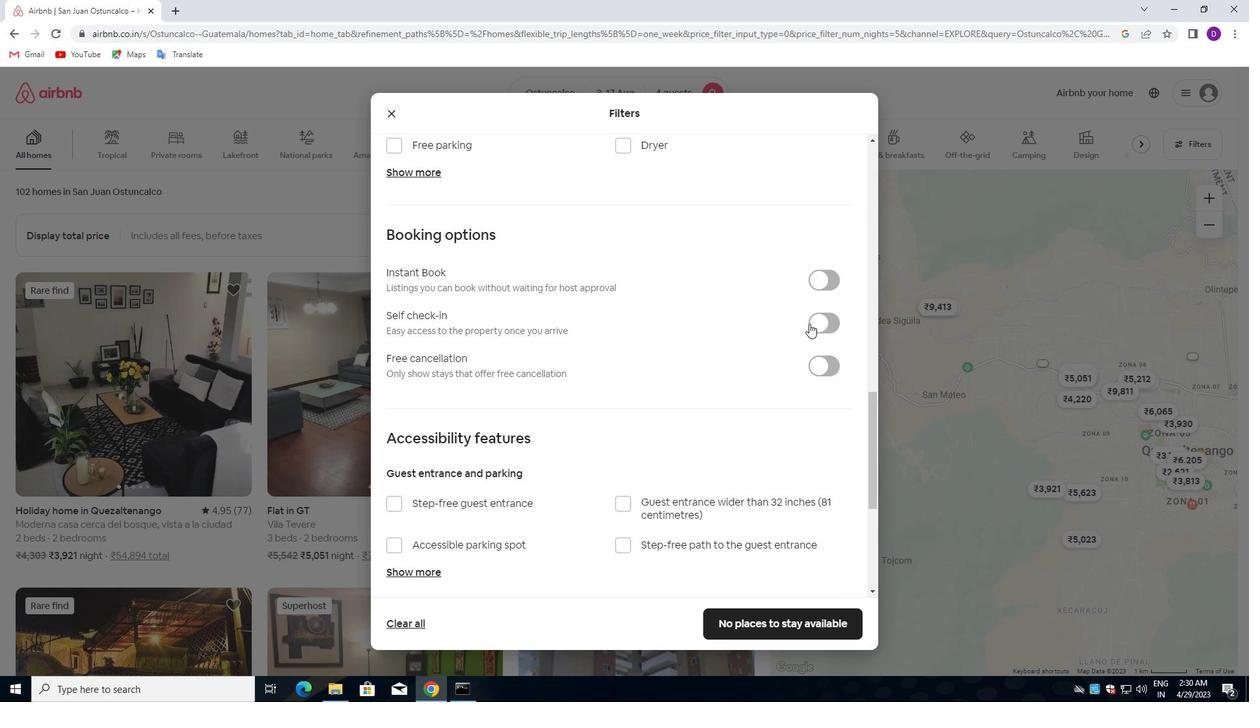 
Action: Mouse pressed left at (812, 322)
Screenshot: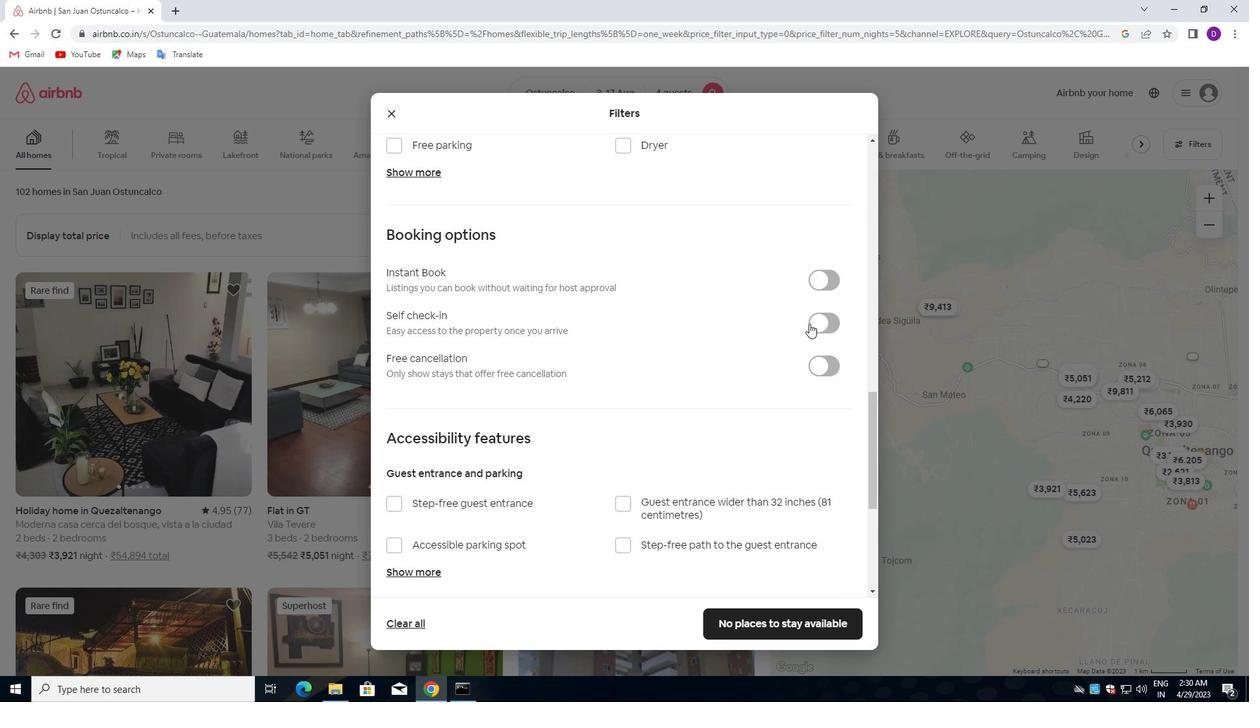 
Action: Mouse moved to (626, 400)
Screenshot: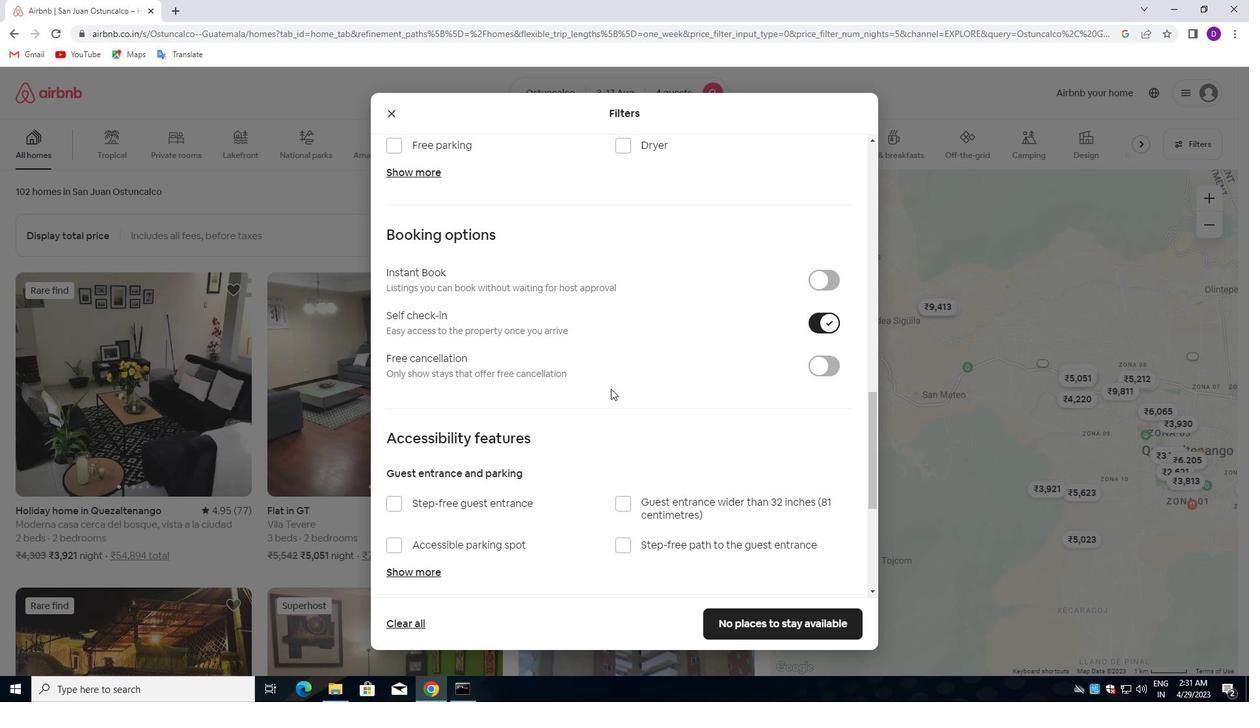 
Action: Mouse scrolled (626, 399) with delta (0, 0)
Screenshot: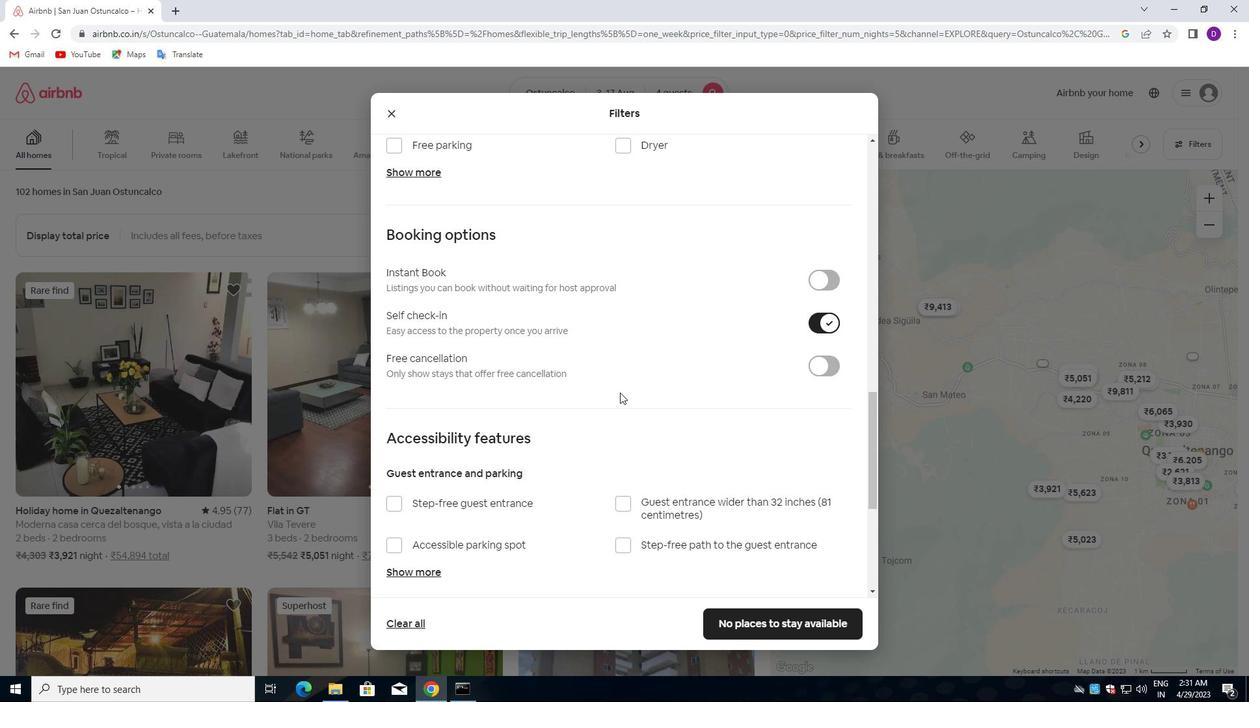
Action: Mouse moved to (626, 400)
Screenshot: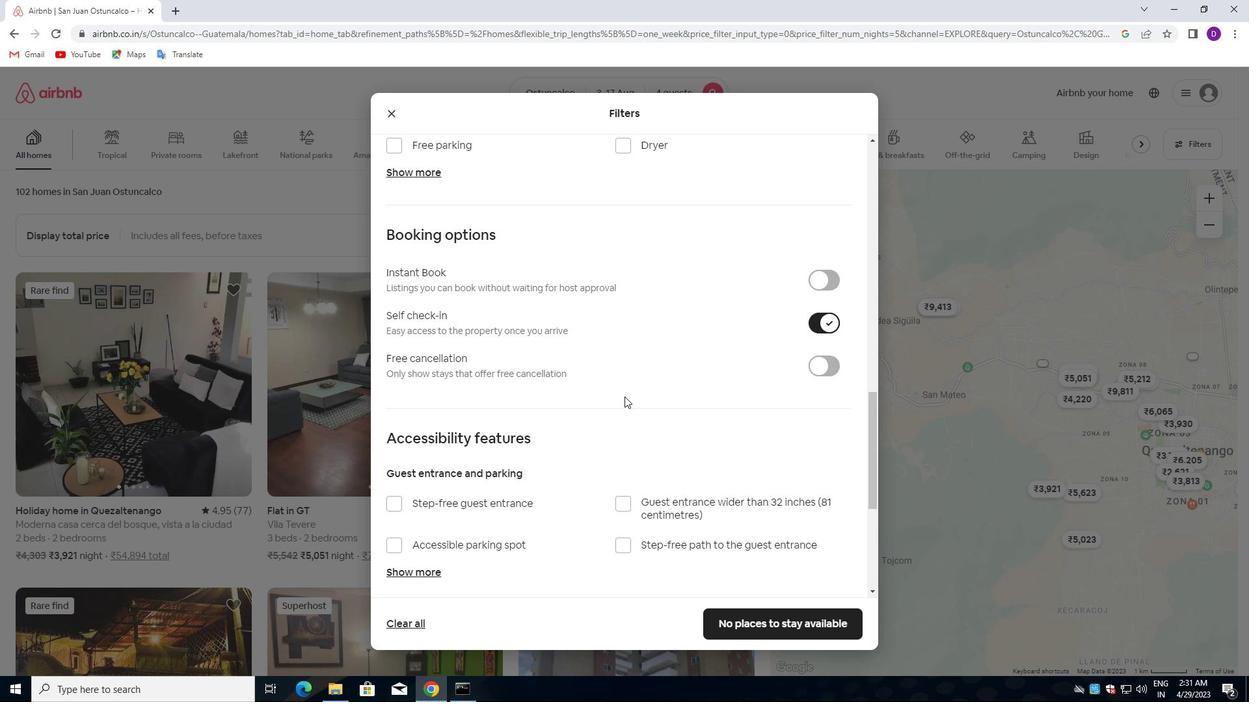 
Action: Mouse scrolled (626, 400) with delta (0, 0)
Screenshot: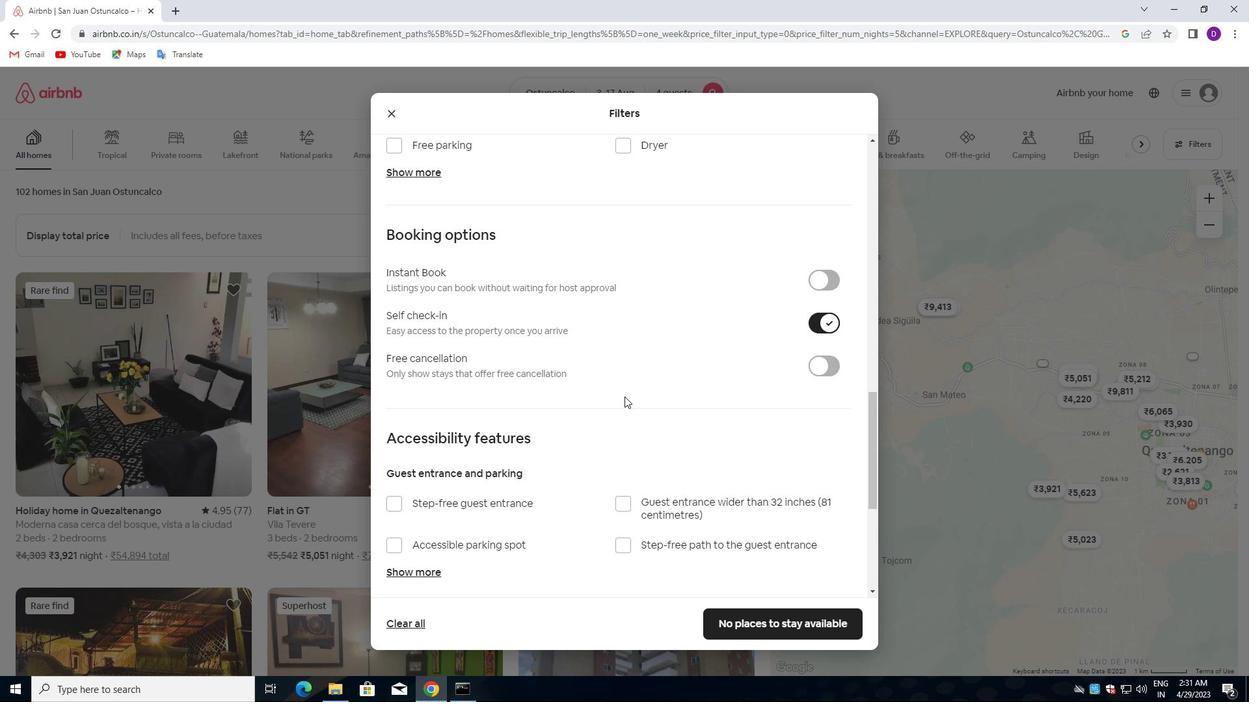 
Action: Mouse moved to (626, 400)
Screenshot: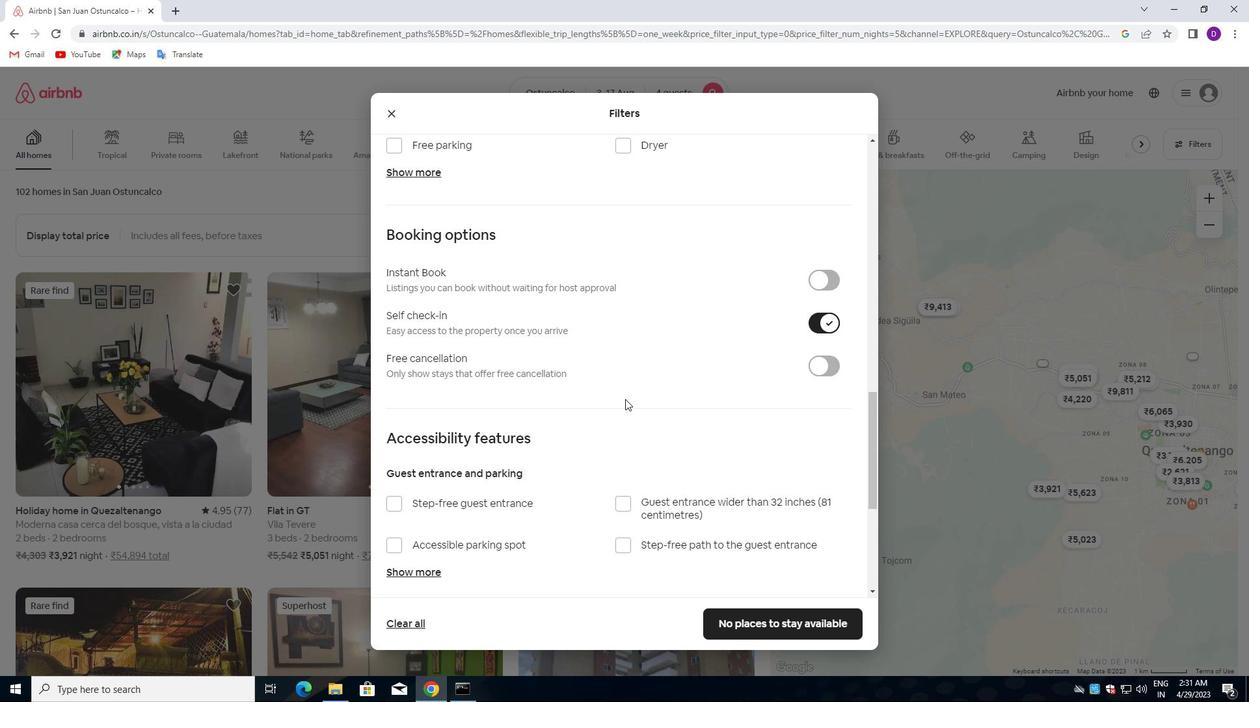 
Action: Mouse scrolled (626, 400) with delta (0, 0)
Screenshot: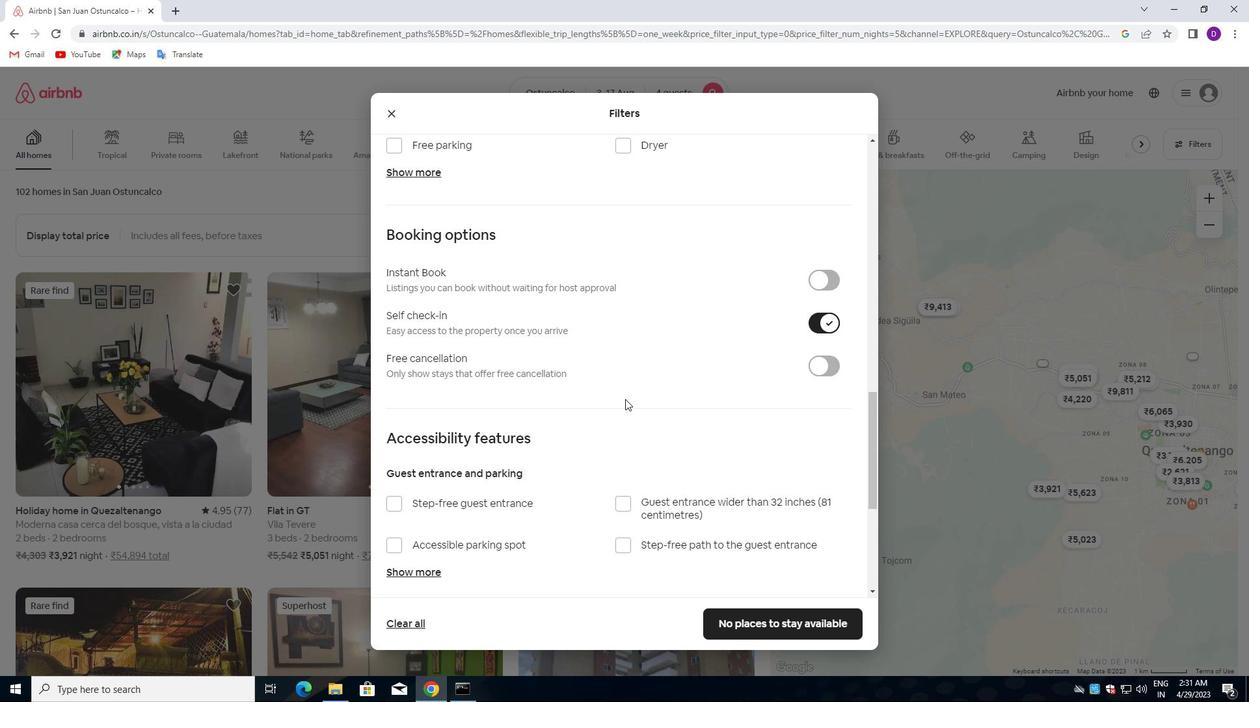 
Action: Mouse moved to (624, 400)
Screenshot: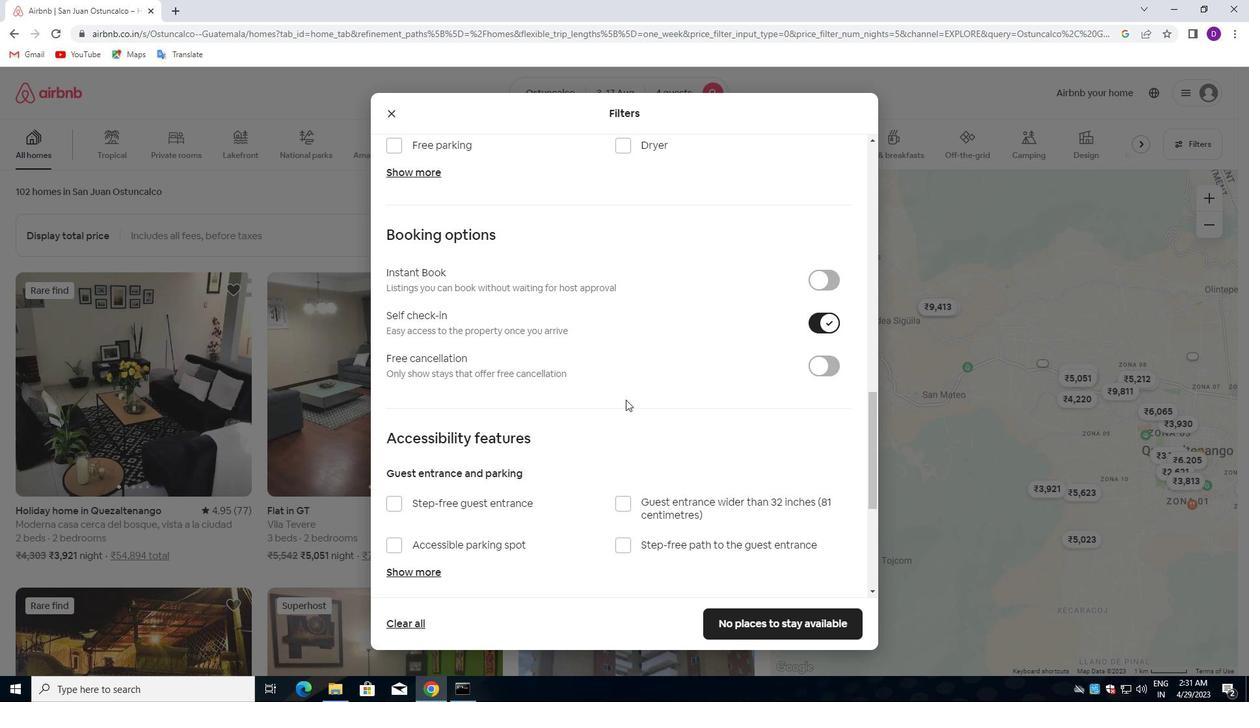 
Action: Mouse scrolled (624, 400) with delta (0, 0)
Screenshot: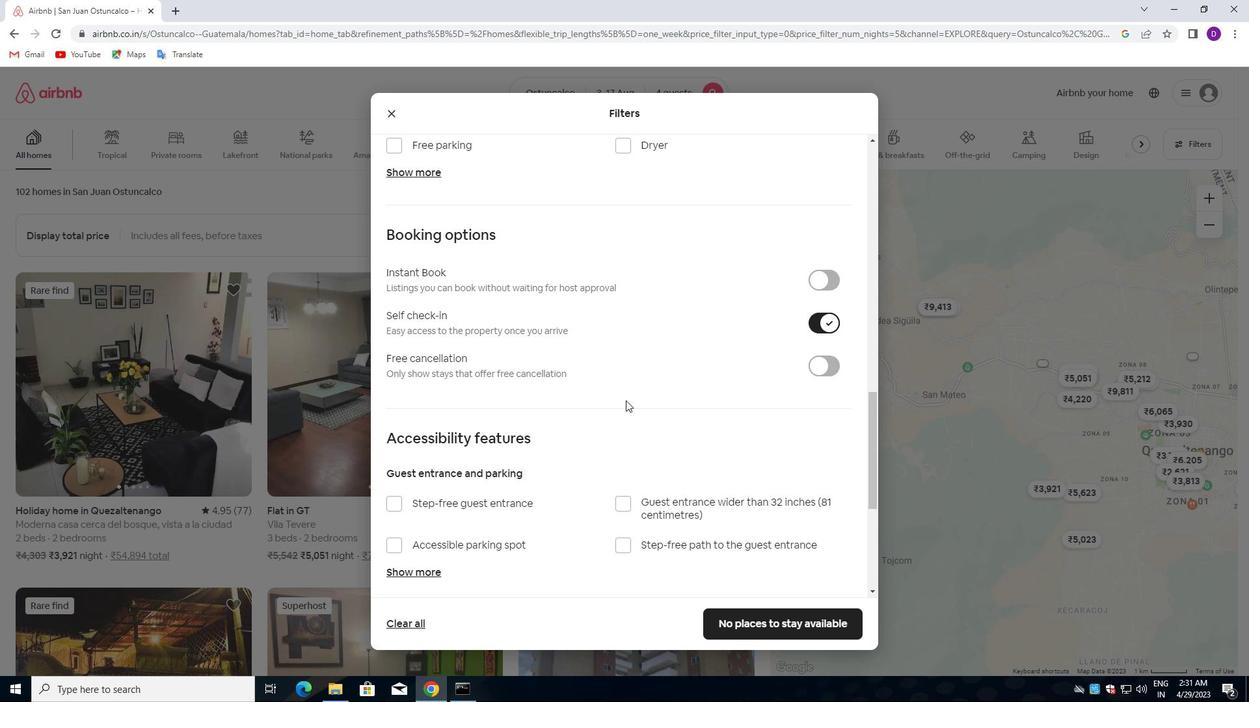 
Action: Mouse moved to (614, 406)
Screenshot: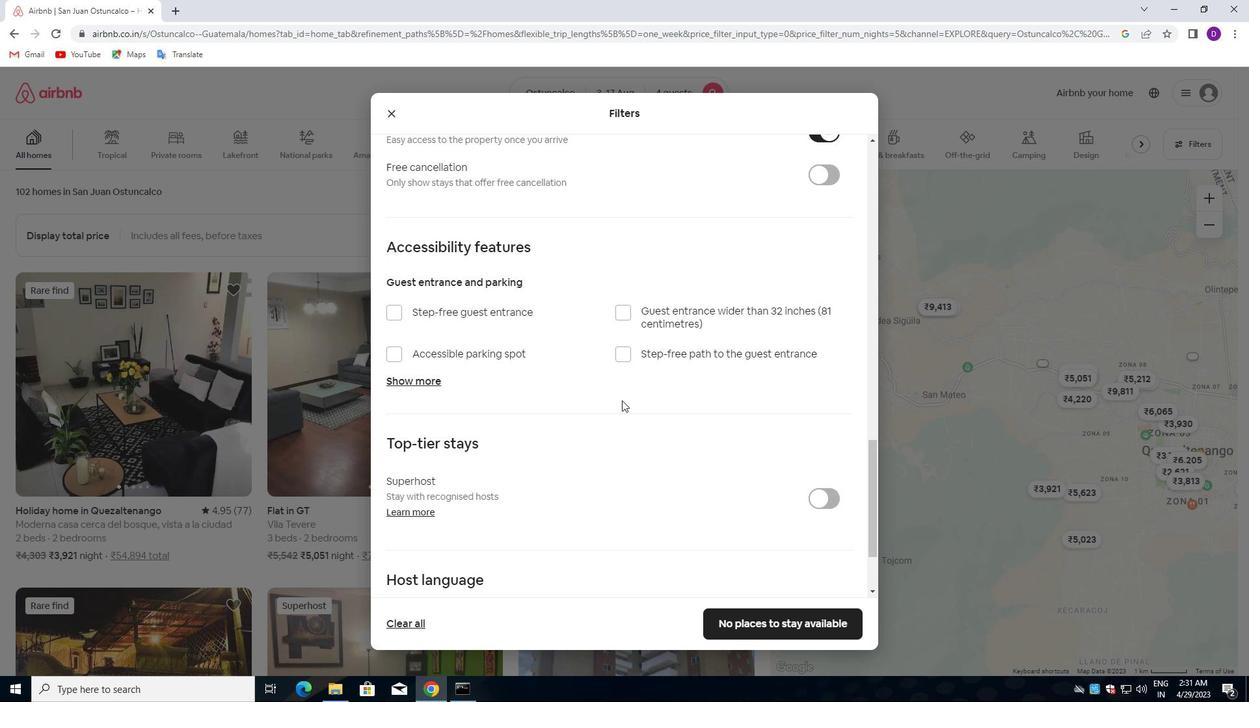 
Action: Mouse scrolled (614, 406) with delta (0, 0)
Screenshot: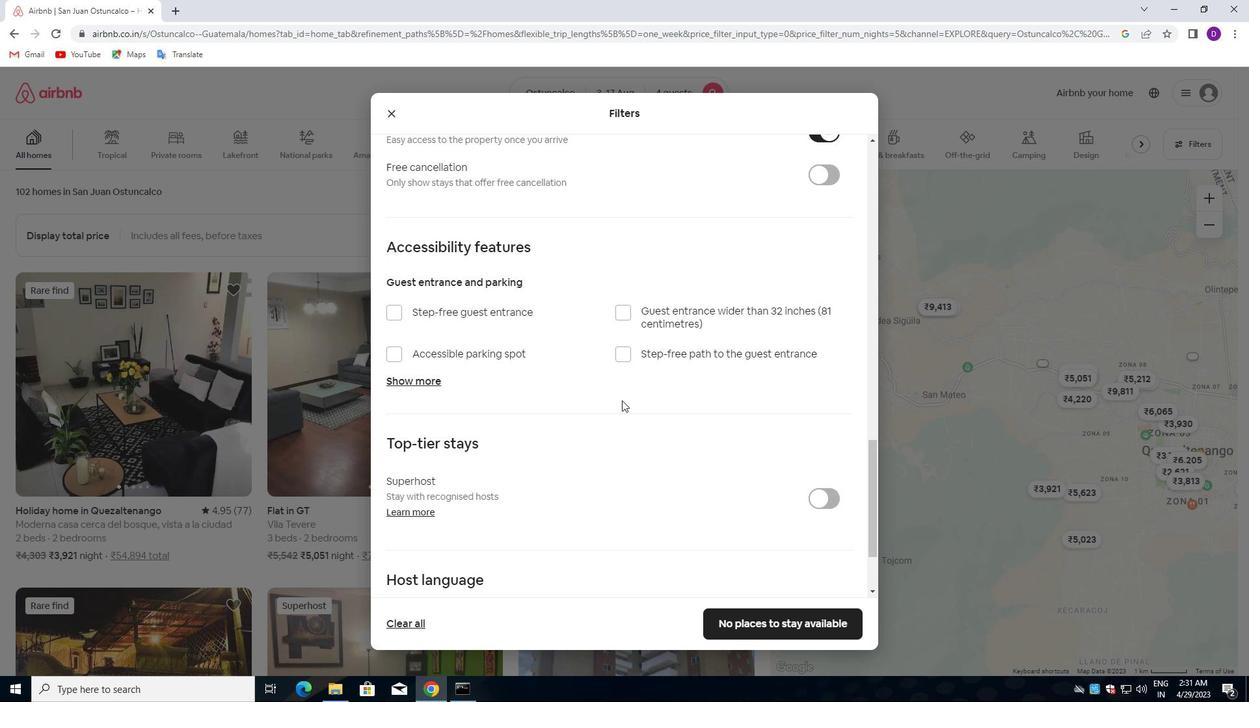 
Action: Mouse moved to (605, 412)
Screenshot: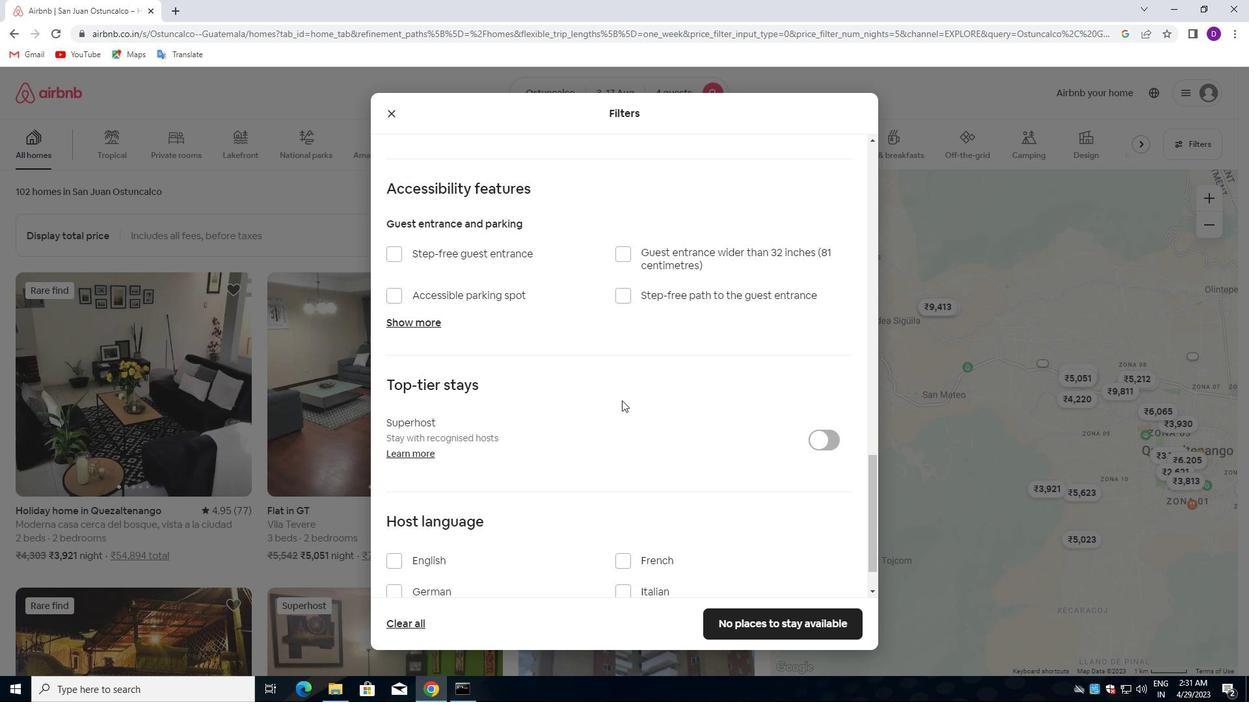 
Action: Mouse scrolled (605, 411) with delta (0, 0)
Screenshot: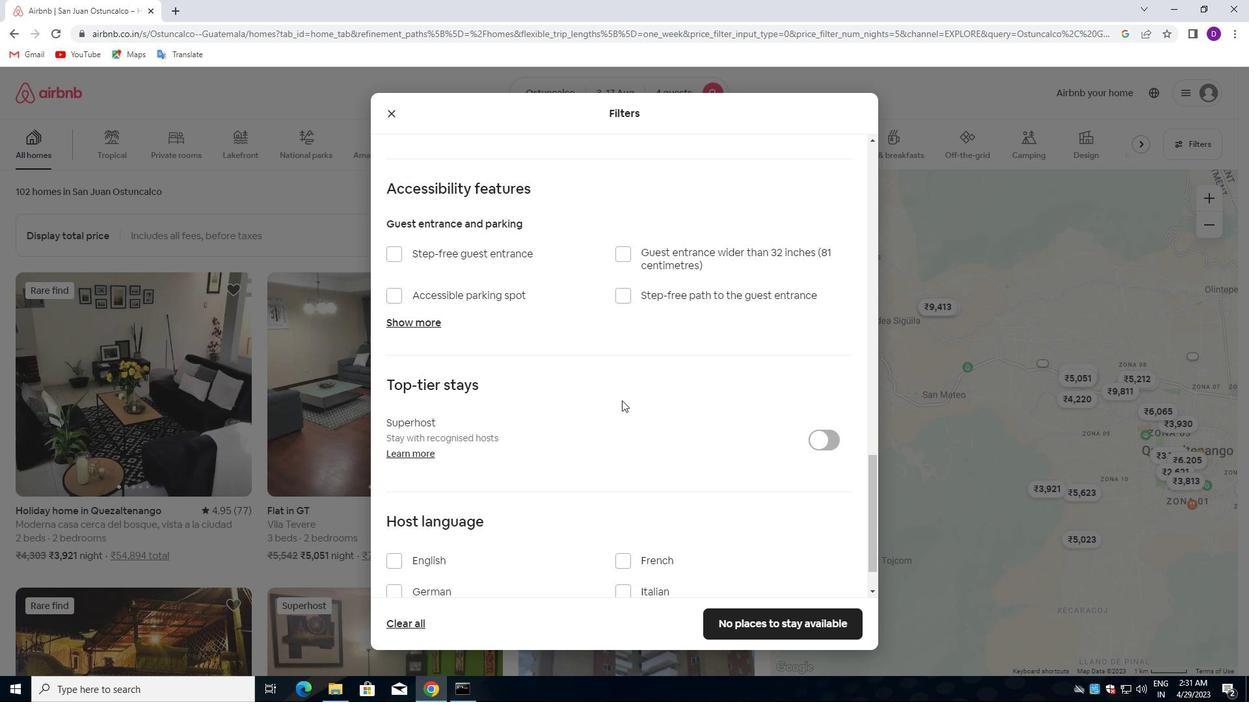 
Action: Mouse moved to (598, 417)
Screenshot: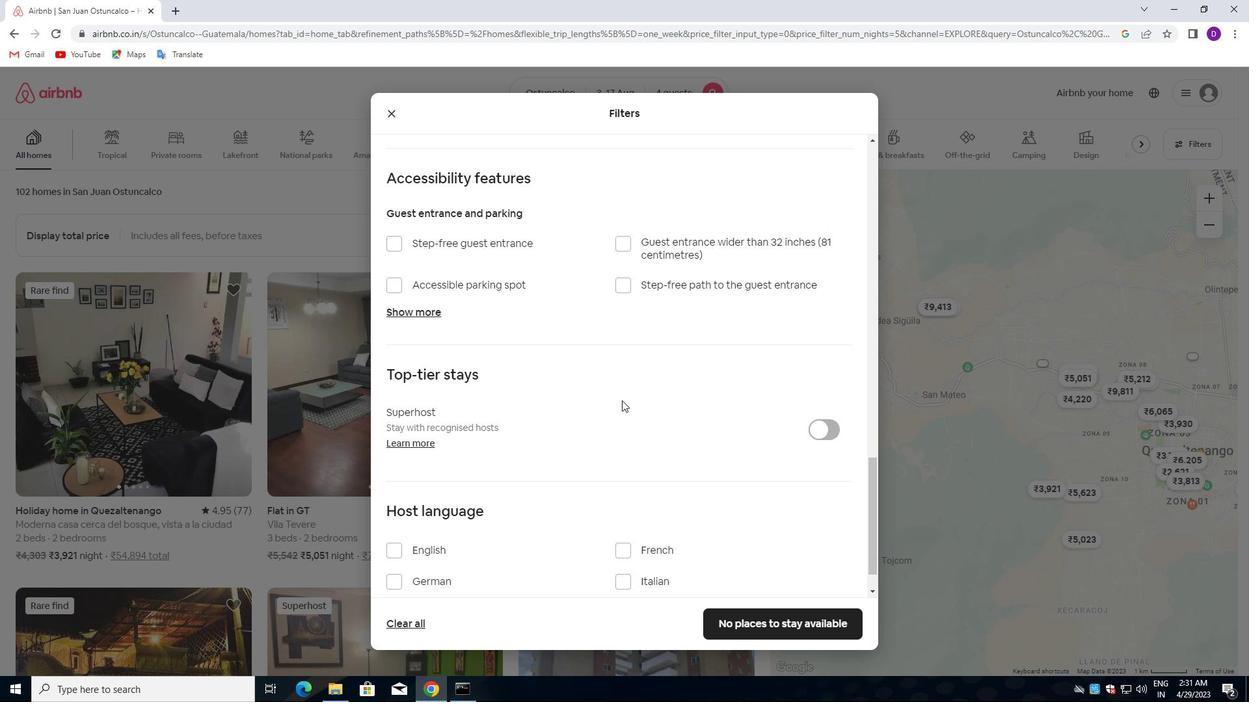 
Action: Mouse scrolled (598, 416) with delta (0, 0)
Screenshot: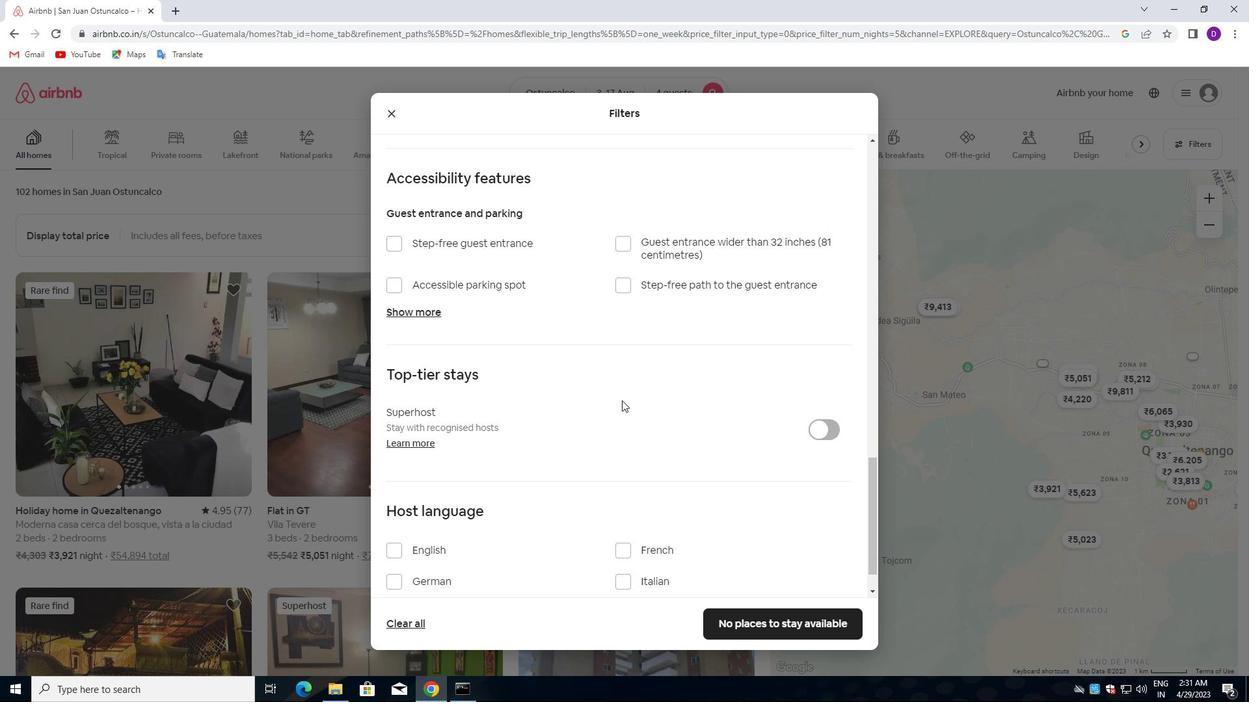 
Action: Mouse moved to (591, 419)
Screenshot: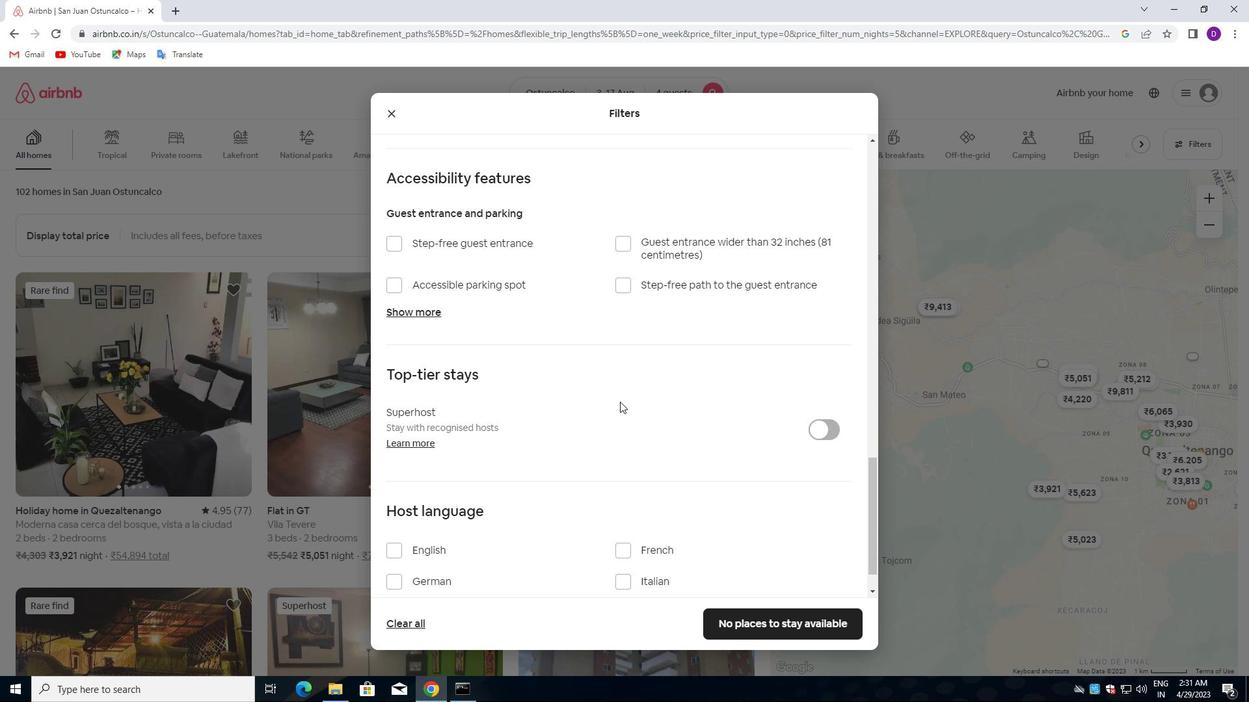 
Action: Mouse scrolled (591, 419) with delta (0, 0)
Screenshot: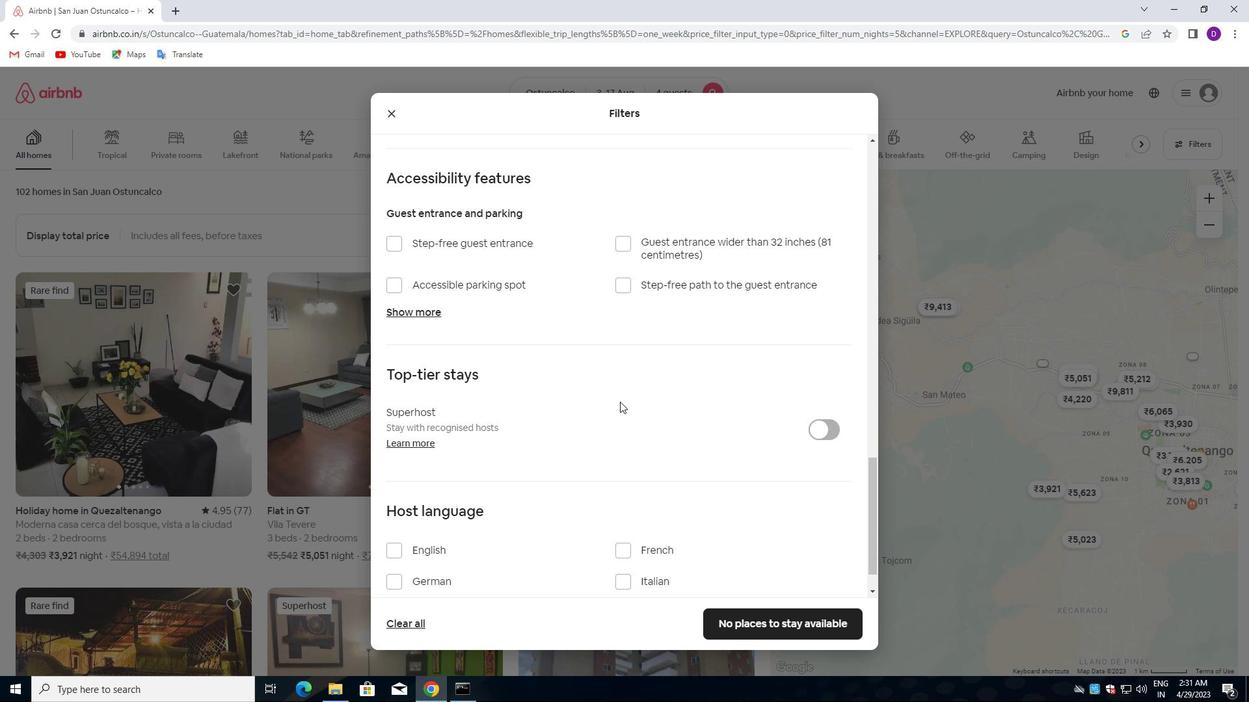 
Action: Mouse moved to (391, 501)
Screenshot: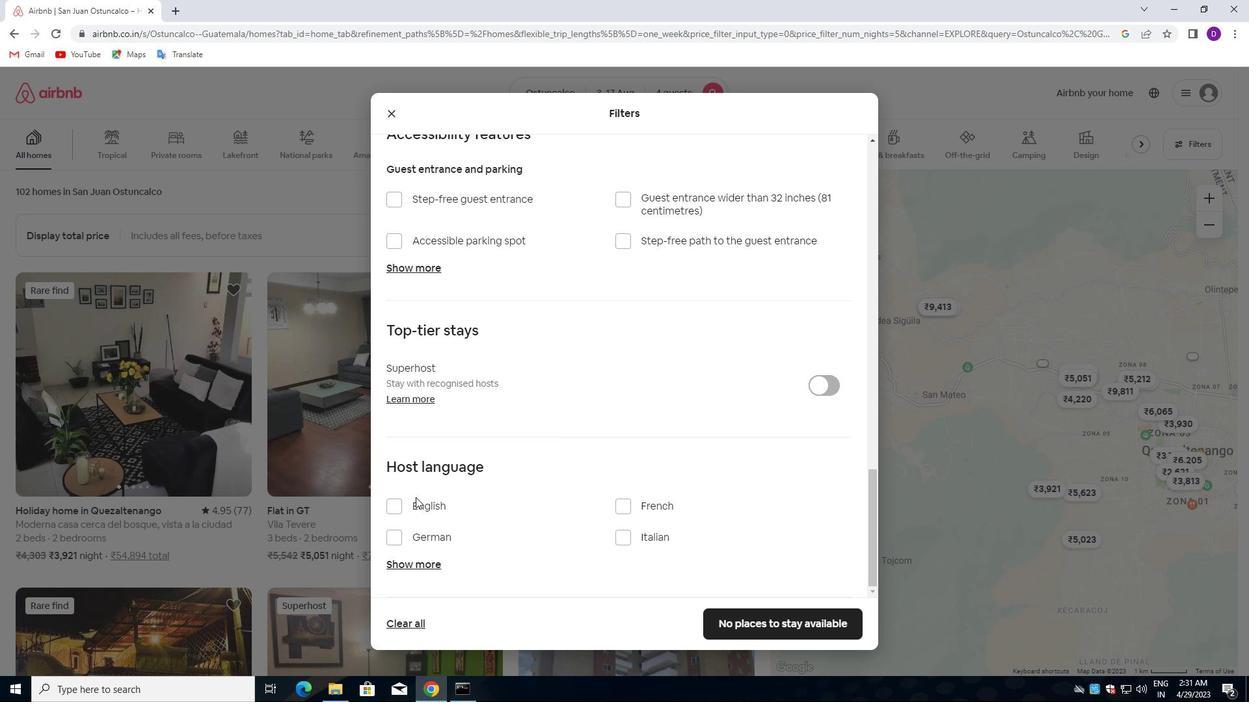 
Action: Mouse pressed left at (391, 501)
Screenshot: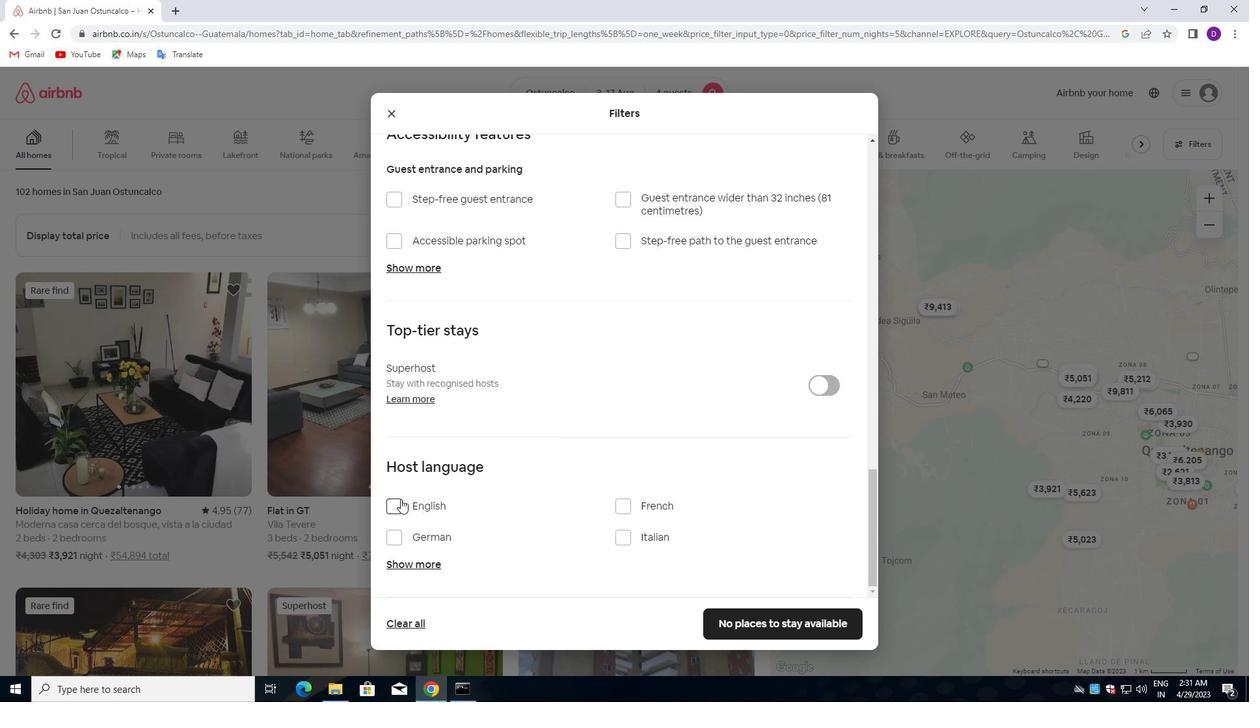 
Action: Mouse moved to (735, 616)
Screenshot: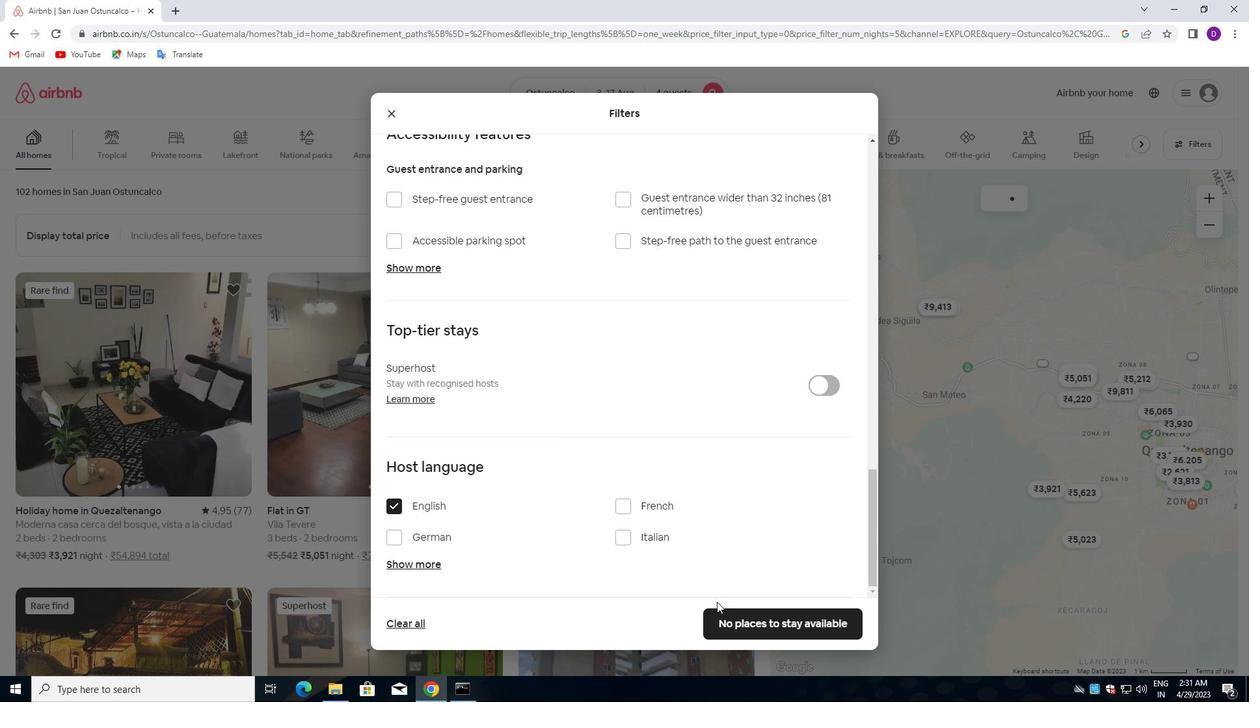 
Action: Mouse pressed left at (735, 616)
Screenshot: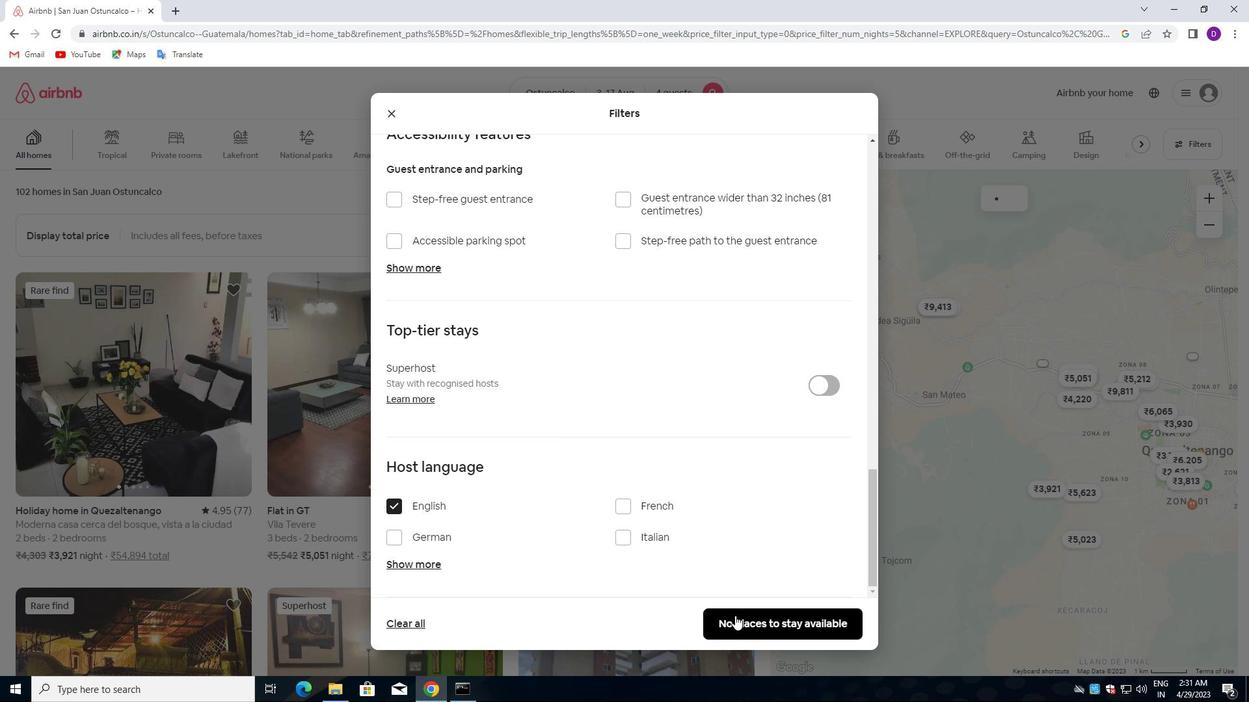 
Action: Mouse moved to (549, 313)
Screenshot: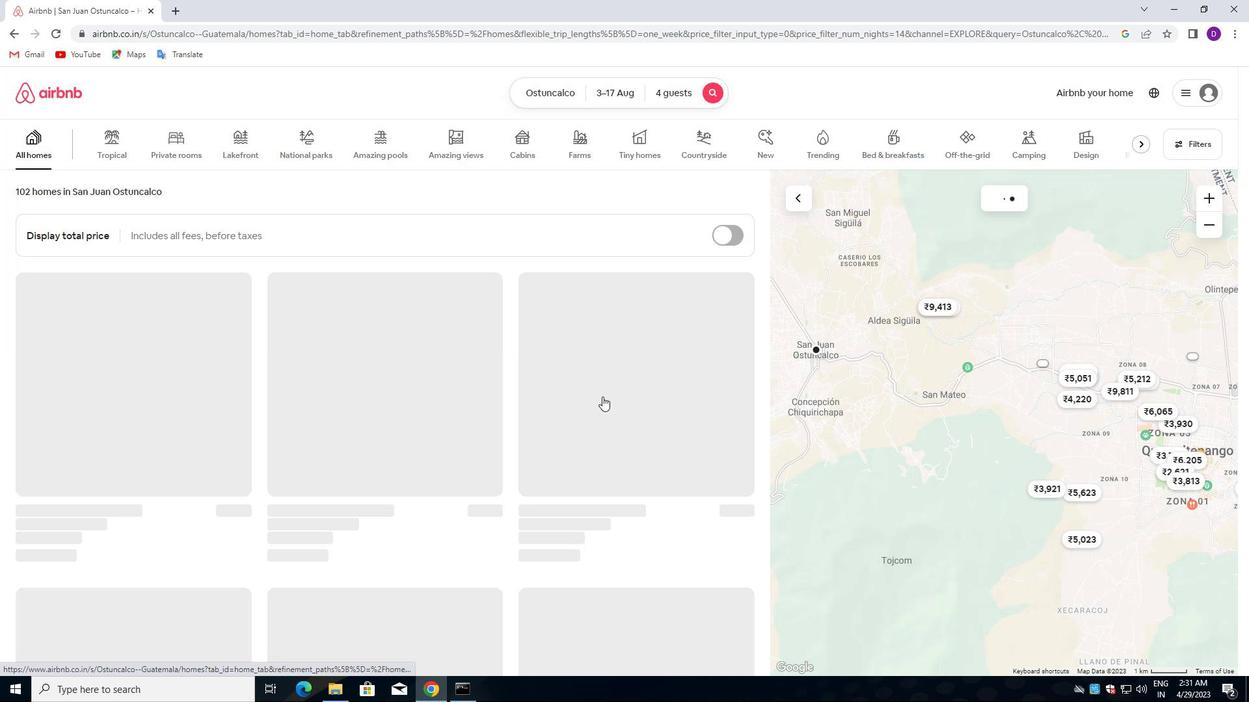 
